 Task: Open an excel sheet with  and write heading  Make a employee details data  Add 10 employee name:-  'Ethan Reynolds, Olivia Thompson, Benjamin Martinez, Emma Davis, Alexander Mitchell, Ava Rodriguez, Daniel Anderson, Mia Lewis, Christopher Scott, Sophia Harris. _x000D_
' in September Last week sales are  1000 to 1010. Department:-  Sales, HR, Finance, Marketing, IT, Operations, Finance, HR, Sales, Marketing. _x000D_
Position:-  Sales Manager, HR Manager, Accountant, Marketing Specialist, IT Specialist, Operations Manager, Financial Analyst, HR Assistant, Sales Representative, Marketing Assistant. _x000D_
Salary (USD):-  5000,4500,4000, 3800, 4200, 5200, 3800, 2800, 3200, 2500. _x000D_
Start Date:-  1/15/2020,7/1/2019, 3/10/2021,2/5/2022, 11/30/2018,6/15/2020, 9/1/2021,4/20/2022, 2/10/2019,9/5/2020. Save page auditingWeeklySales_Analysis
Action: Mouse moved to (207, 267)
Screenshot: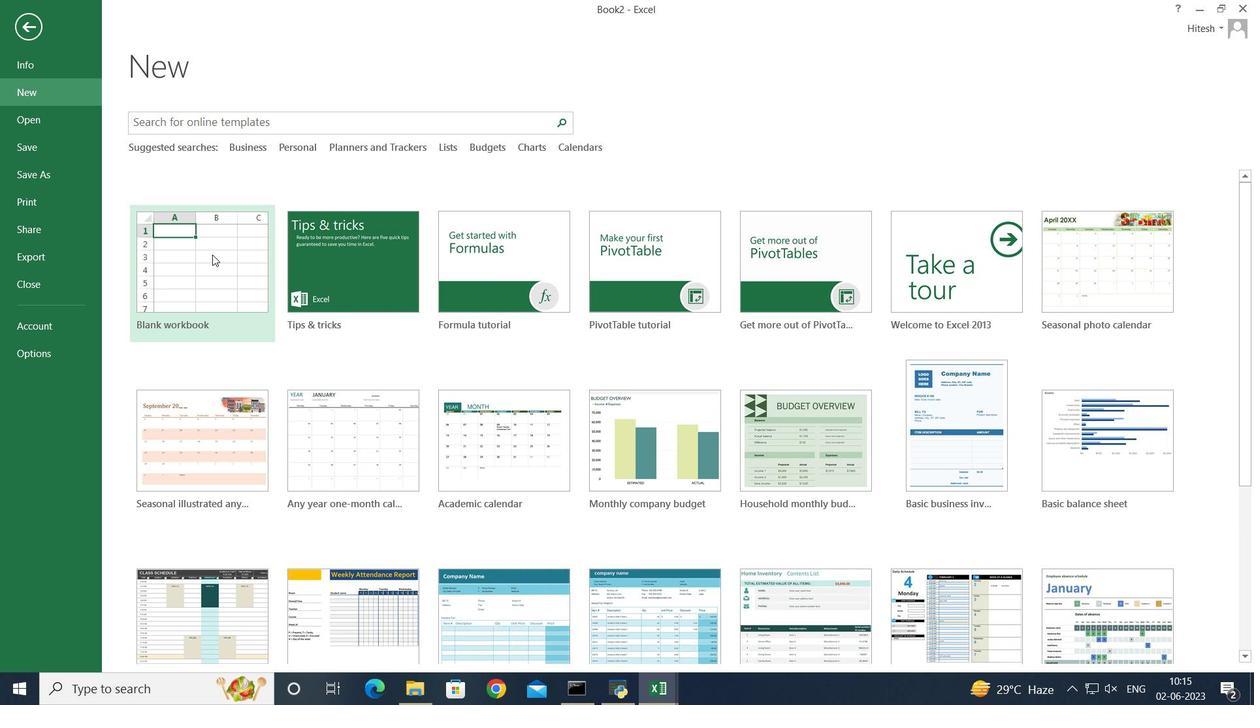 
Action: Mouse pressed left at (207, 267)
Screenshot: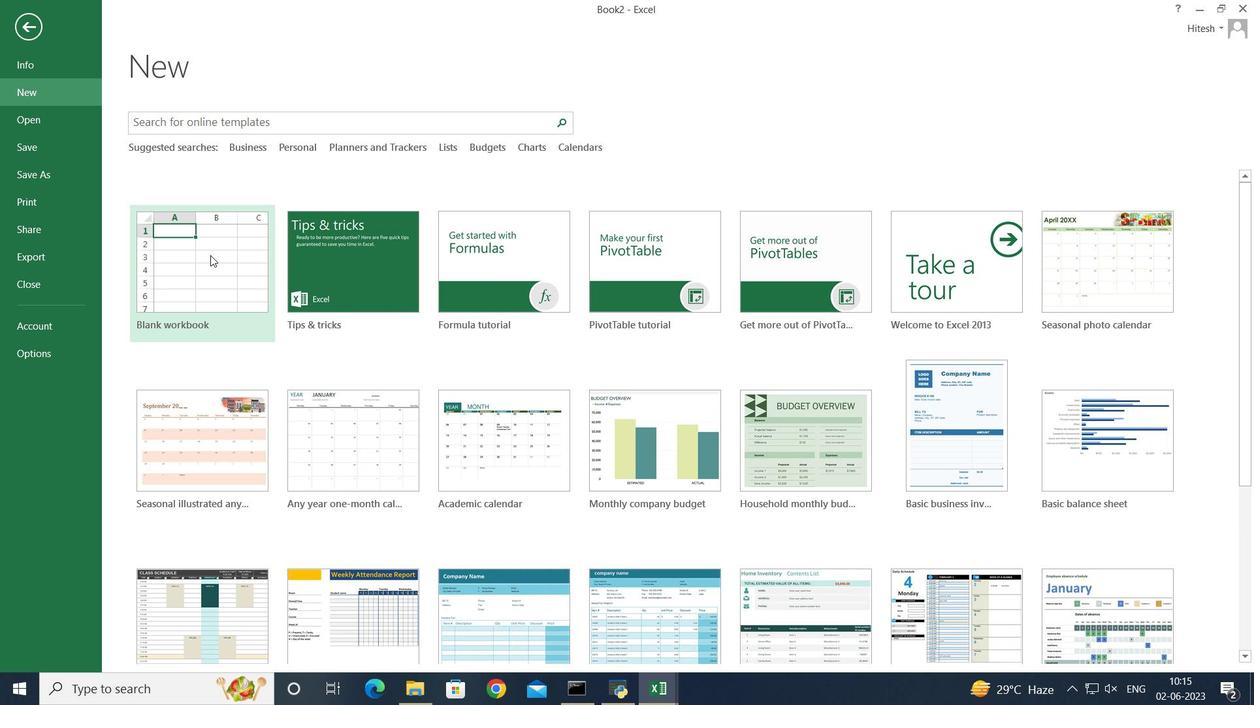 
Action: Mouse moved to (167, 225)
Screenshot: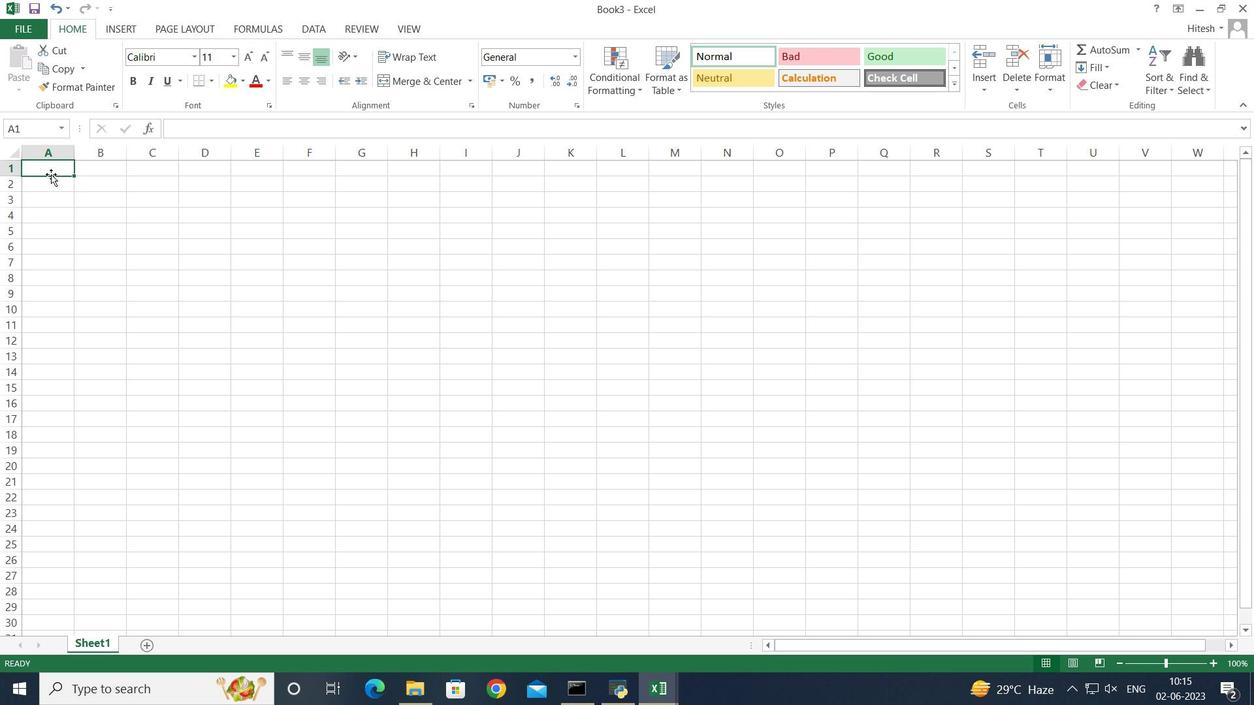 
Action: Key pressed <Key.shift>Make<Key.space><Key.shift>A<Key.space><Key.shift>Employee<Key.space><Key.shift>Details<Key.space><Key.shift><Key.shift>Data<Key.enter><Key.shift>Name<Key.enter><Key.shift>Ethan<Key.space><Key.shift>Reynolds<Key.enter><Key.shift_r>Olivia<Key.space><Key.shift><Key.shift><Key.shift><Key.shift><Key.shift><Key.shift>Thompson<Key.enter><Key.shift>Benjamin<Key.space><Key.shift_r>Martinez<Key.space><Key.enter><Key.shift><Key.shift>Daniel<Key.space><Key.shift>Anderson<Key.enter><Key.shift_r>Mia<Key.space><Key.shift_r>Lewis<Key.enter><Key.shift><Key.shift><Key.shift><Key.shift>Christopher<Key.space><Key.shift>Scott<Key.enter>
Screenshot: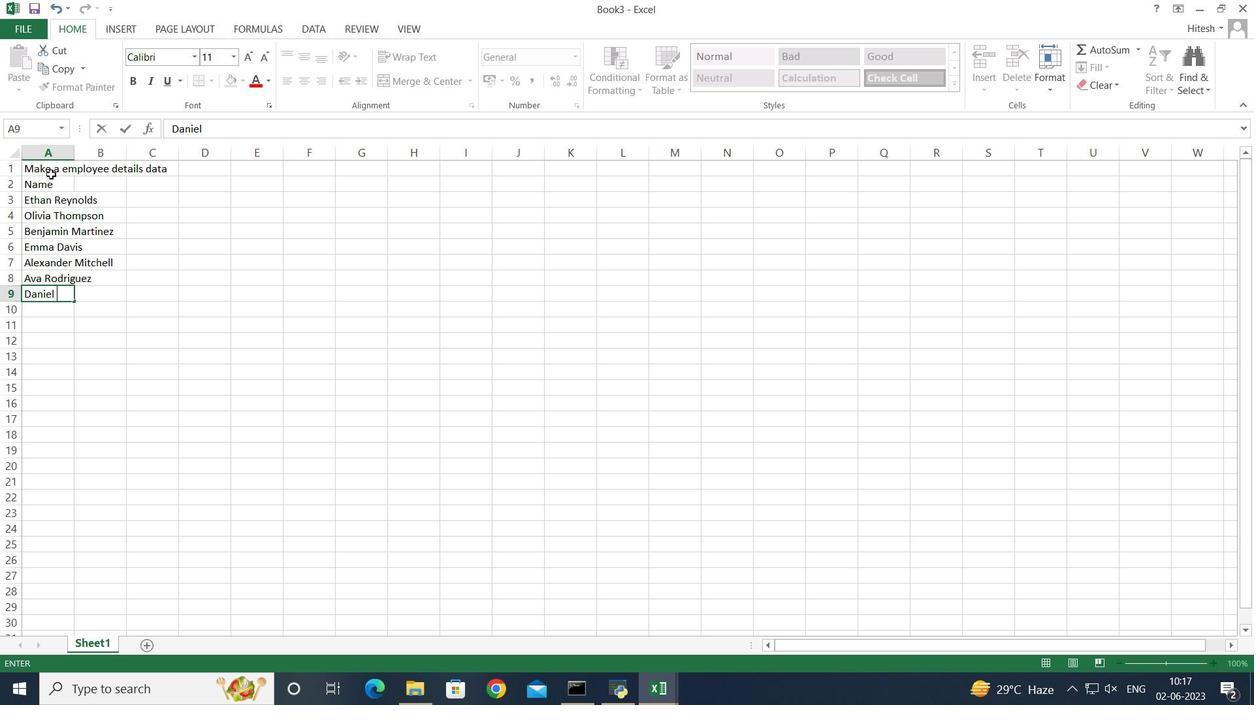 
Action: Mouse moved to (210, 255)
Screenshot: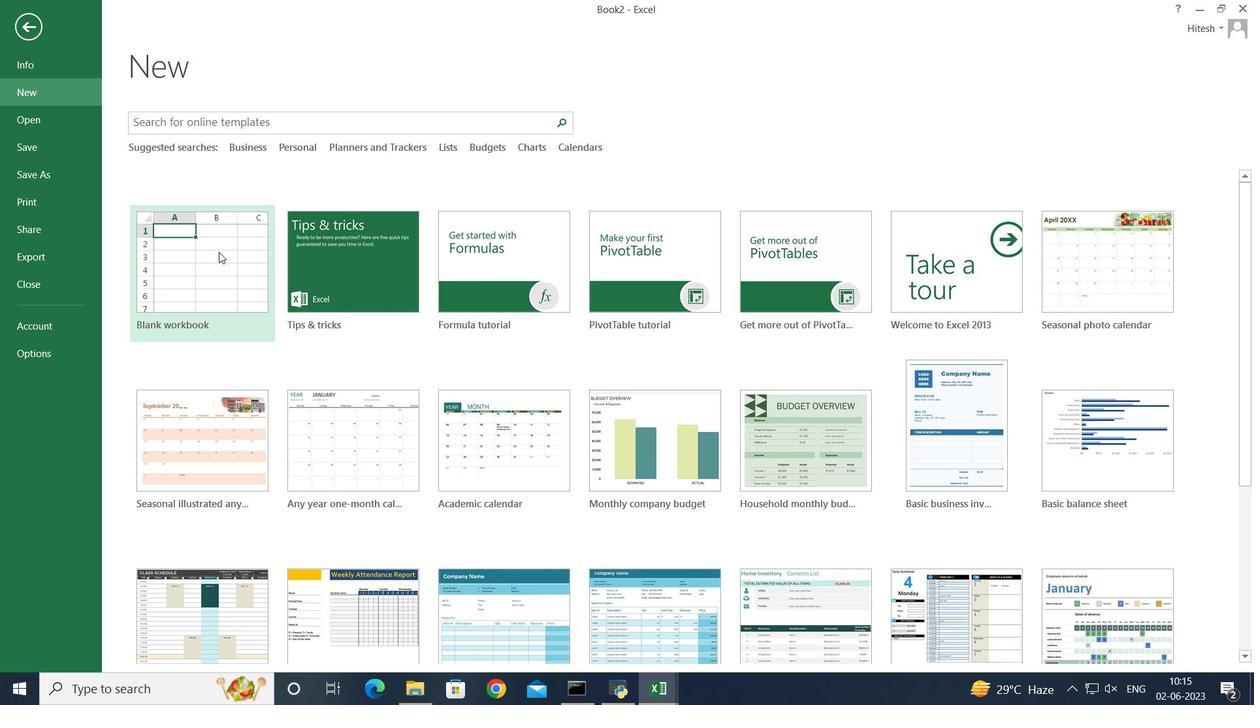 
Action: Mouse pressed left at (210, 255)
Screenshot: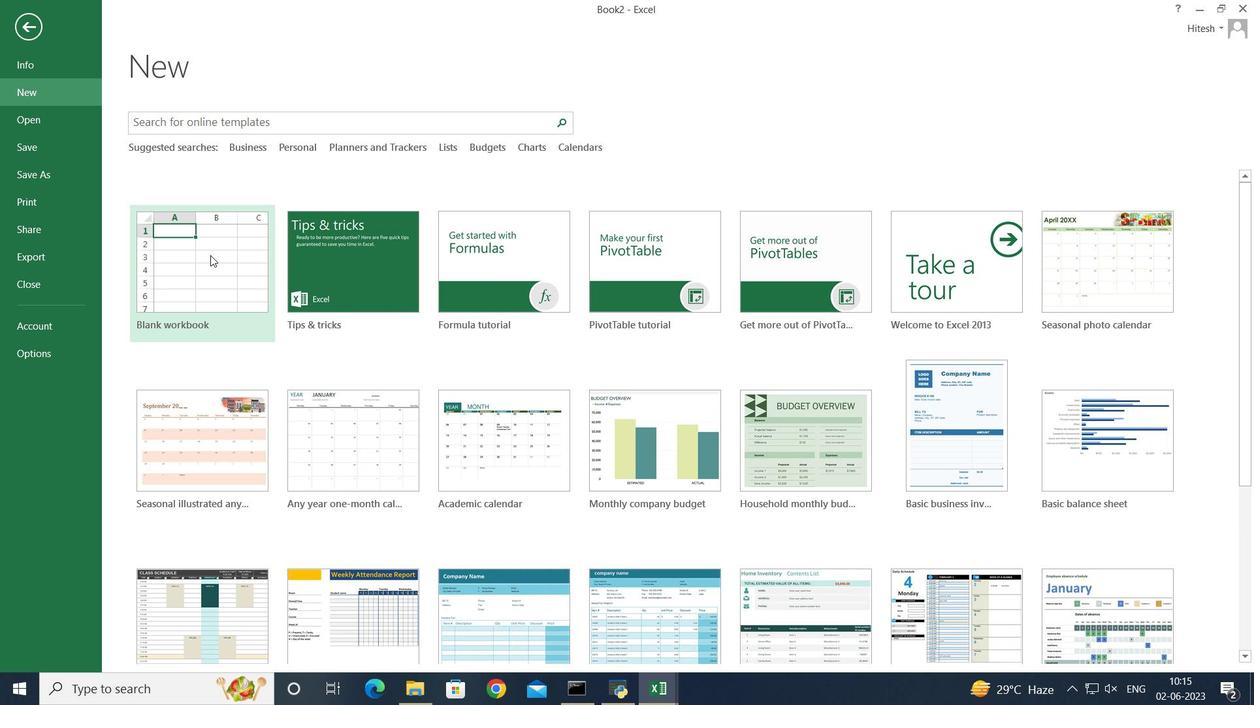 
Action: Mouse moved to (51, 175)
Screenshot: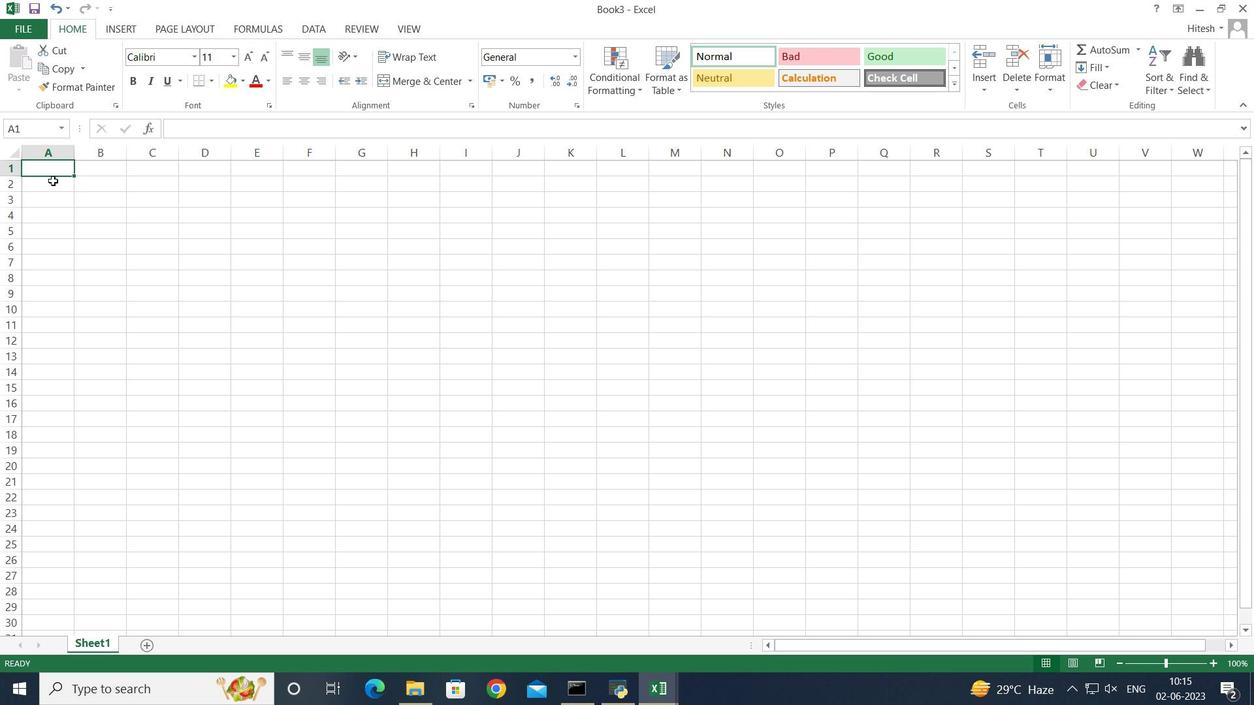 
Action: Key pressed <Key.shift>Make<Key.space>a<Key.space>employee<Key.space>details<Key.space>data<Key.enter><Key.shift>Name<Key.enter><Key.shift>Ethan<Key.space><Key.shift>Reynolds<Key.enter><Key.shift_r>Olivia<Key.space><Key.shift>Thompson<Key.space><Key.enter><Key.shift><Key.shift><Key.shift><Key.shift><Key.shift>Benjamin<Key.space><Key.shift_r>Martinez<Key.enter><Key.shift>Emma<Key.space><Key.shift>Davis<Key.enter><Key.shift>Alexander<Key.space><Key.shift_r>Mitchell<Key.space><Key.enter><Key.shift><Key.shift><Key.shift><Key.shift><Key.shift><Key.shift><Key.shift>Ava<Key.space><Key.shift>Rodriguez<Key.enter><Key.shift>Daniel<Key.space><Key.shift>Anderson<Key.enter><Key.shift_r>Mia<Key.space><Key.shift_r>Lewis<Key.enter><Key.shift>Christopher<Key.space><Key.shift>Scott<Key.enter><Key.shift>Sophia<Key.space><Key.shift><Key.shift><Key.shift>Harris<Key.enter>
Screenshot: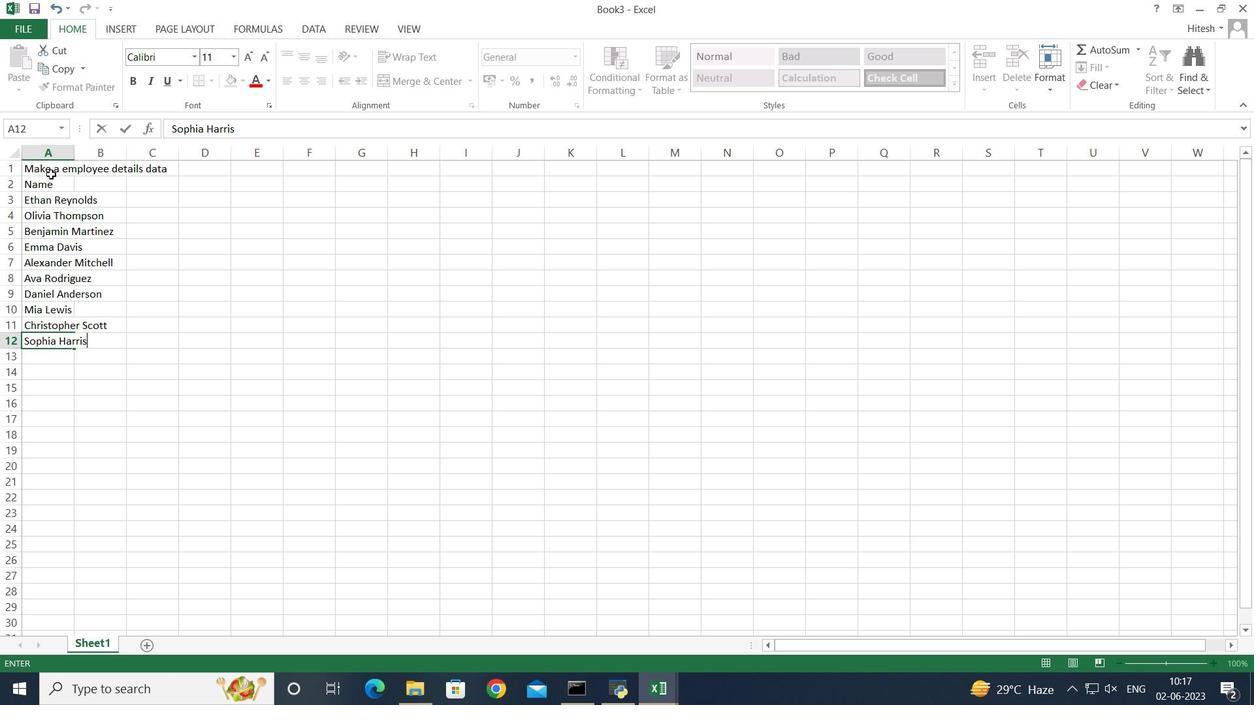 
Action: Mouse moved to (52, 153)
Screenshot: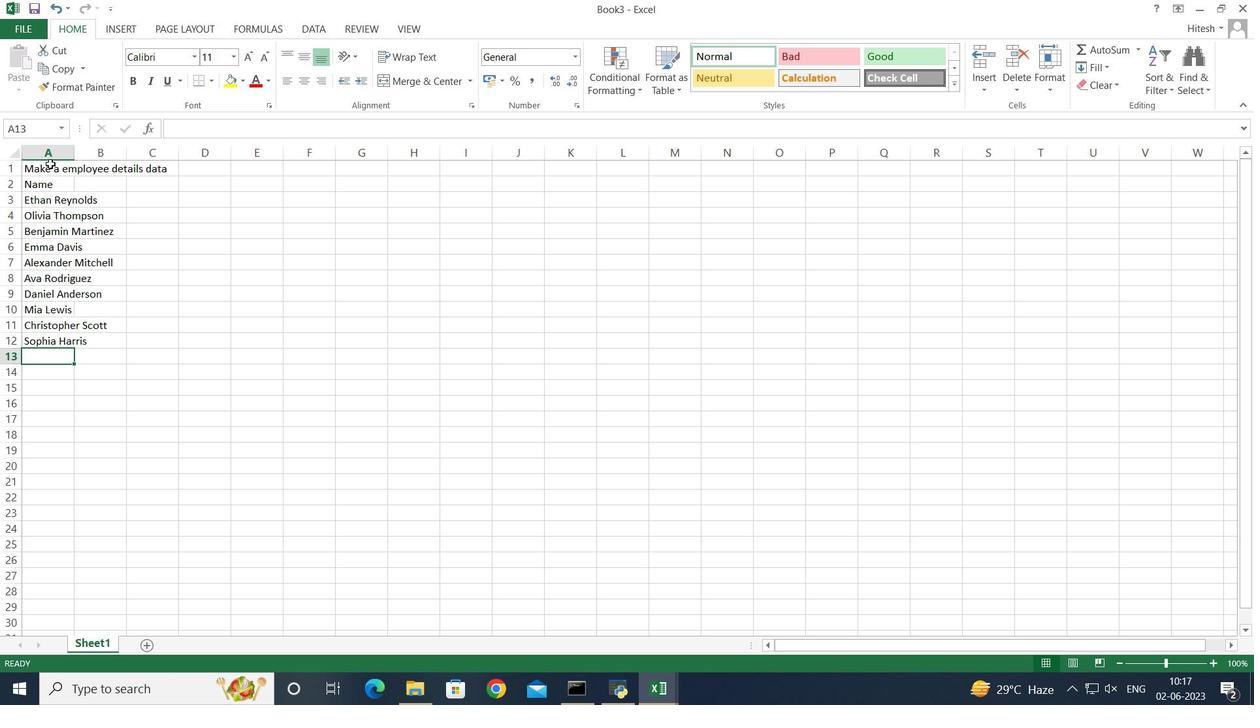 
Action: Mouse pressed left at (52, 153)
Screenshot: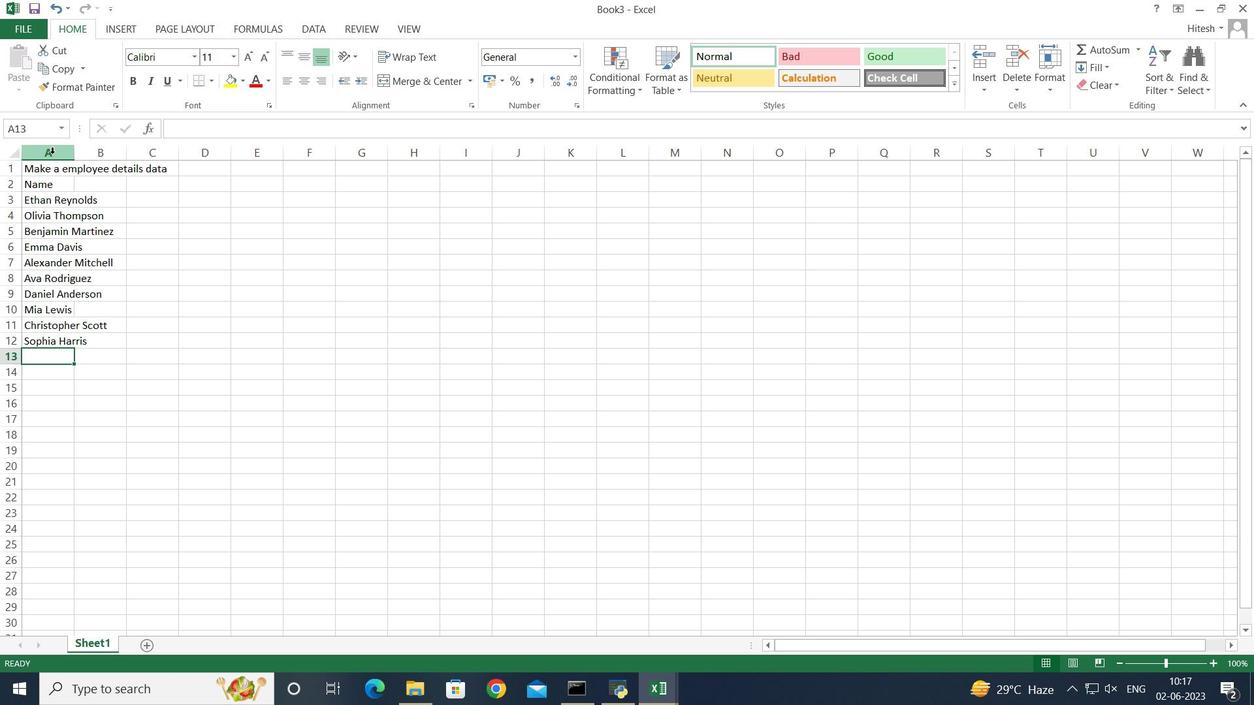
Action: Mouse moved to (75, 151)
Screenshot: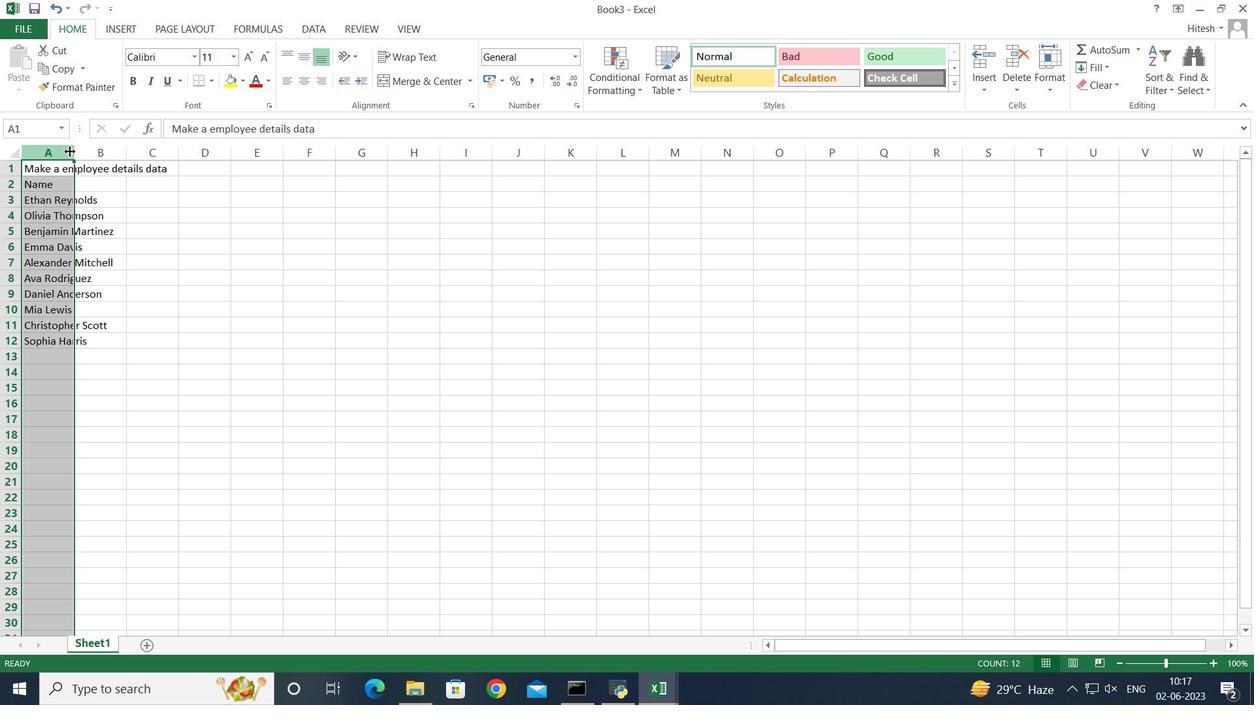 
Action: Mouse pressed left at (75, 151)
Screenshot: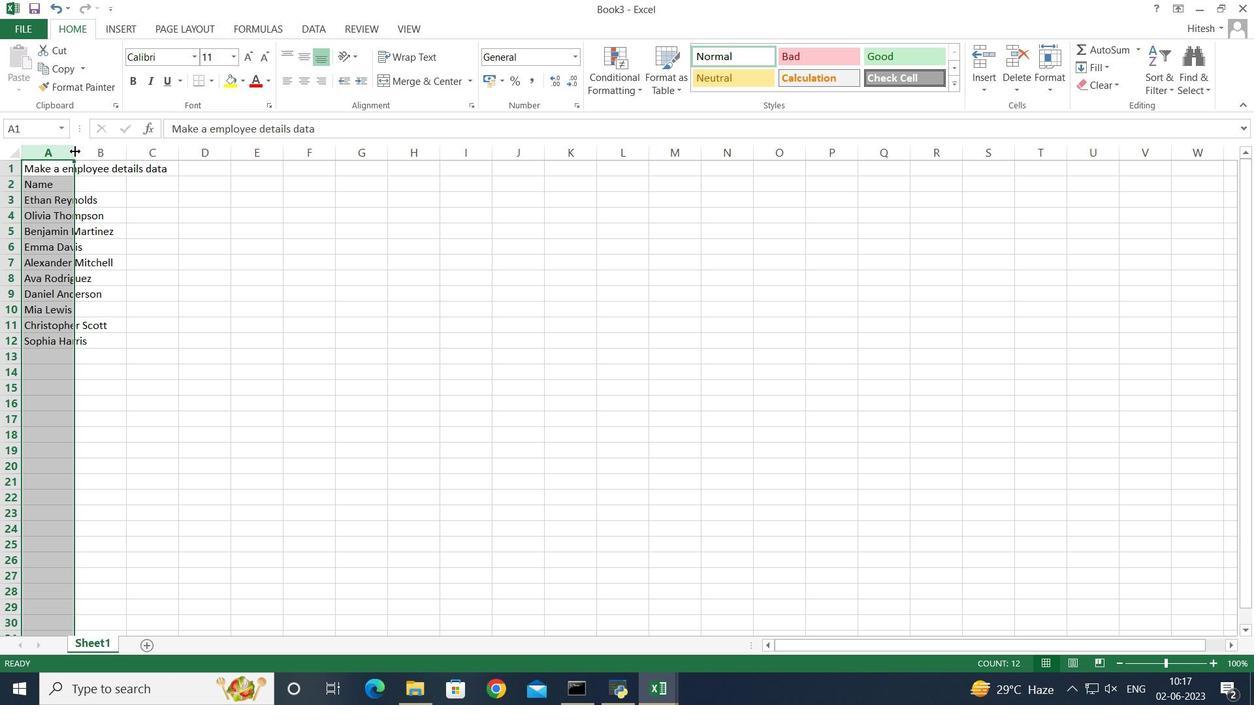 
Action: Mouse pressed left at (75, 151)
Screenshot: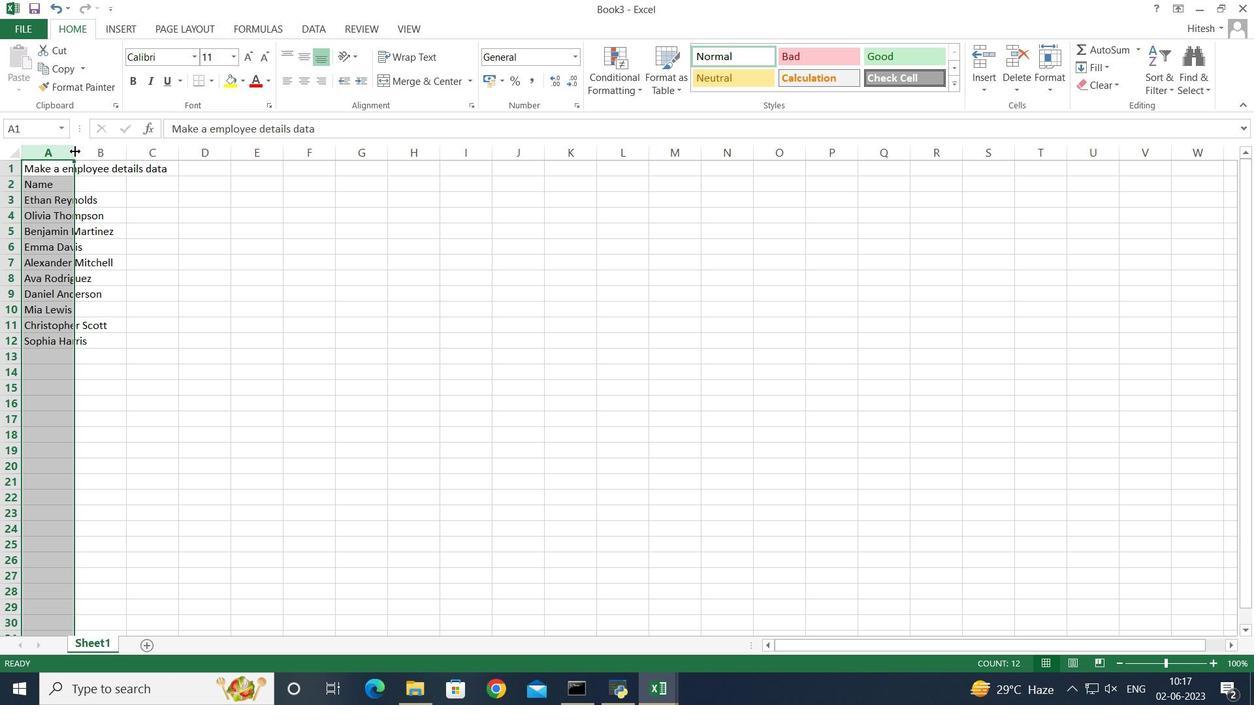 
Action: Mouse moved to (197, 184)
Screenshot: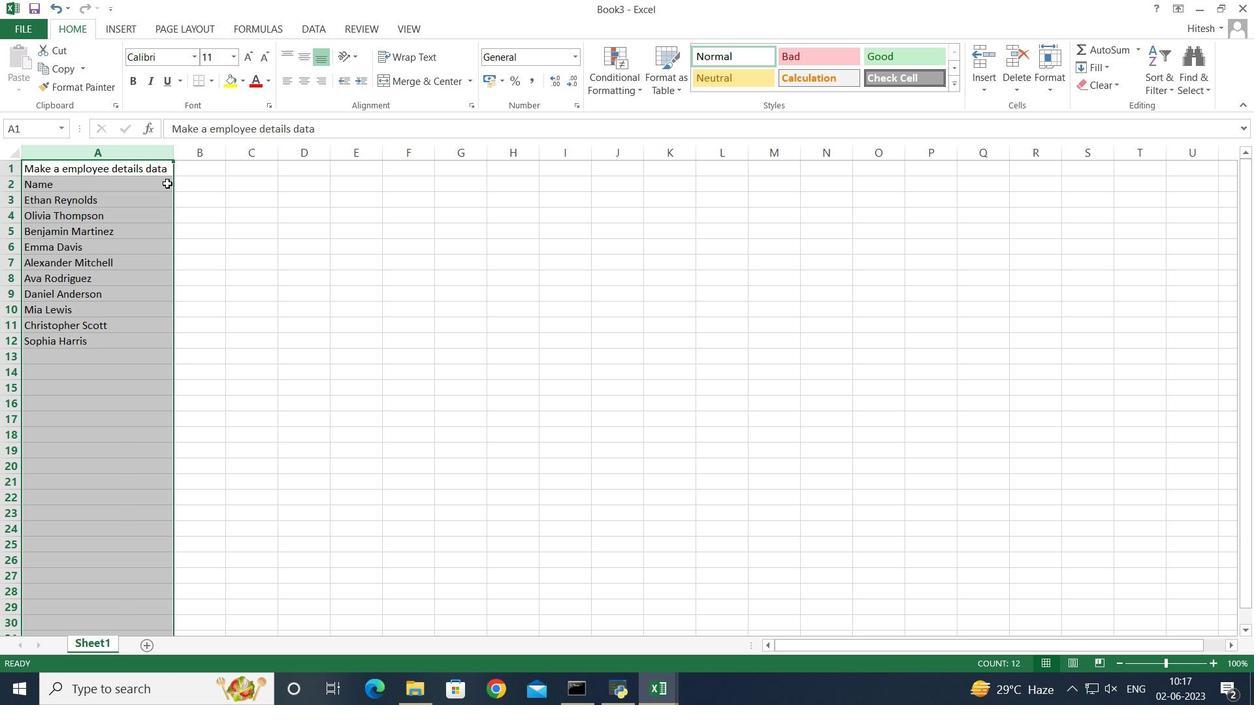 
Action: Mouse pressed left at (197, 184)
Screenshot: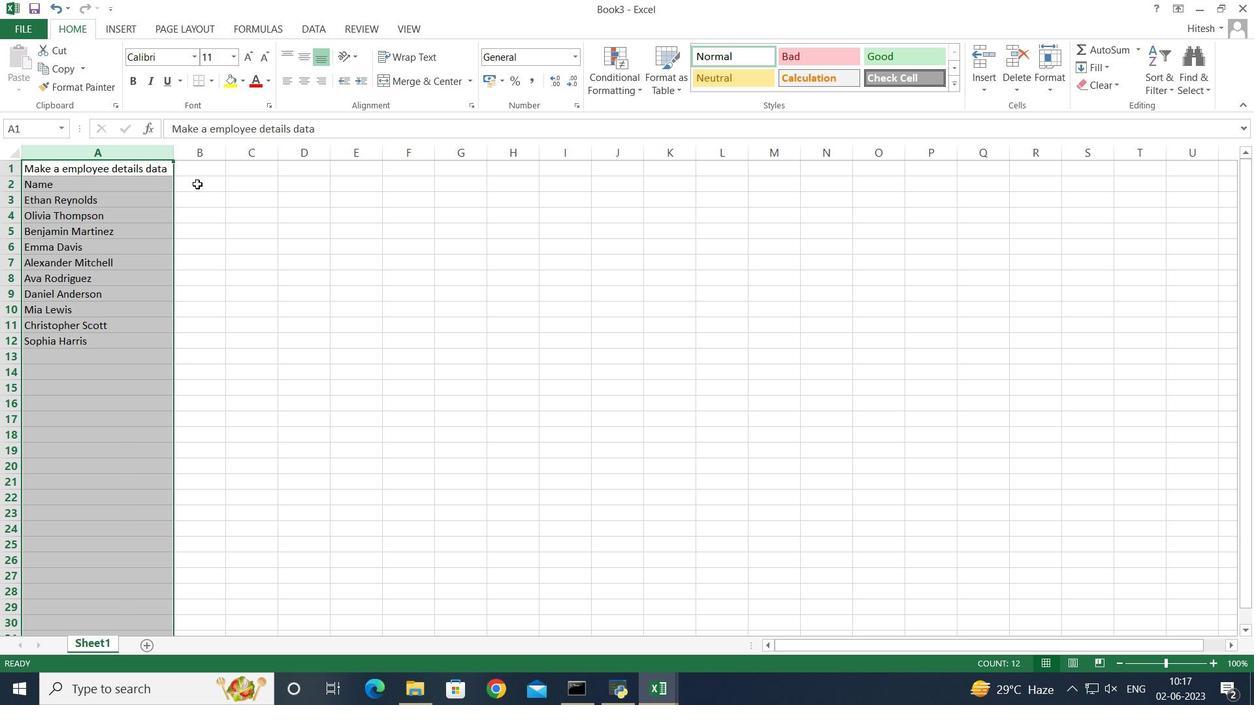 
Action: Mouse moved to (195, 185)
Screenshot: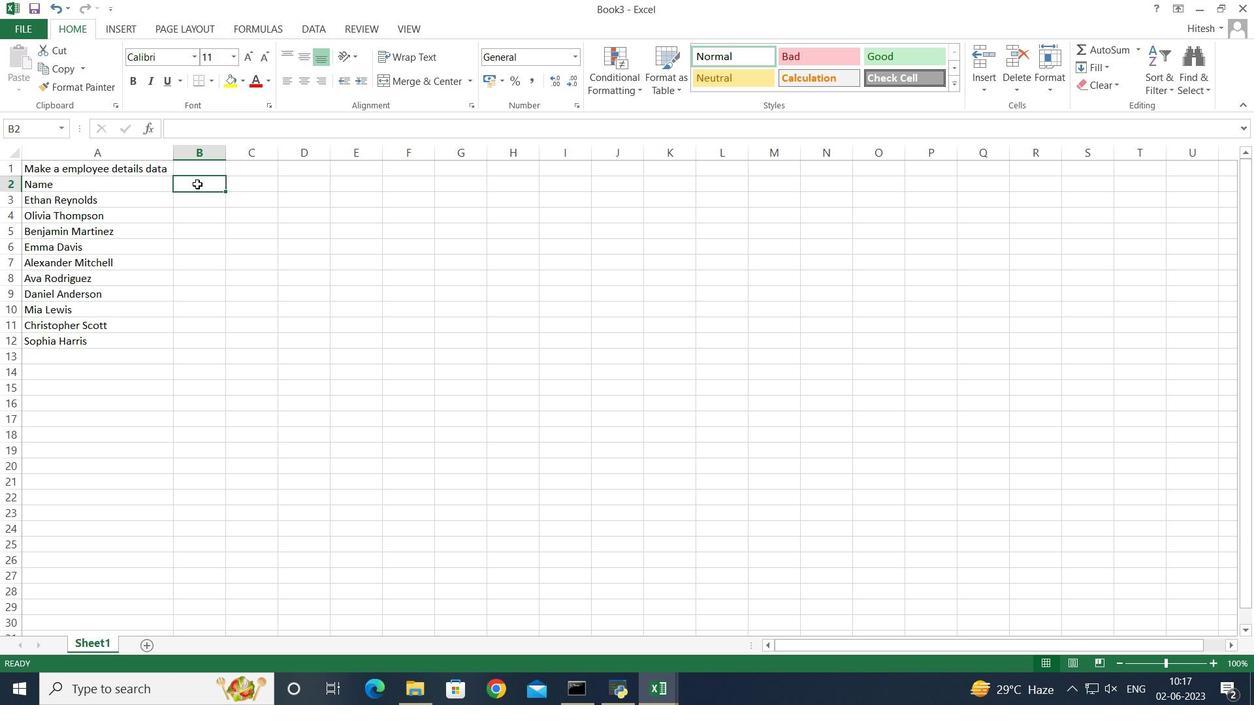 
Action: Key pressed <Key.shift>Septemv<Key.backspace>ber<Key.space><Key.shift>Last<Key.space><Key.shift>Week<Key.space><Key.shift>Sales<Key.enter>1001+1005+<Key.backspace><Key.backspace><Key.backspace><Key.backspace><Key.backspace><Key.backspace><Key.enter>1006<Key.enter>1008<Key.enter>1005<Key.enter>1009<Key.enter>1010<Key.enter>1002<Key.enter>1007<Key.enter>1004<Key.enter>1003<Key.enter>
Screenshot: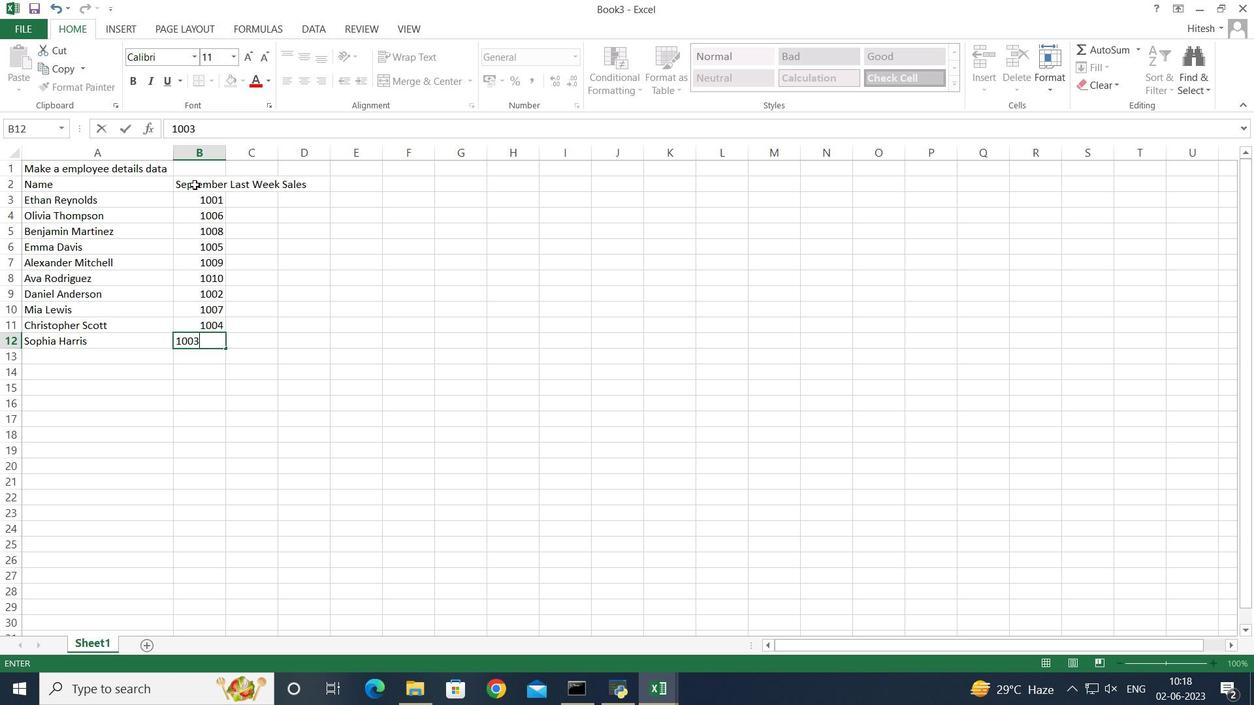 
Action: Mouse moved to (211, 158)
Screenshot: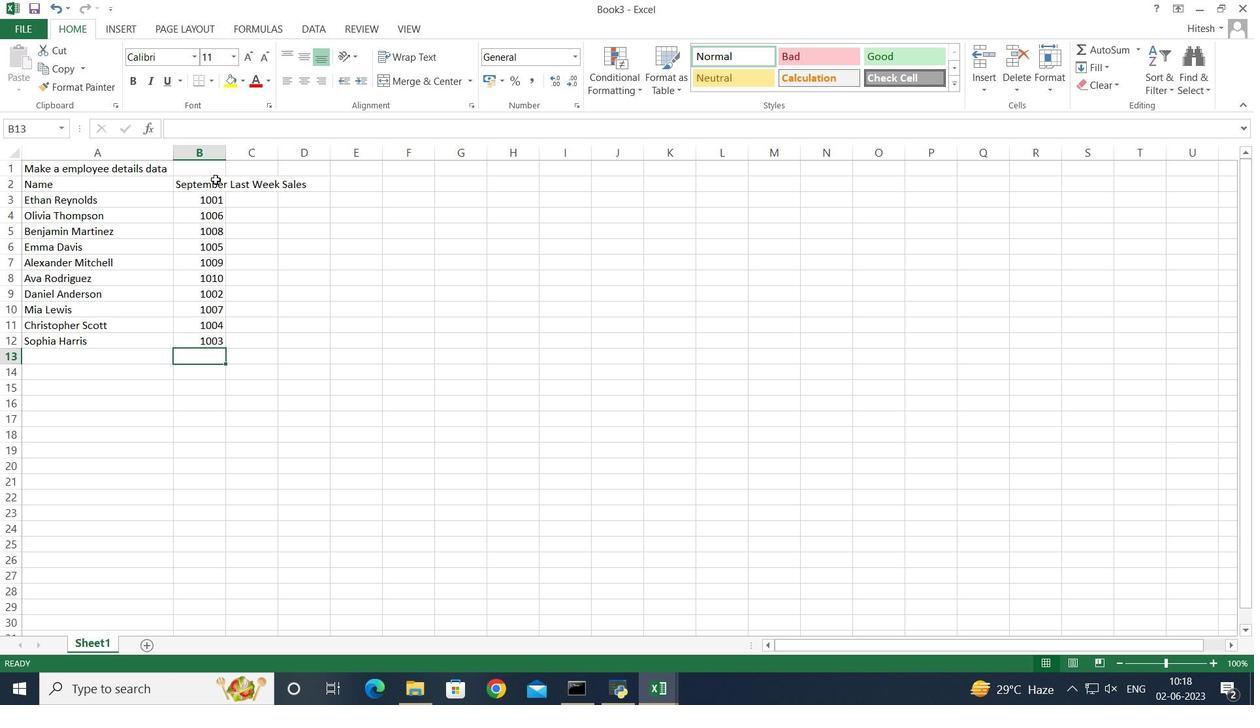 
Action: Mouse pressed left at (211, 158)
Screenshot: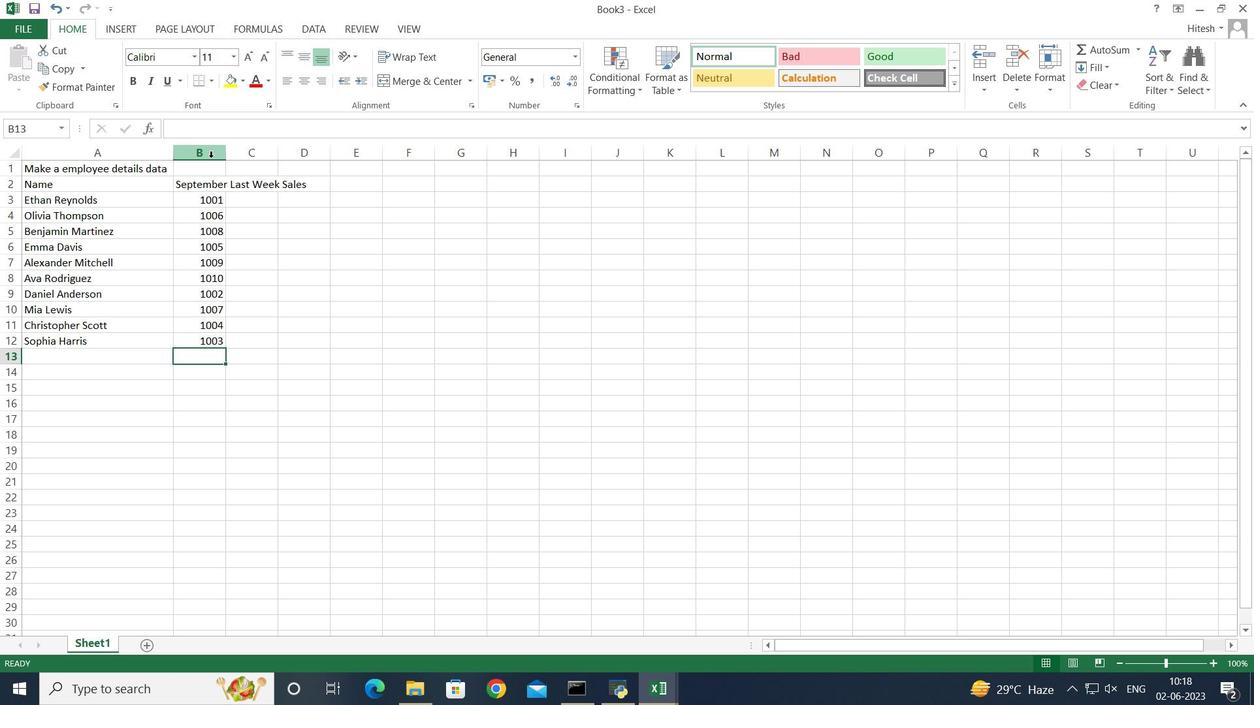 
Action: Mouse moved to (224, 152)
Screenshot: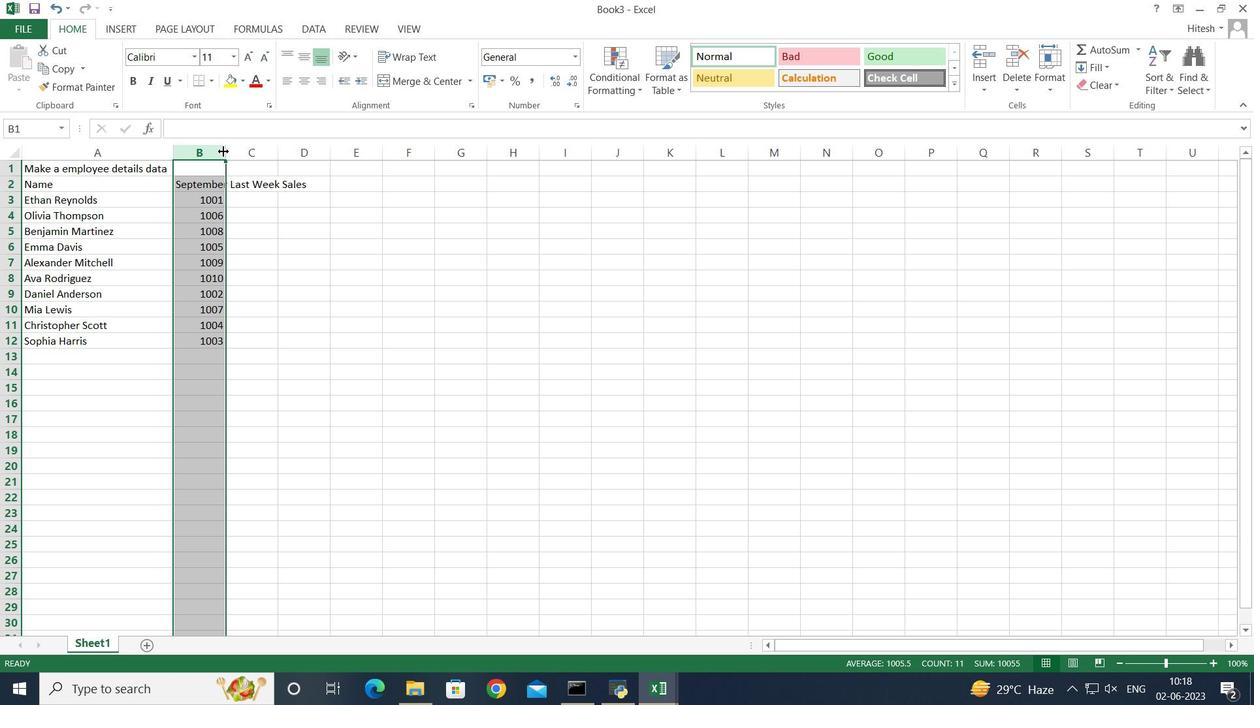 
Action: Mouse pressed left at (224, 152)
Screenshot: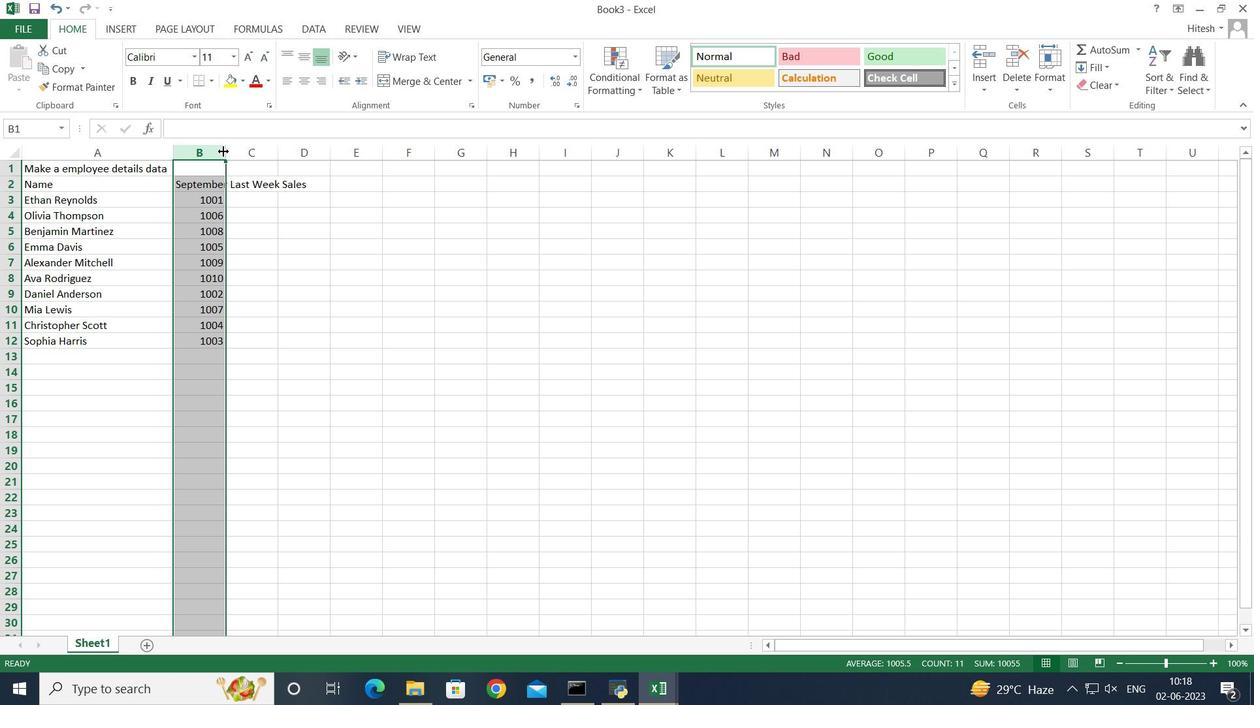 
Action: Mouse pressed left at (224, 152)
Screenshot: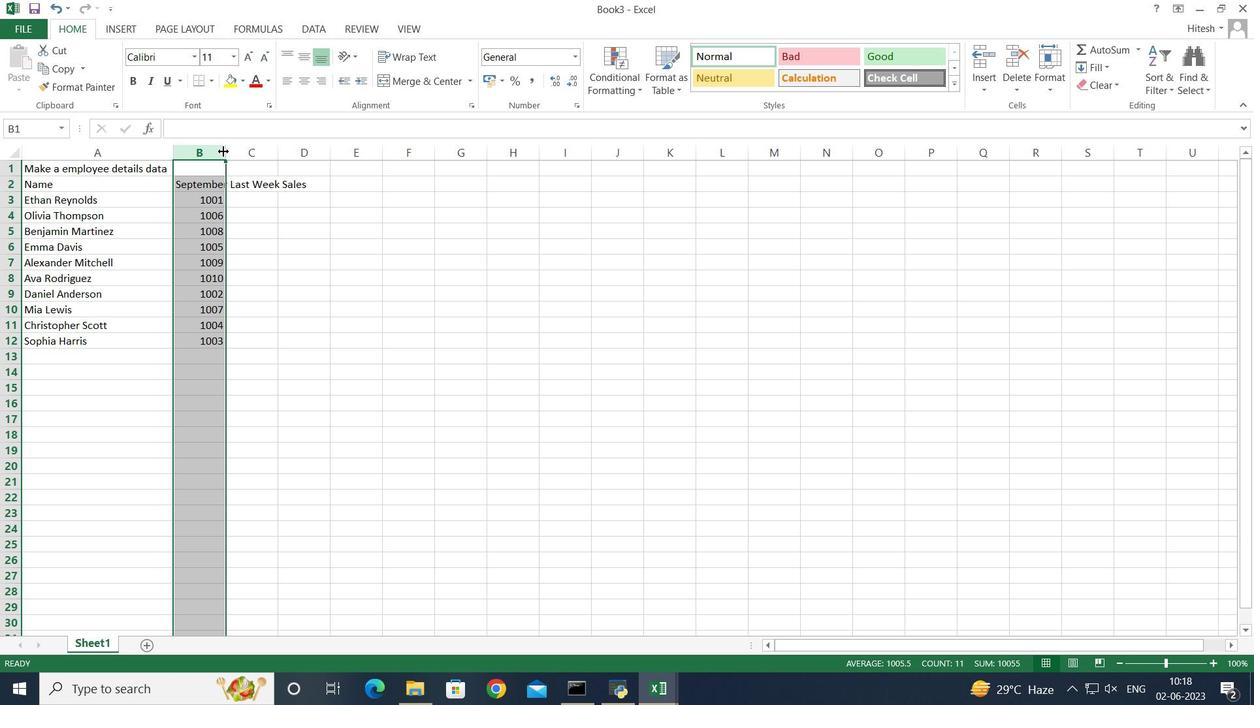 
Action: Mouse moved to (336, 184)
Screenshot: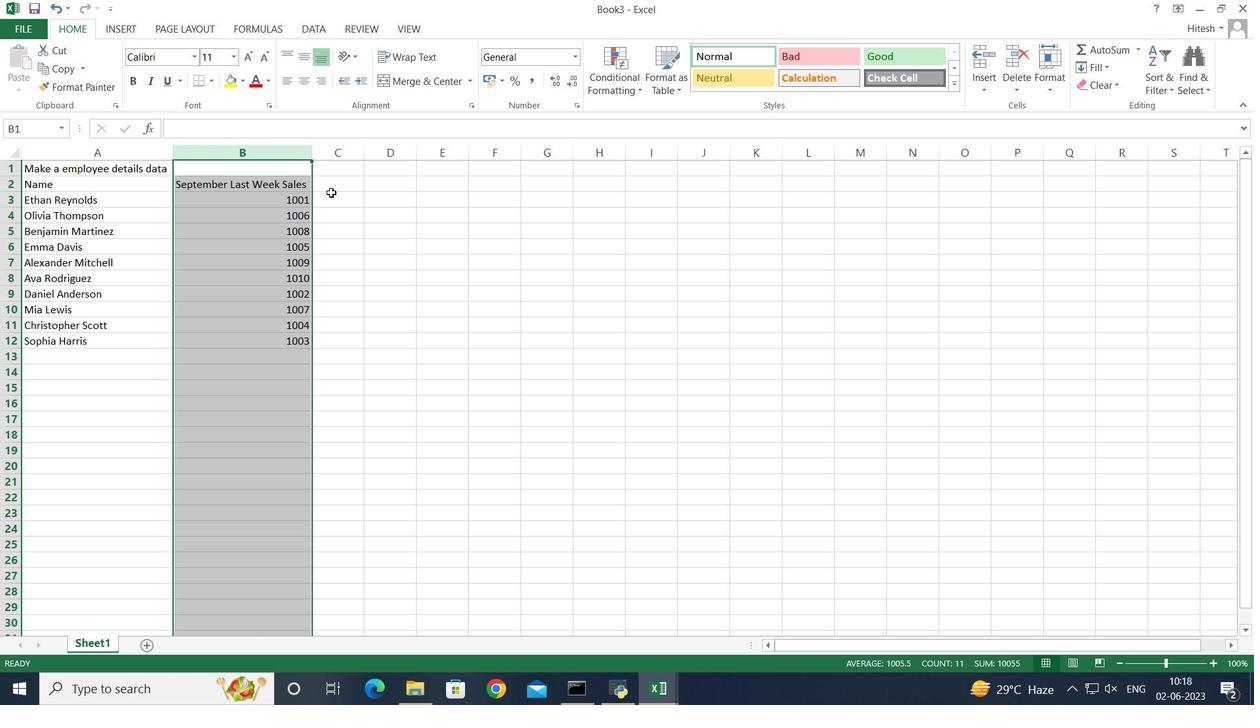 
Action: Mouse pressed left at (336, 184)
Screenshot: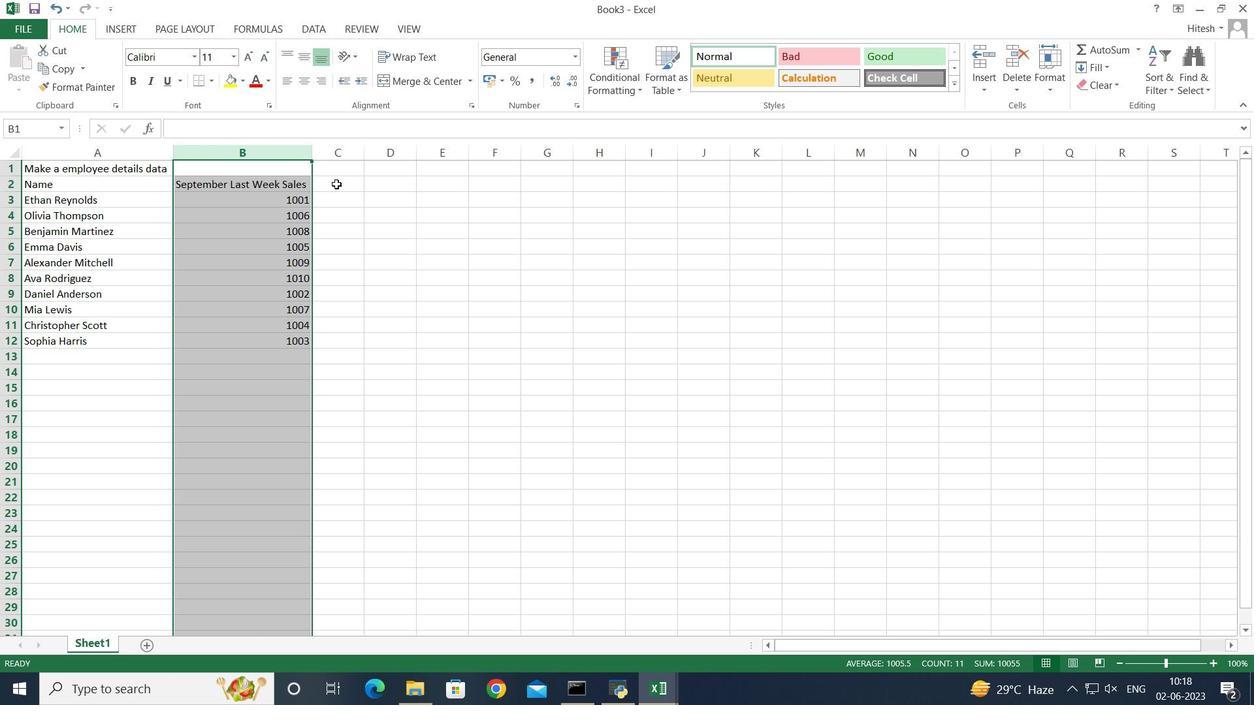 
Action: Key pressed <Key.shift>Department<Key.enter><Key.shift>Sales<Key.enter><Key.caps_lock>HR<Key.caps_lock><Key.space><Key.shift>F<Key.backspace><Key.enter><Key.shift>Finance<Key.enter><Key.shift_r>Marketing<Key.enter><Key.caps_lock>IT<Key.caps_lock><Key.enter><Key.shift_r>Operations<Key.enter><Key.shift>Finance<Key.enter><Key.caps_lock>HR<Key.enter><Key.caps_lock><Key.shift>Sales<Key.space><Key.shift_r>Marketing<Key.enter><Key.up>
Screenshot: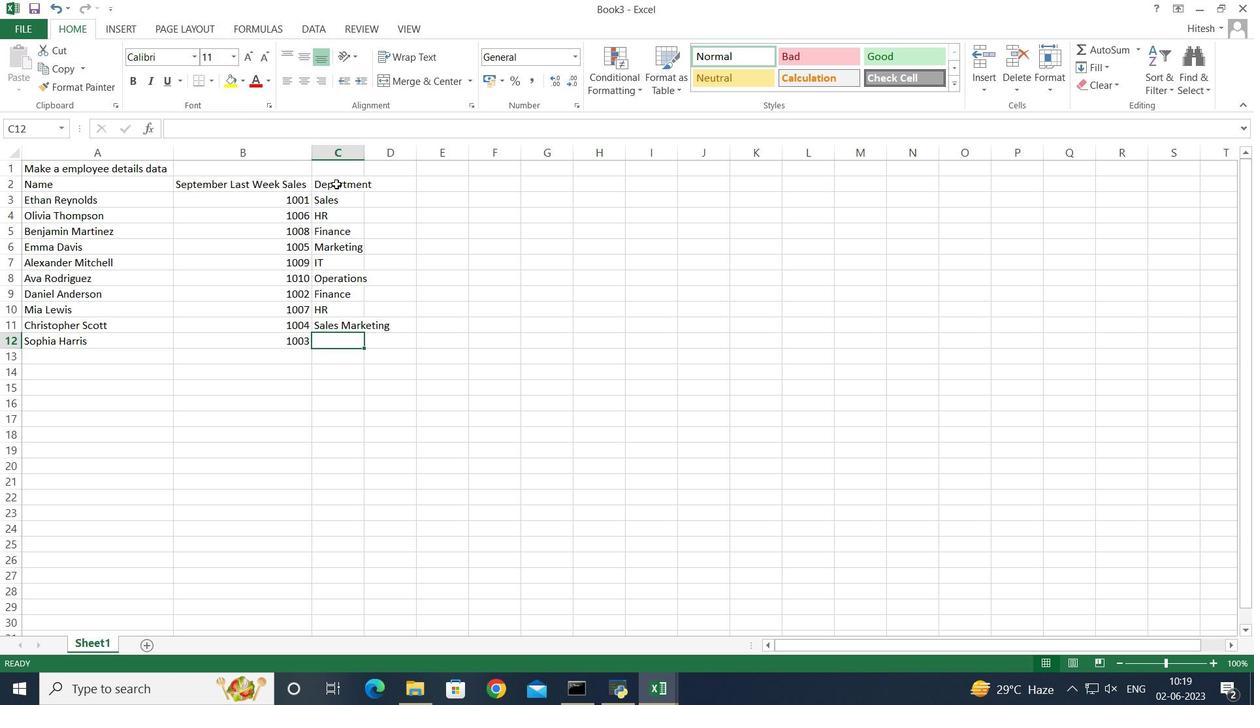 
Action: Mouse moved to (416, 123)
Screenshot: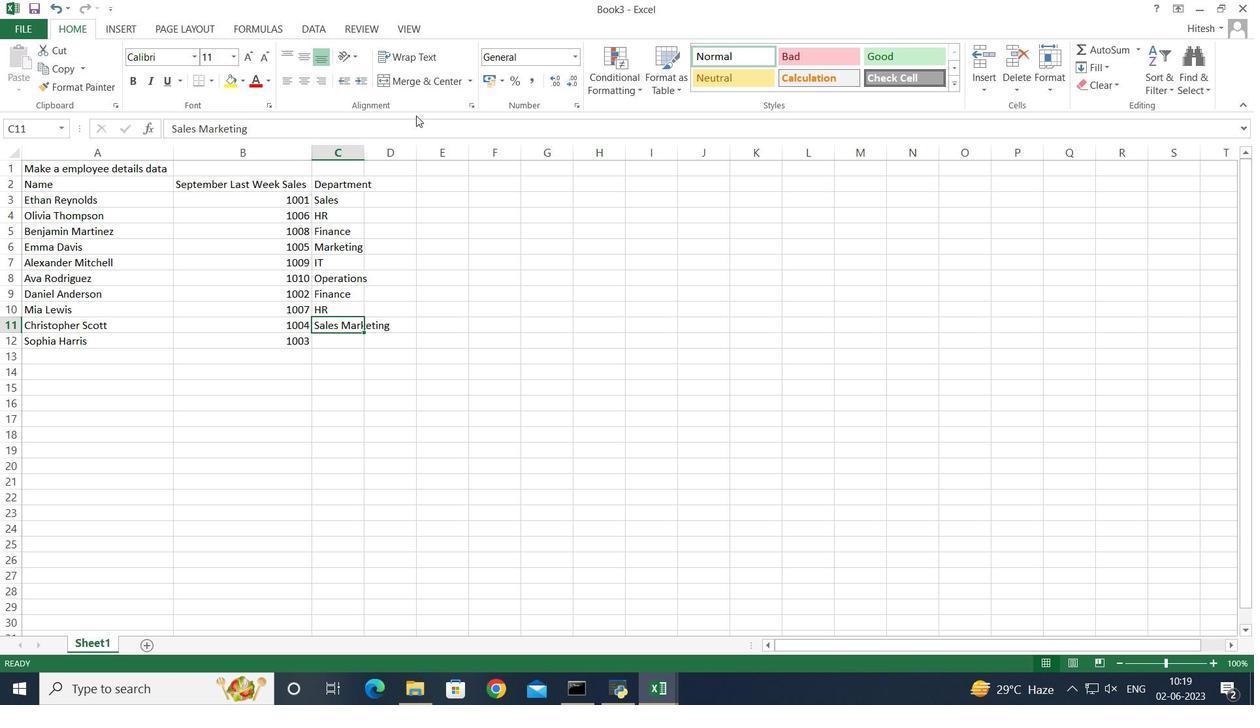 
Action: Mouse pressed left at (416, 123)
Screenshot: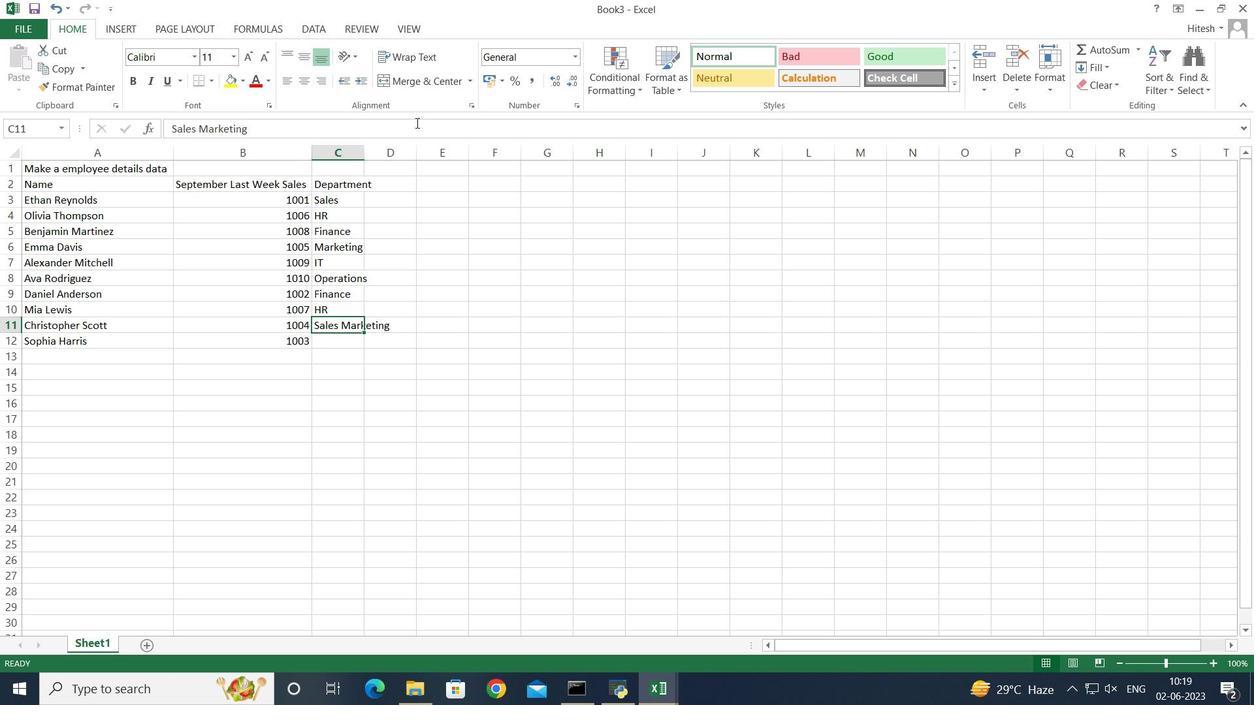 
Action: Key pressed <Key.backspace><Key.backspace><Key.backspace><Key.backspace><Key.backspace><Key.backspace><Key.backspace><Key.backspace><Key.backspace><Key.enter><Key.shift_r>Marketing<Key.enter>
Screenshot: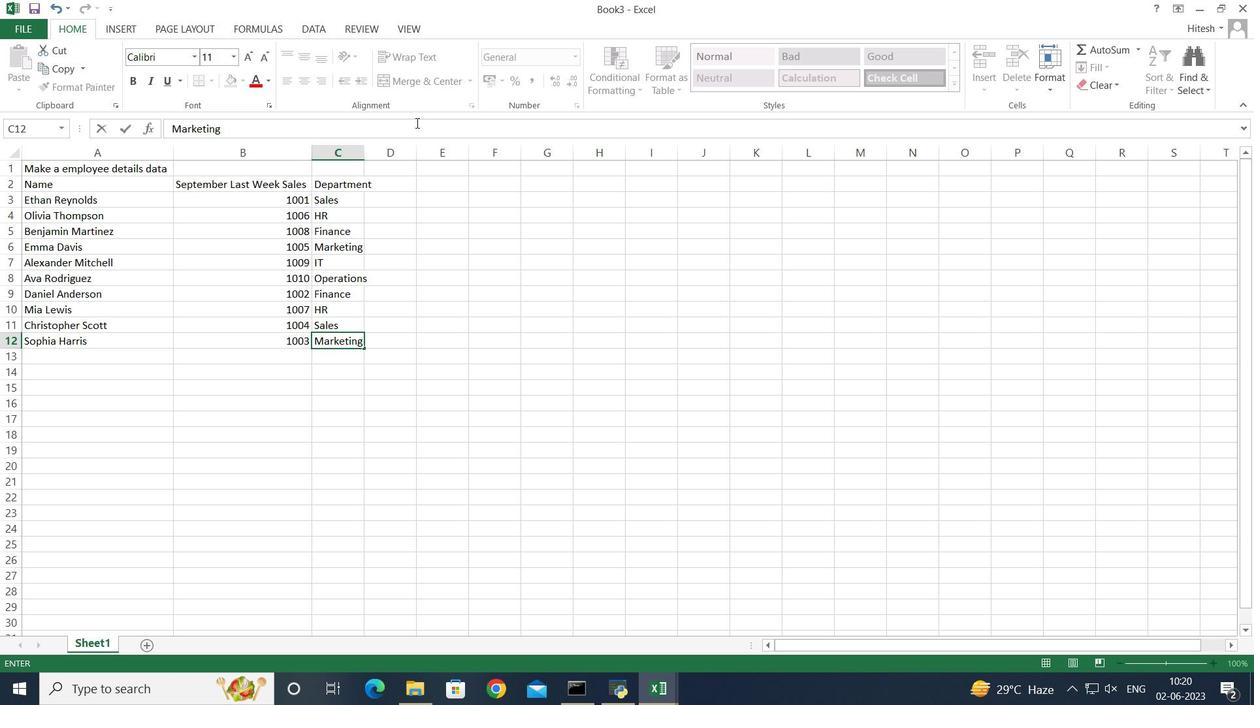 
Action: Mouse moved to (319, 163)
Screenshot: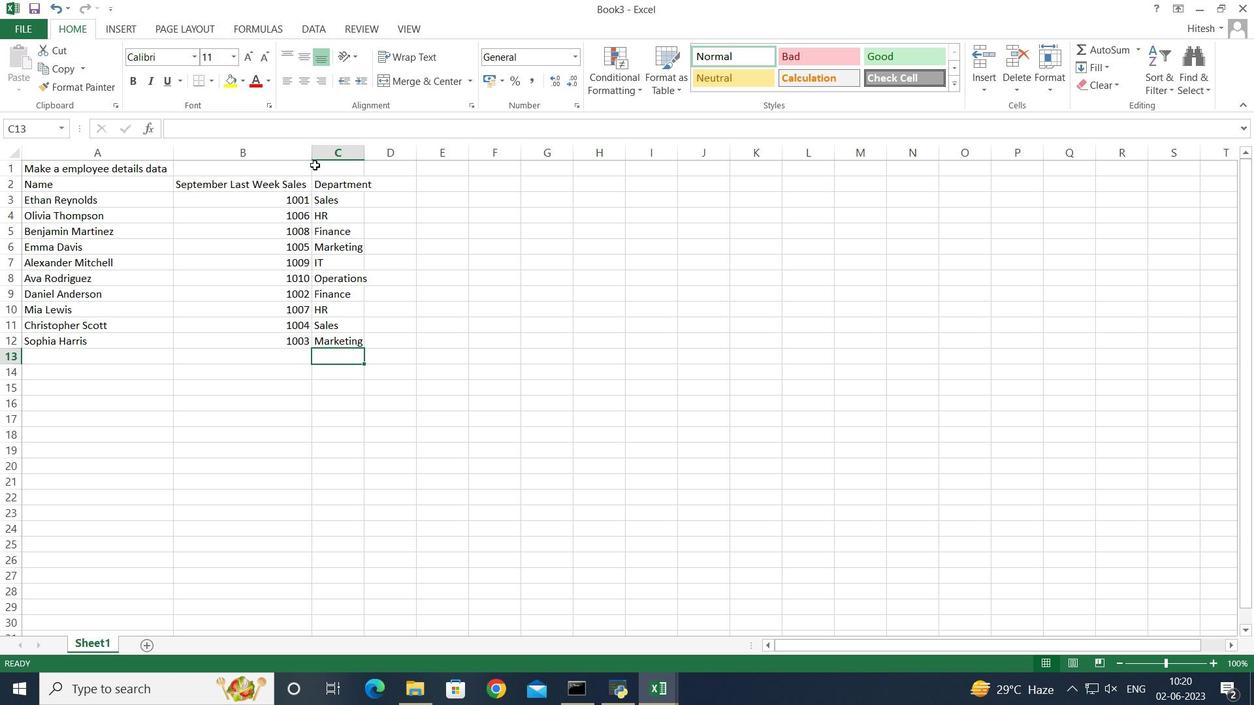 
Action: Mouse pressed left at (319, 163)
Screenshot: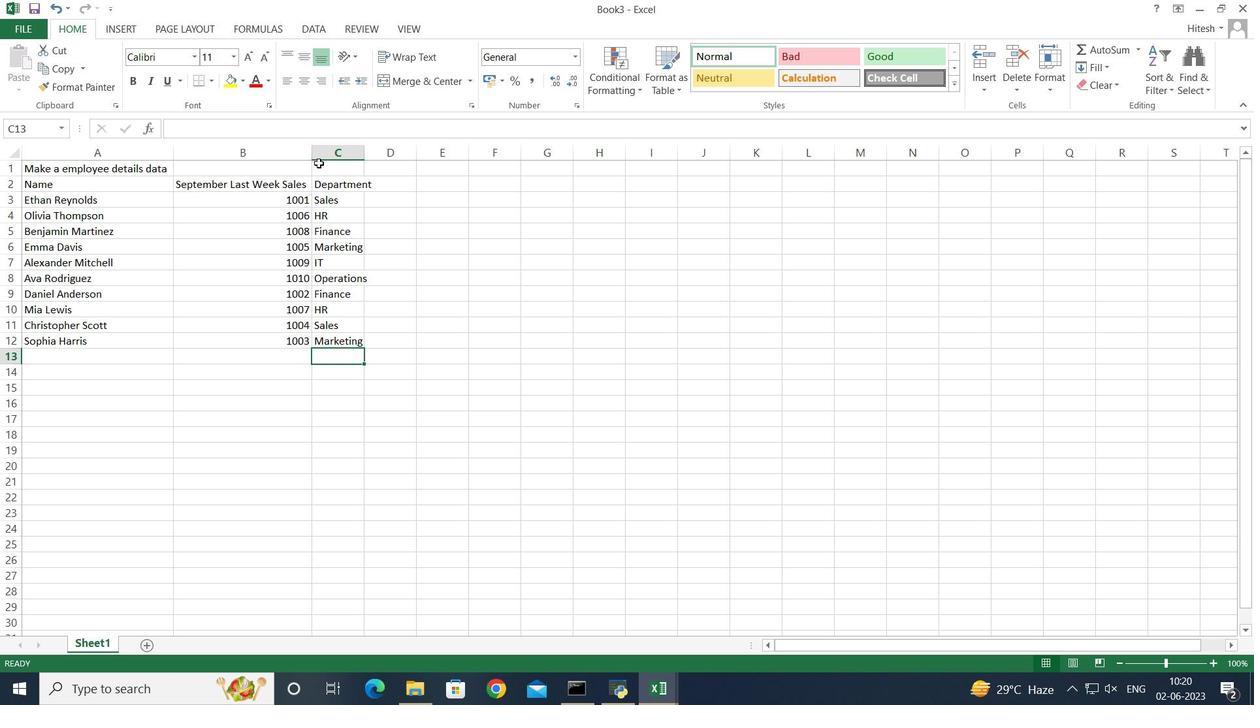 
Action: Mouse moved to (327, 153)
Screenshot: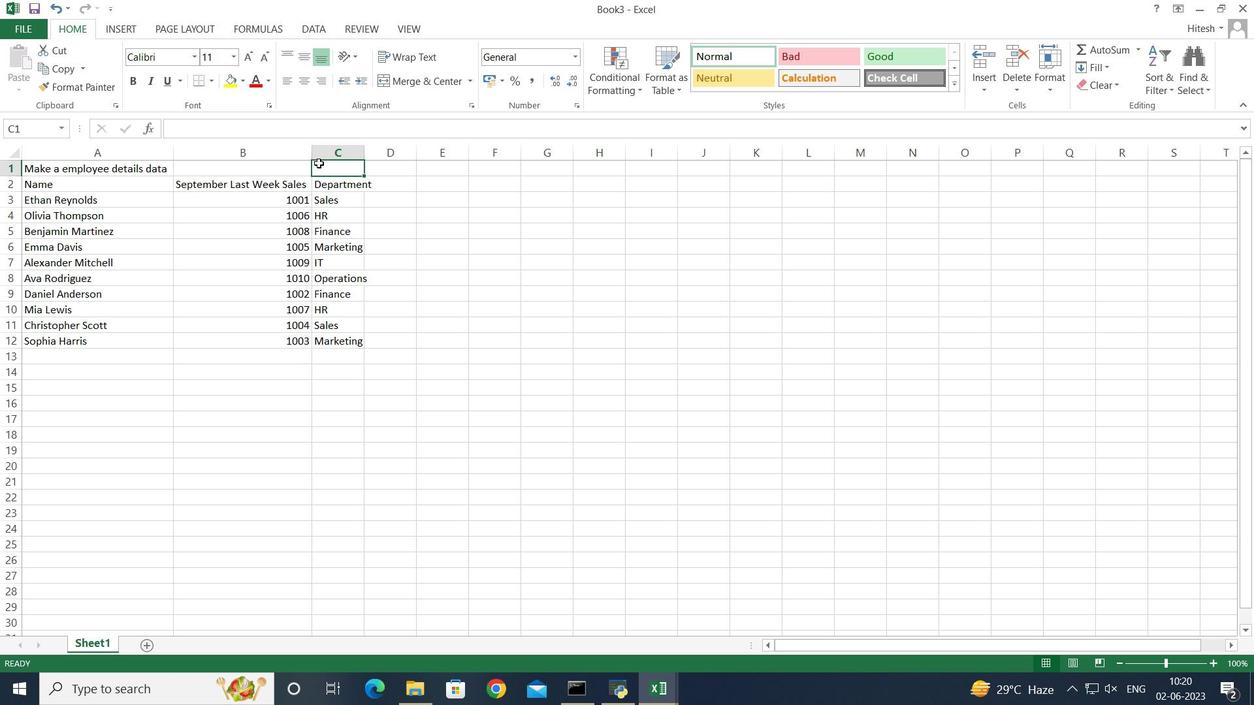
Action: Mouse pressed left at (327, 153)
Screenshot: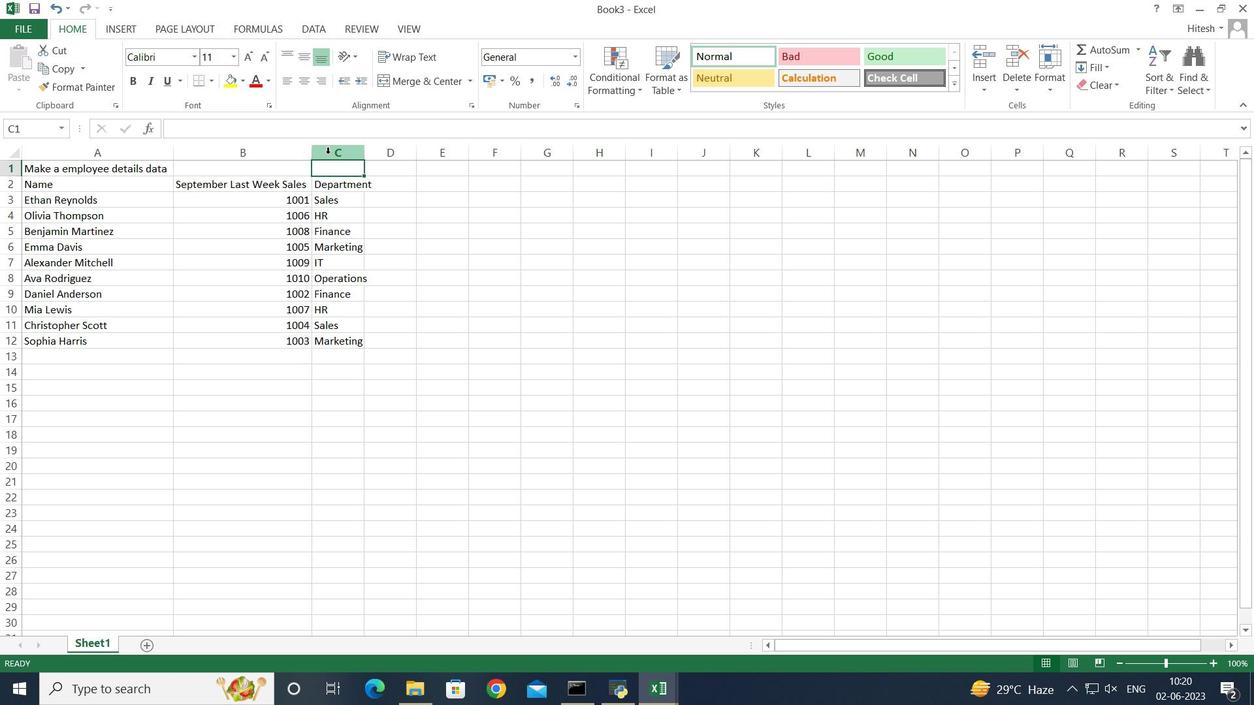 
Action: Mouse moved to (361, 154)
Screenshot: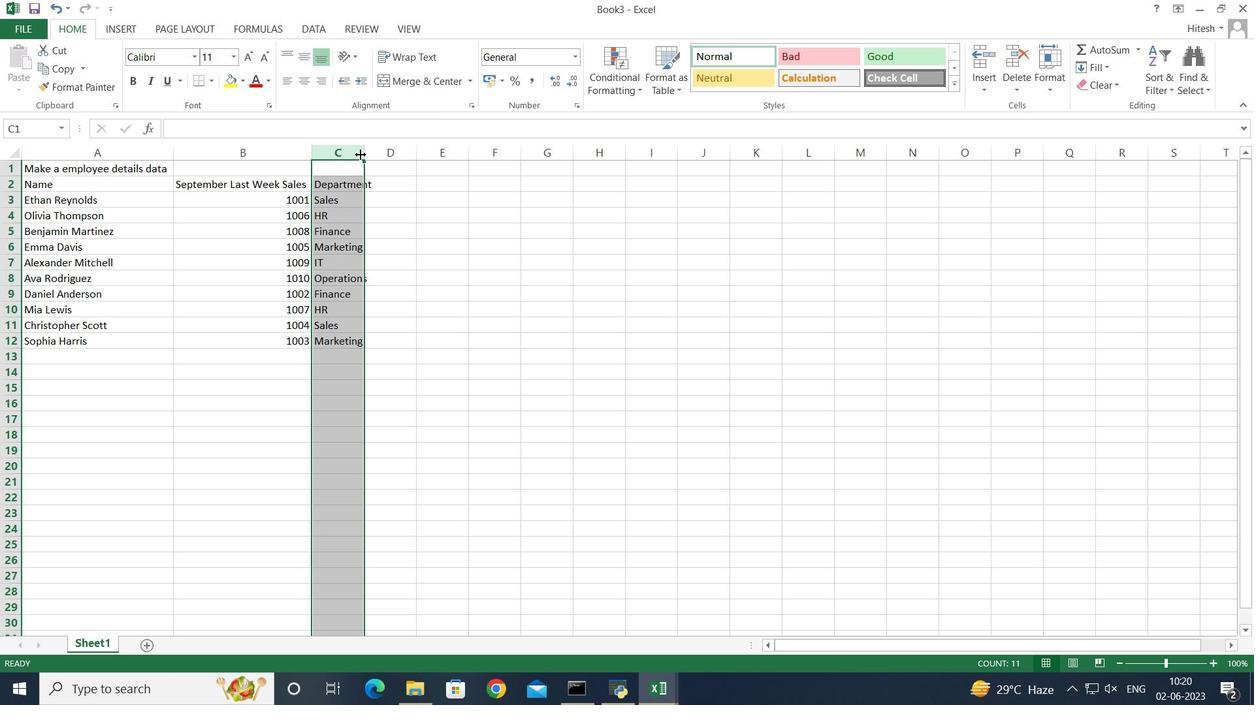 
Action: Mouse pressed left at (361, 154)
Screenshot: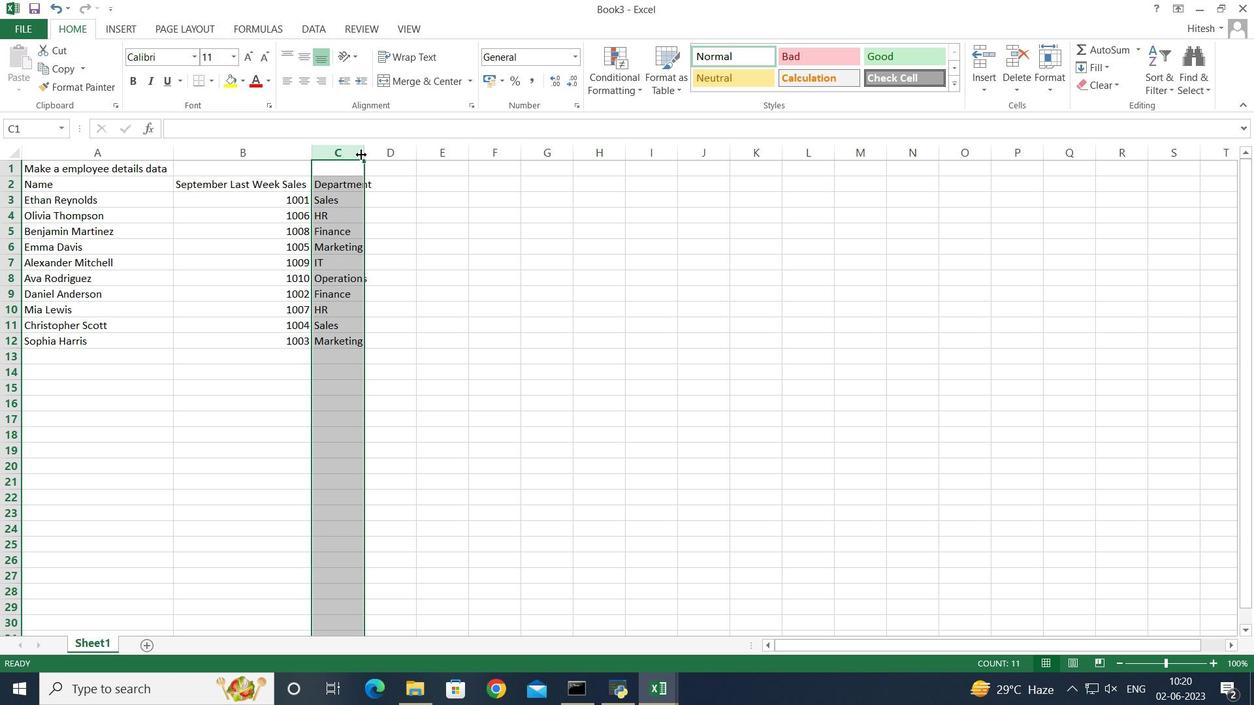 
Action: Mouse moved to (362, 154)
Screenshot: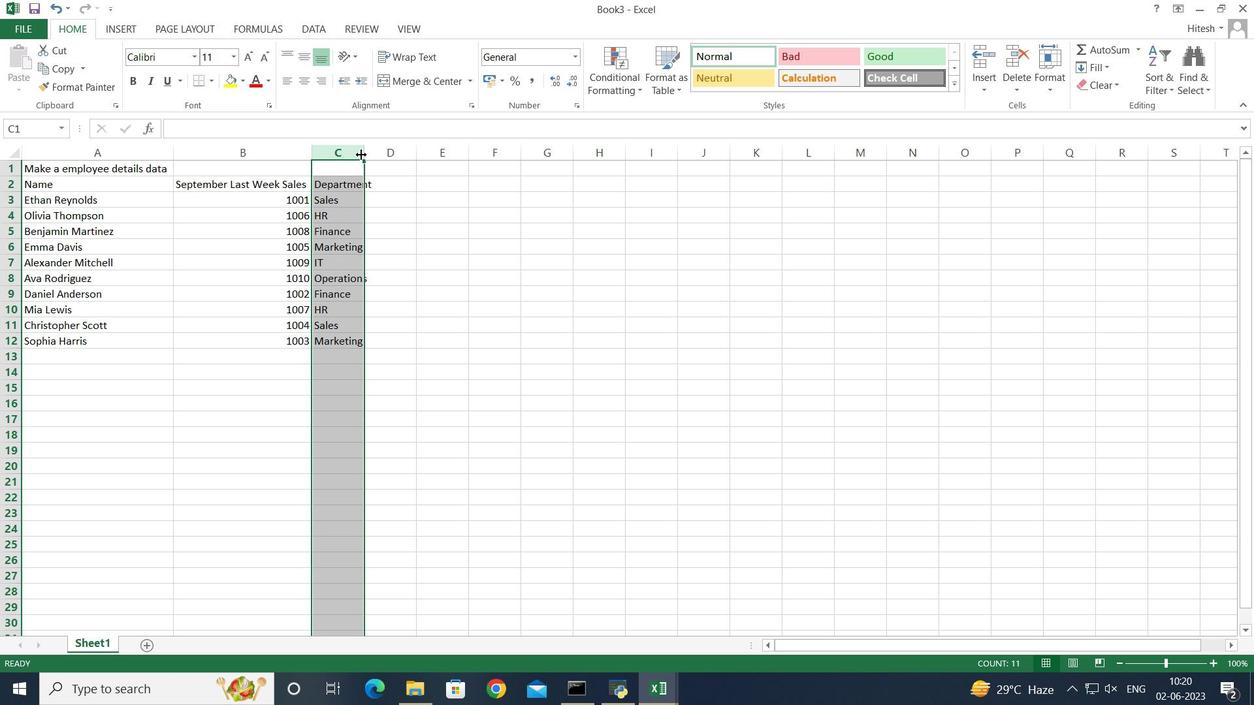 
Action: Mouse pressed left at (362, 154)
Screenshot: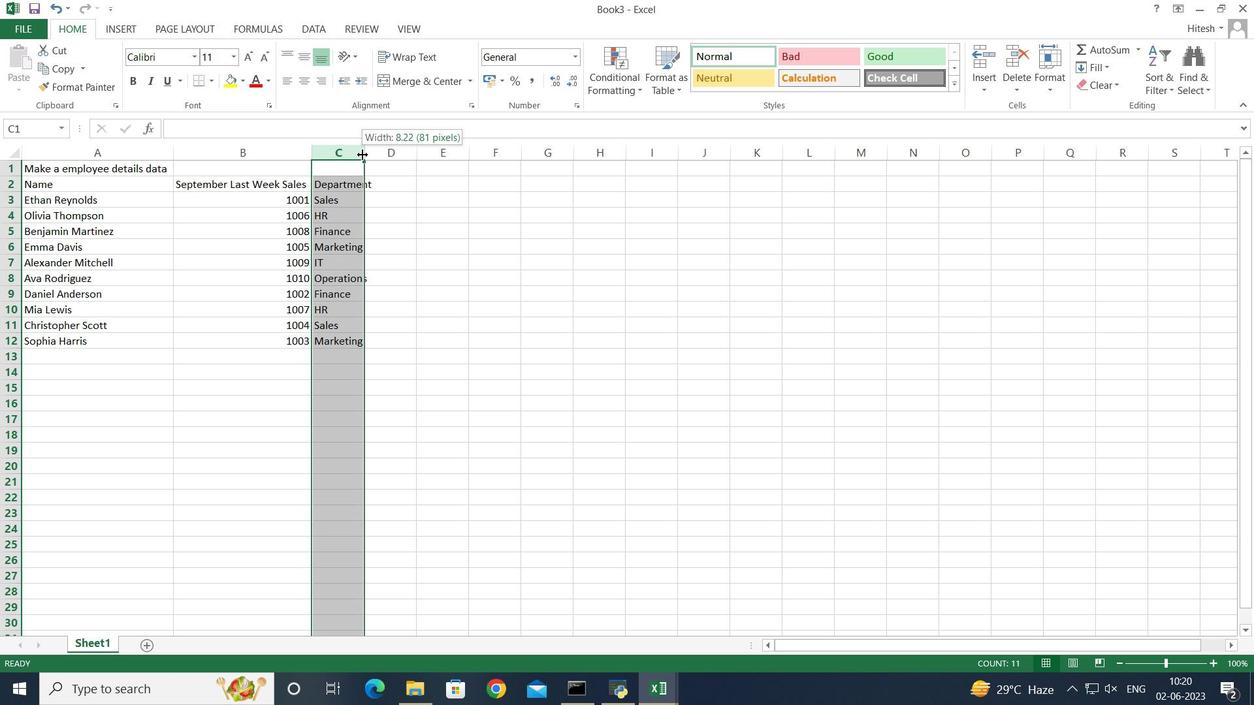 
Action: Mouse moved to (407, 182)
Screenshot: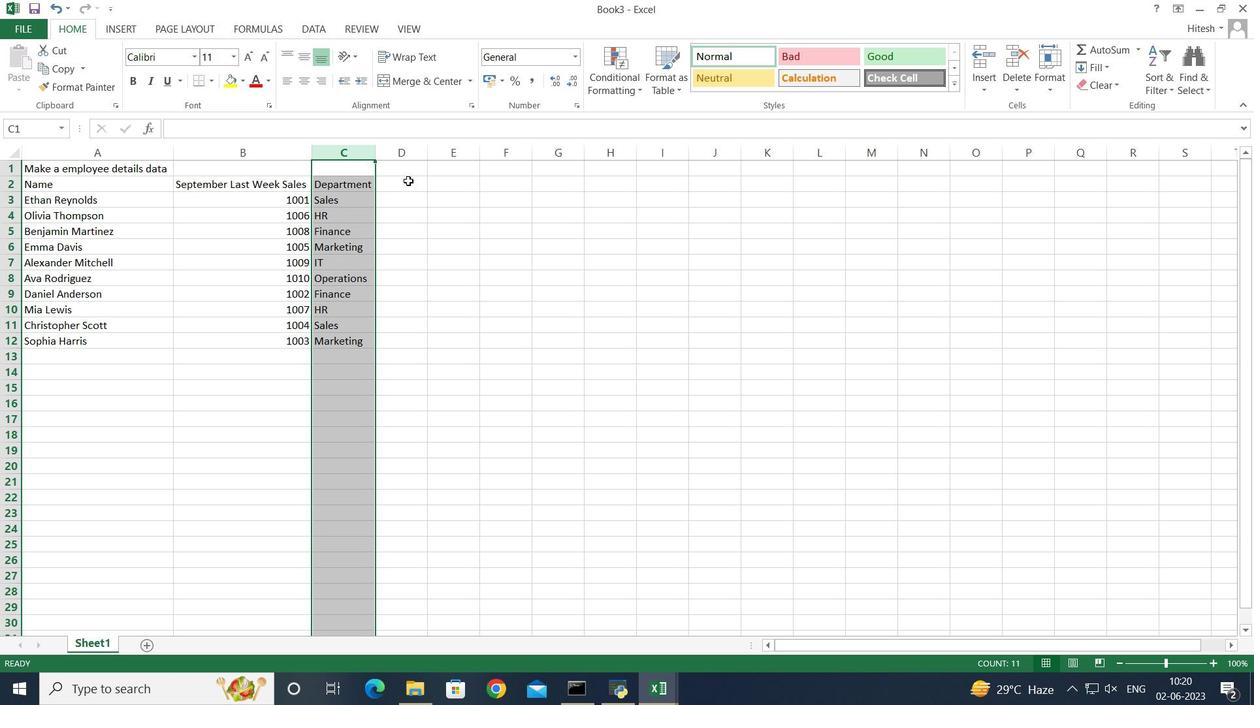 
Action: Mouse pressed left at (407, 182)
Screenshot: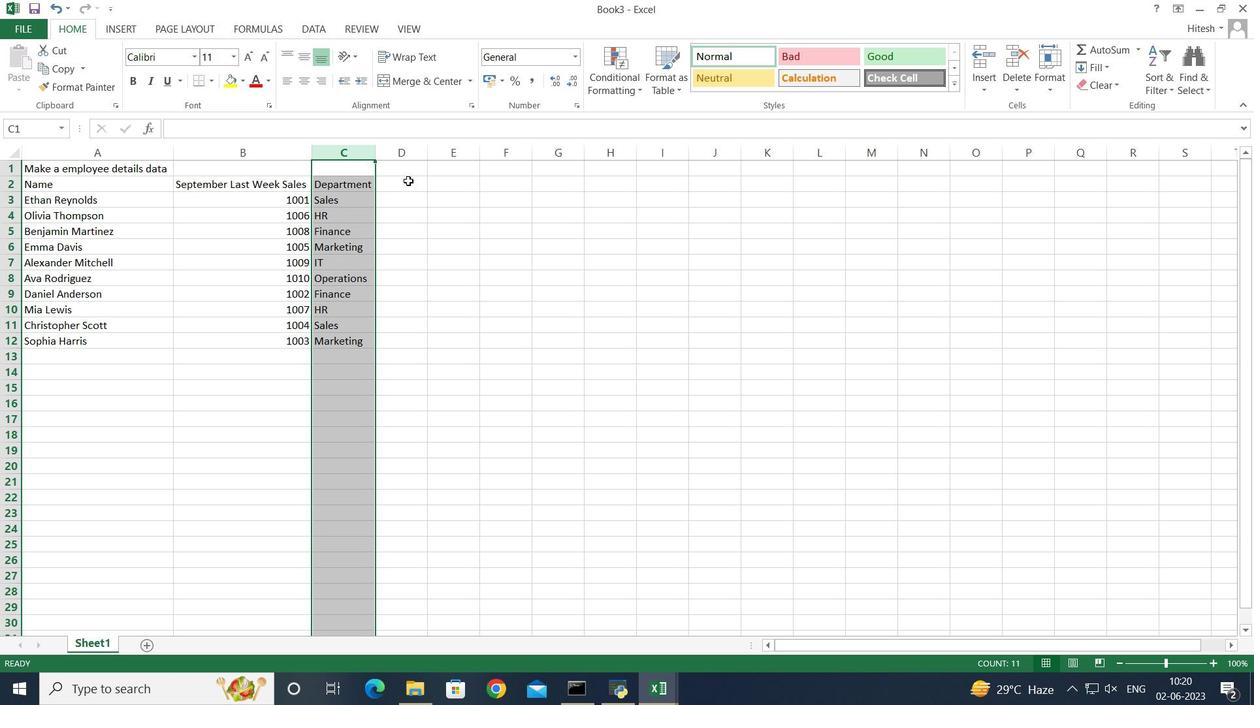 
Action: Key pressed <Key.shift>Position<Key.enter><Key.shift>Sales<Key.space><Key.shift_r>Manager<Key.enter><Key.caps_lock>HR<Key.space>M<Key.caps_lock>anager<Key.enter><Key.shift>Accountant<Key.enter><Key.shift_r><Key.shift_r>Marketing<Key.space><Key.shift>Specialist<Key.enter><Key.shift_r>I<Key.shift><Key.shift><Key.shift><Key.shift><Key.shift><Key.shift><Key.shift><Key.shift><Key.shift>T<Key.space><Key.shift>Specialist<Key.enter><Key.shift_r>Operations<Key.space><Key.shift_r><Key.shift_r><Key.shift_r><Key.shift_r>Manager<Key.enter><Key.shift><Key.shift><Key.shift><Key.shift>Financial<Key.space><Key.shift>analyst<Key.enter><Key.caps_lock>HR<Key.space>A<Key.caps_lock>ssistant<Key.enter><Key.shift>Sales<Key.space><Key.shift>Representative<Key.enter><Key.shift_r>Marketn<Key.backspace>ing<Key.space><Key.shift>Assistant<Key.enter>
Screenshot: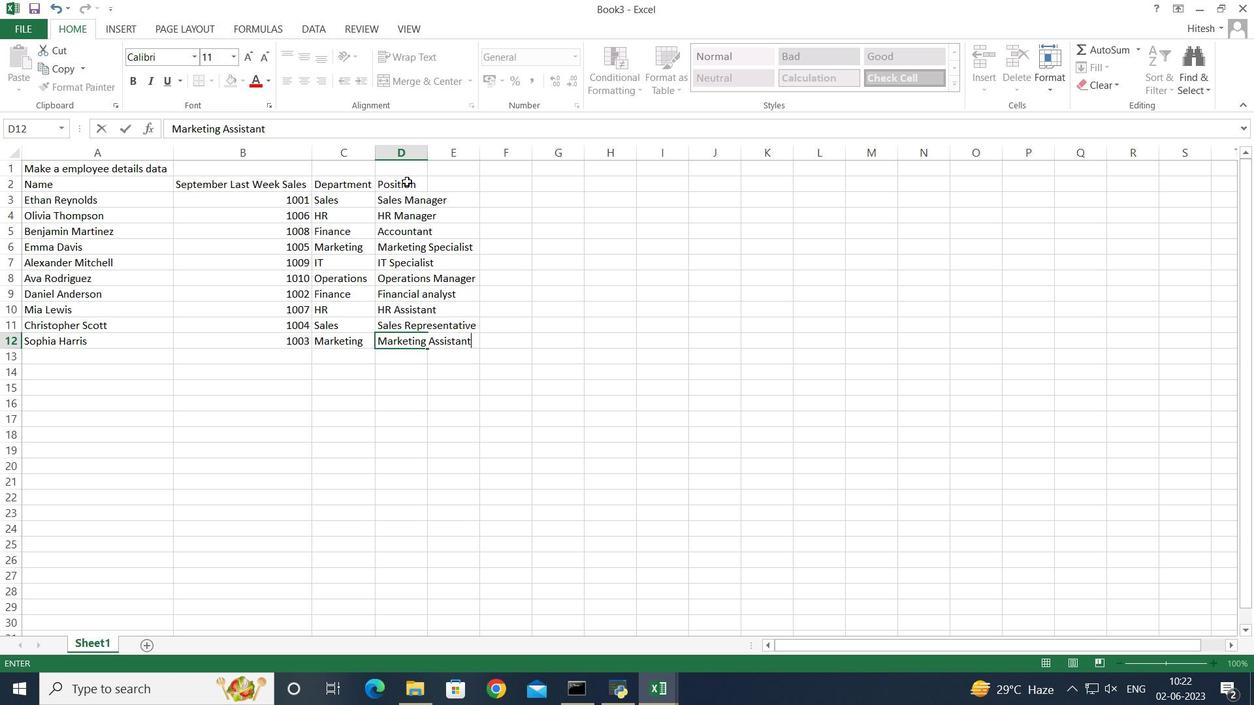 
Action: Mouse moved to (416, 151)
Screenshot: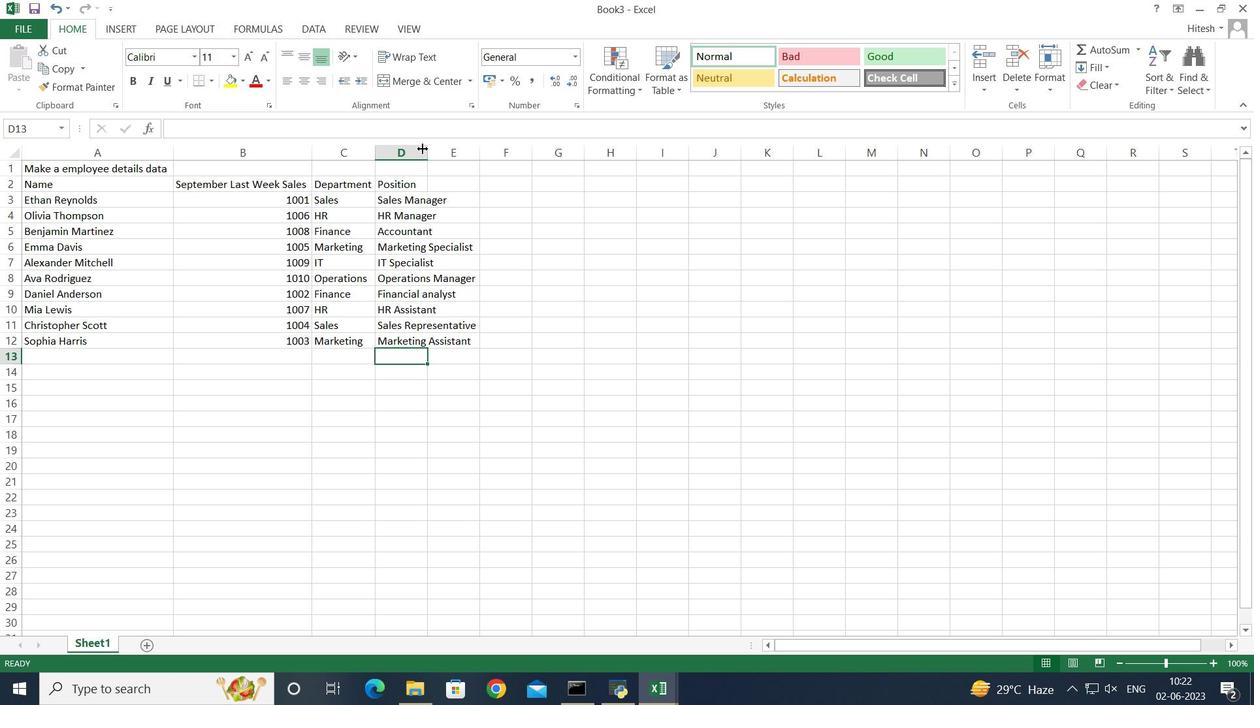 
Action: Mouse pressed left at (416, 151)
Screenshot: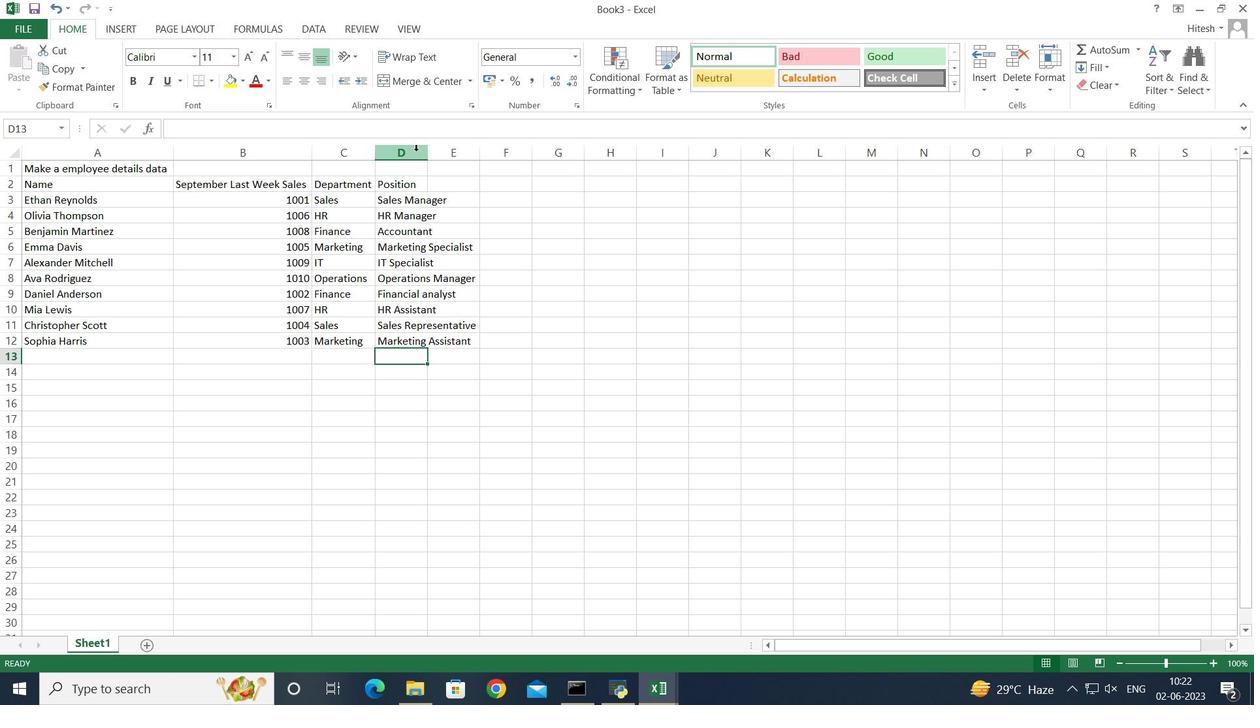 
Action: Mouse moved to (426, 158)
Screenshot: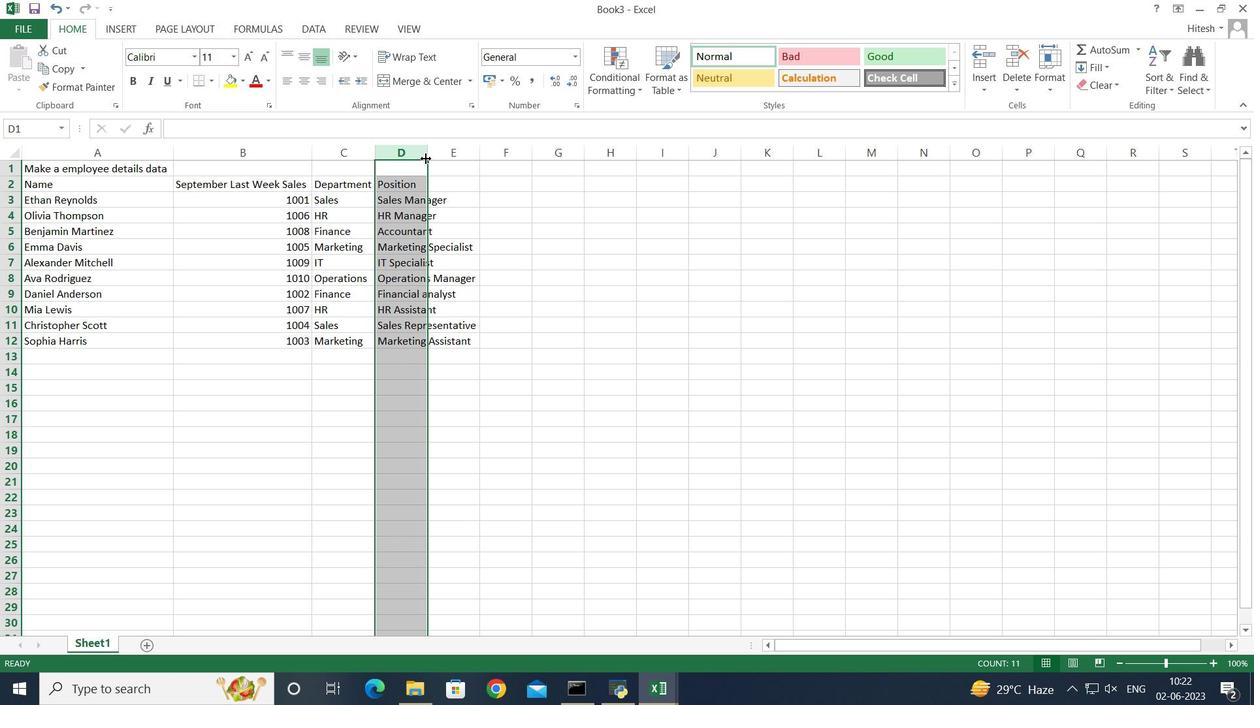
Action: Mouse pressed left at (426, 158)
Screenshot: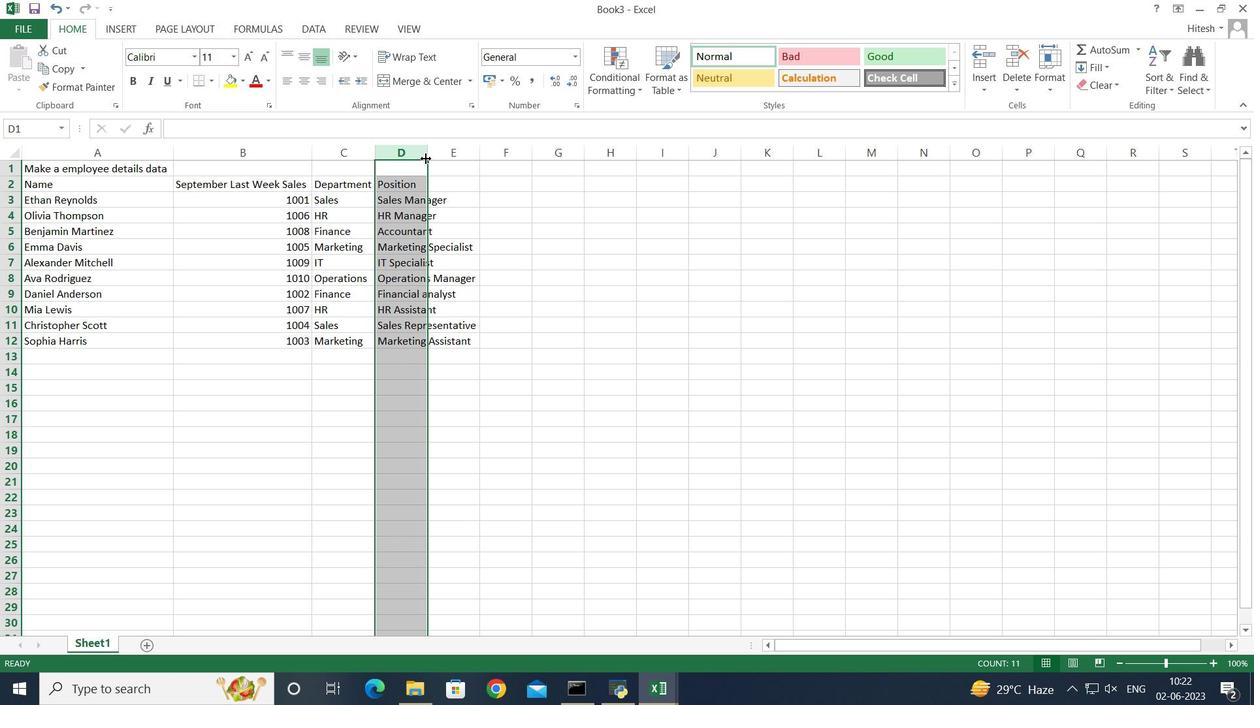 
Action: Mouse pressed left at (426, 158)
Screenshot: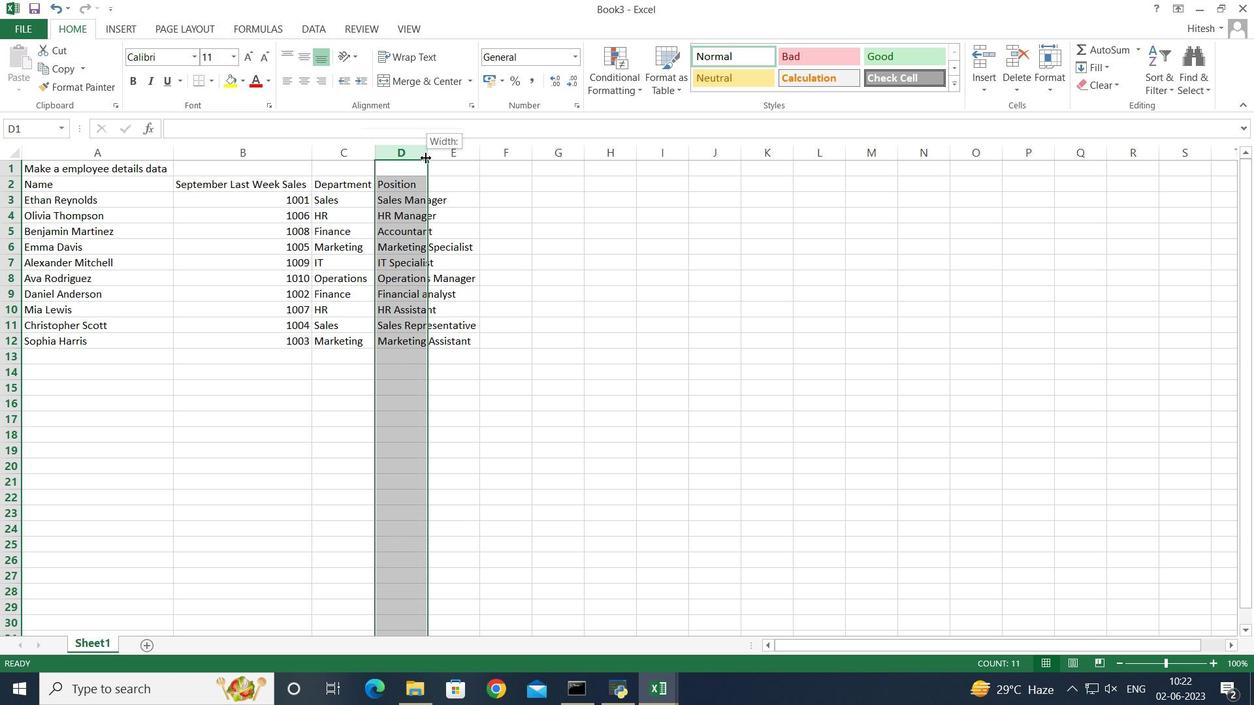
Action: Mouse moved to (495, 187)
Screenshot: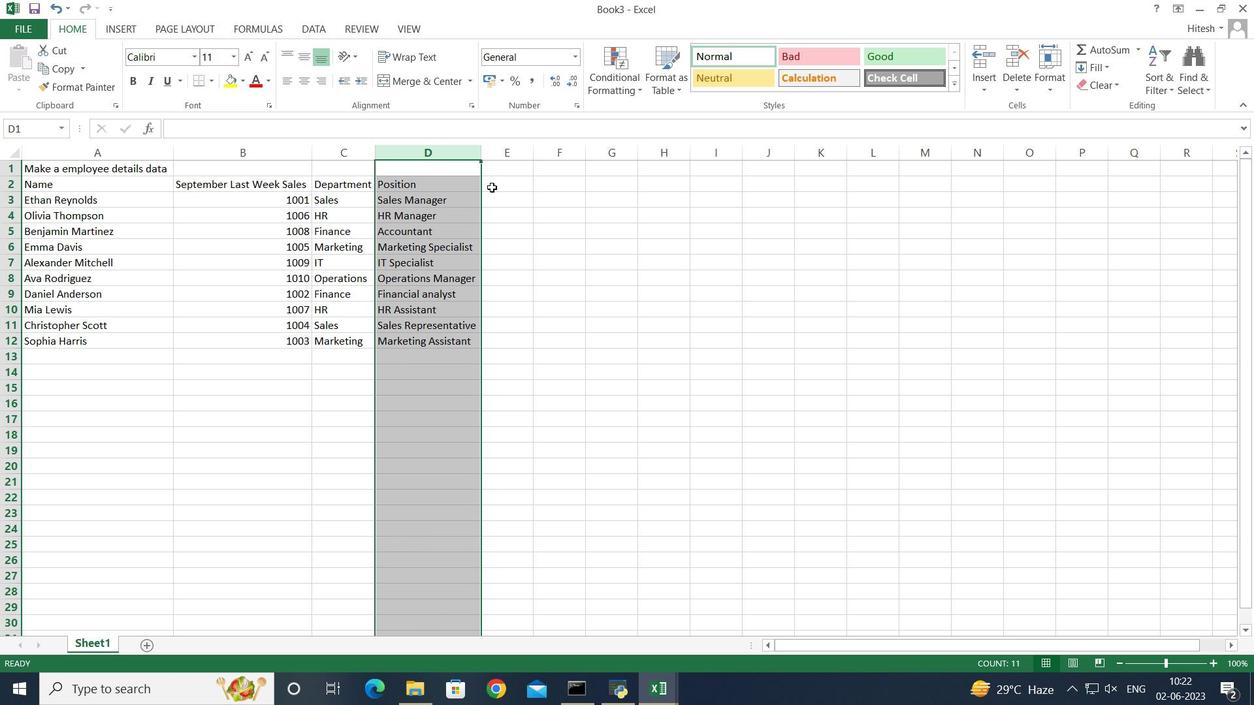 
Action: Mouse pressed left at (495, 187)
Screenshot: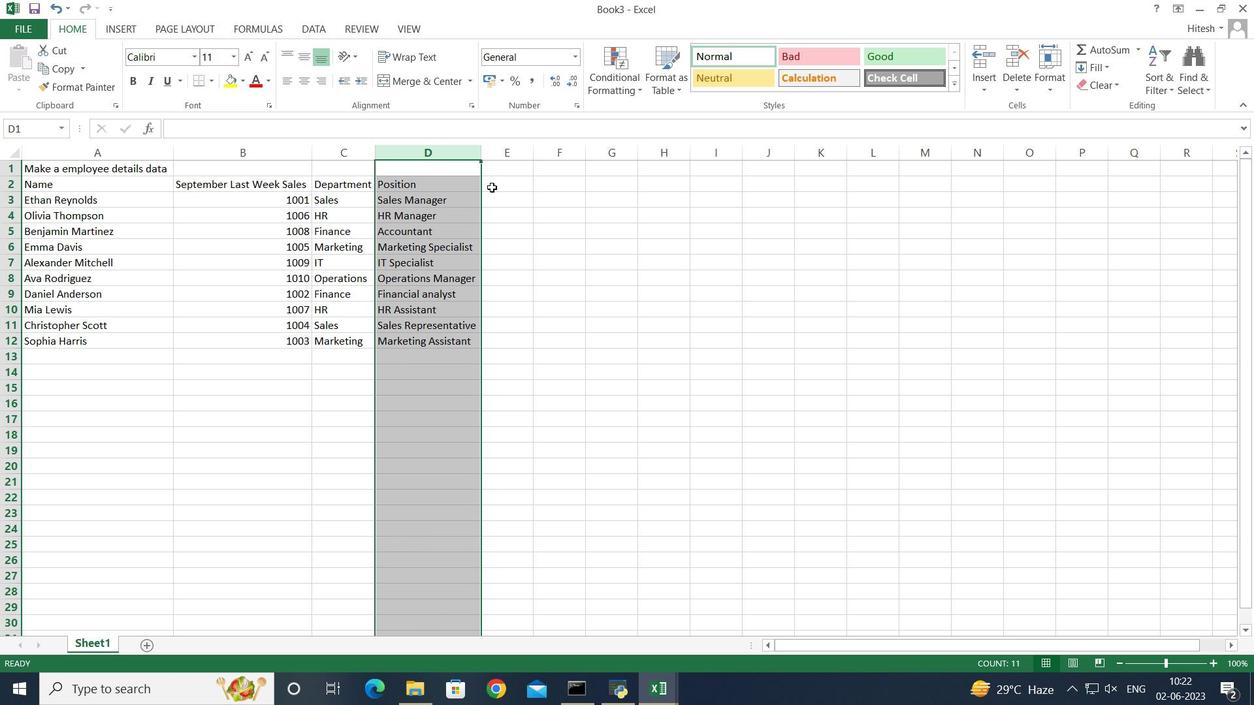 
Action: Key pressed <Key.shift>Salary<Key.space><Key.shift_r>(<Key.shift_r>USD)<Key.enter>5000<Key.enter>4500<Key.enter>4000<Key.enter>3800<Key.enter>4200<Key.enter>5200<Key.enter>3800<Key.enter>2800<Key.enter>3200<Key.enter>2500<Key.enter>
Screenshot: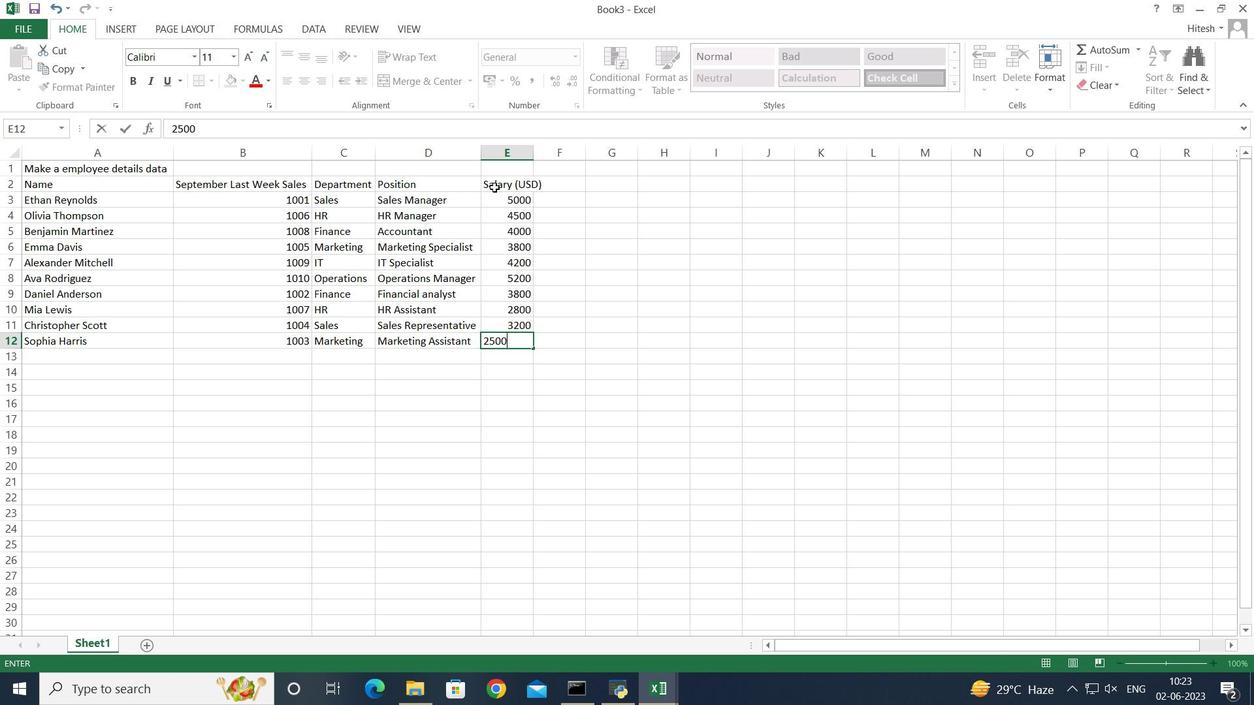 
Action: Mouse moved to (518, 153)
Screenshot: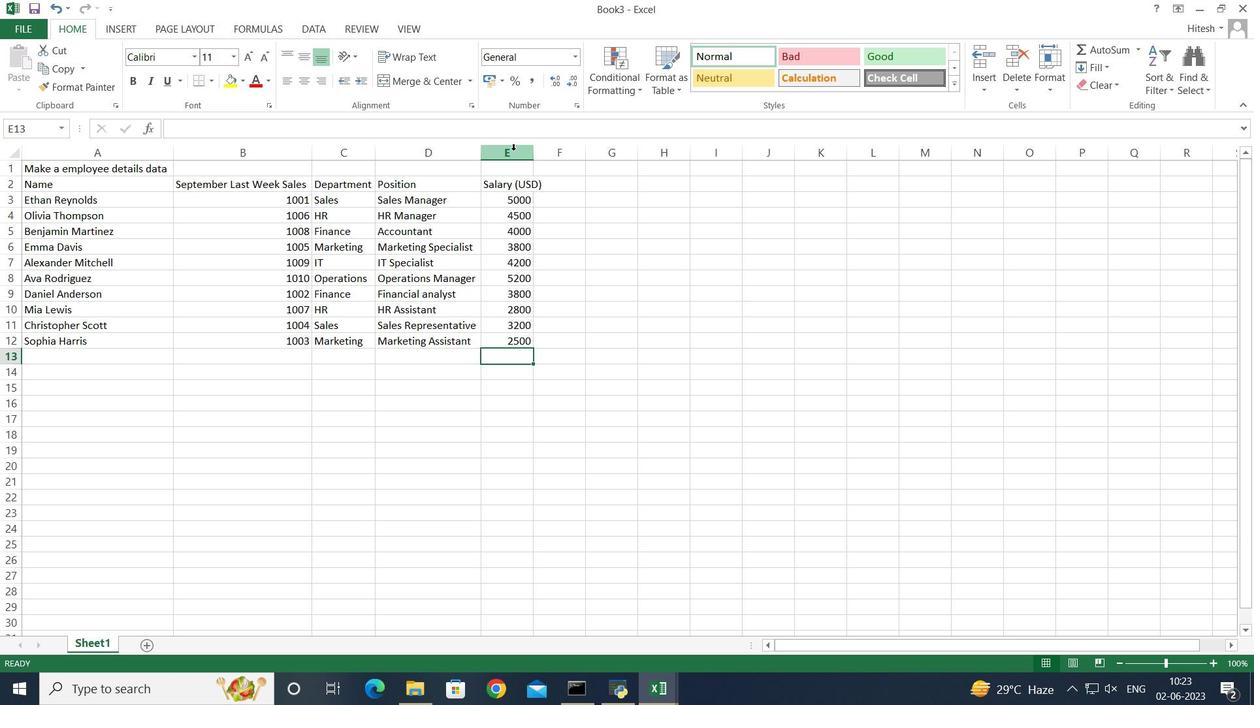 
Action: Mouse pressed left at (518, 153)
Screenshot: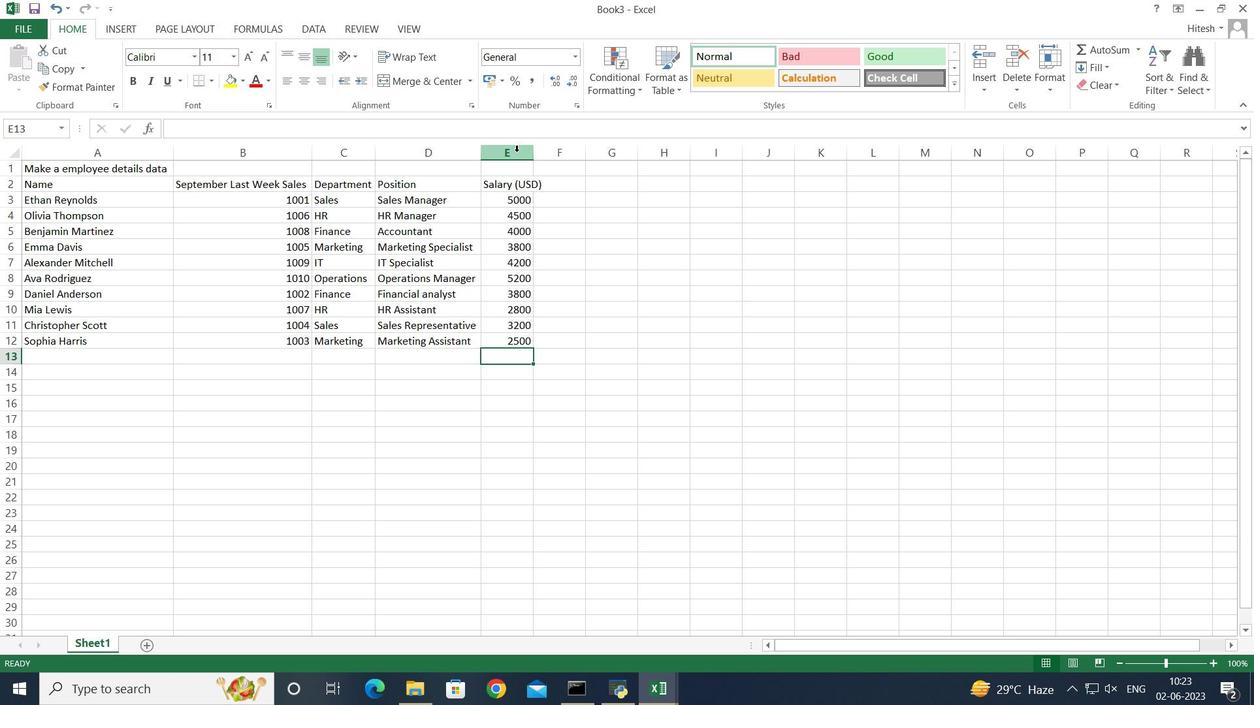 
Action: Mouse moved to (533, 154)
Screenshot: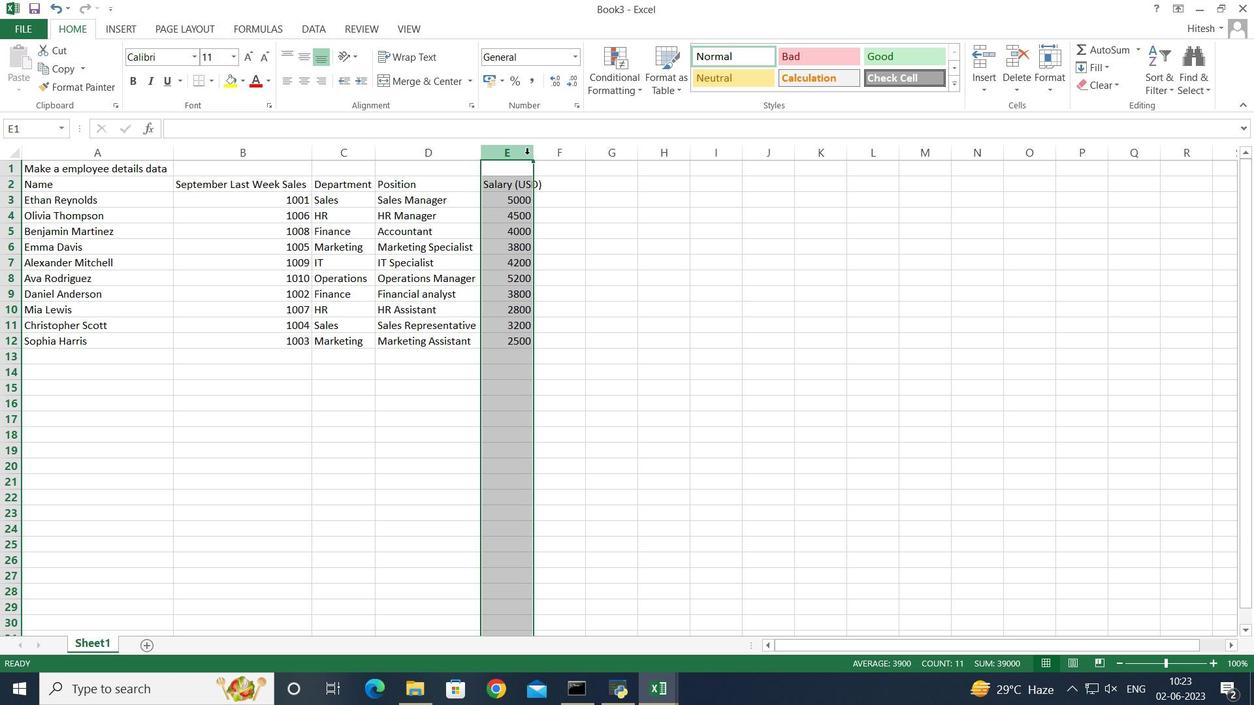 
Action: Mouse pressed left at (533, 154)
Screenshot: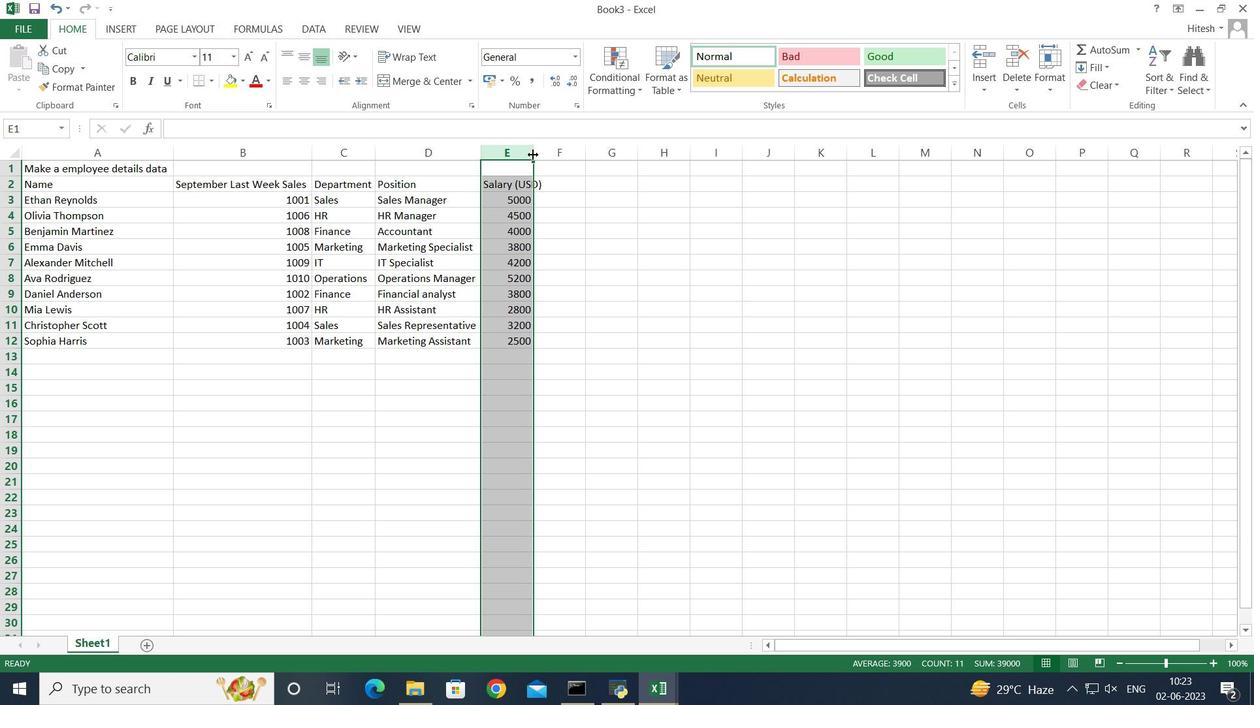
Action: Mouse pressed left at (533, 154)
Screenshot: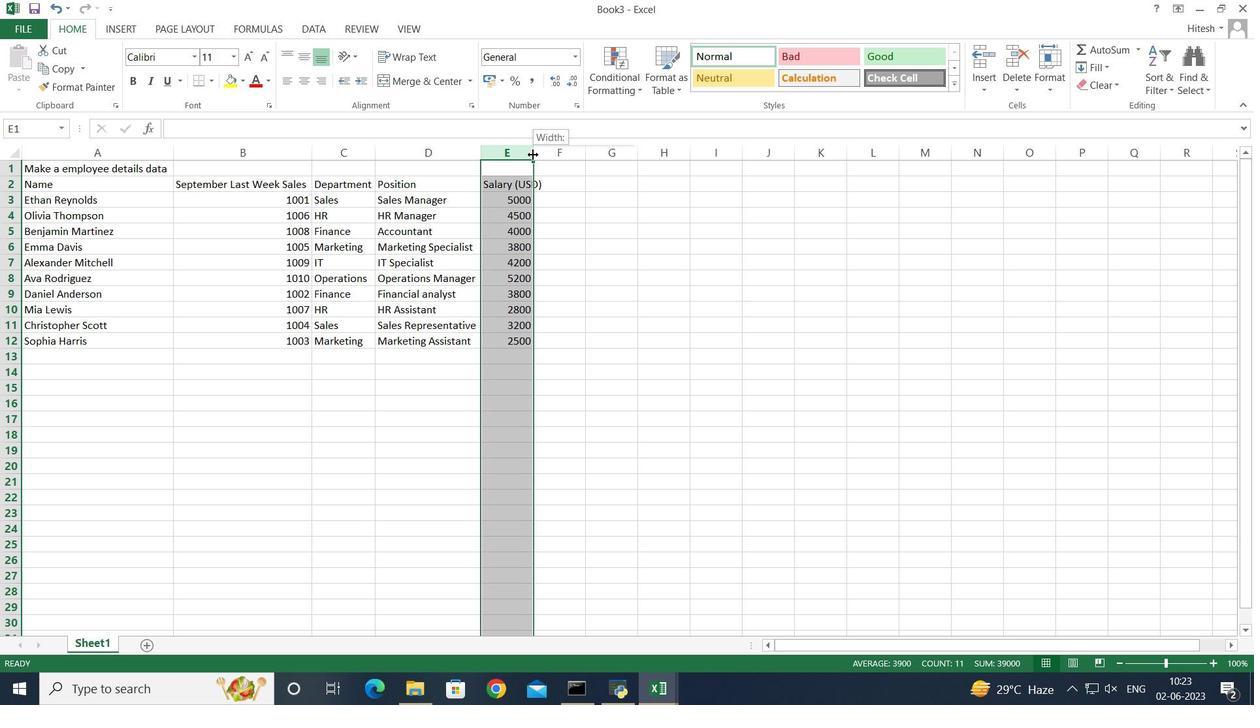 
Action: Mouse moved to (572, 184)
Screenshot: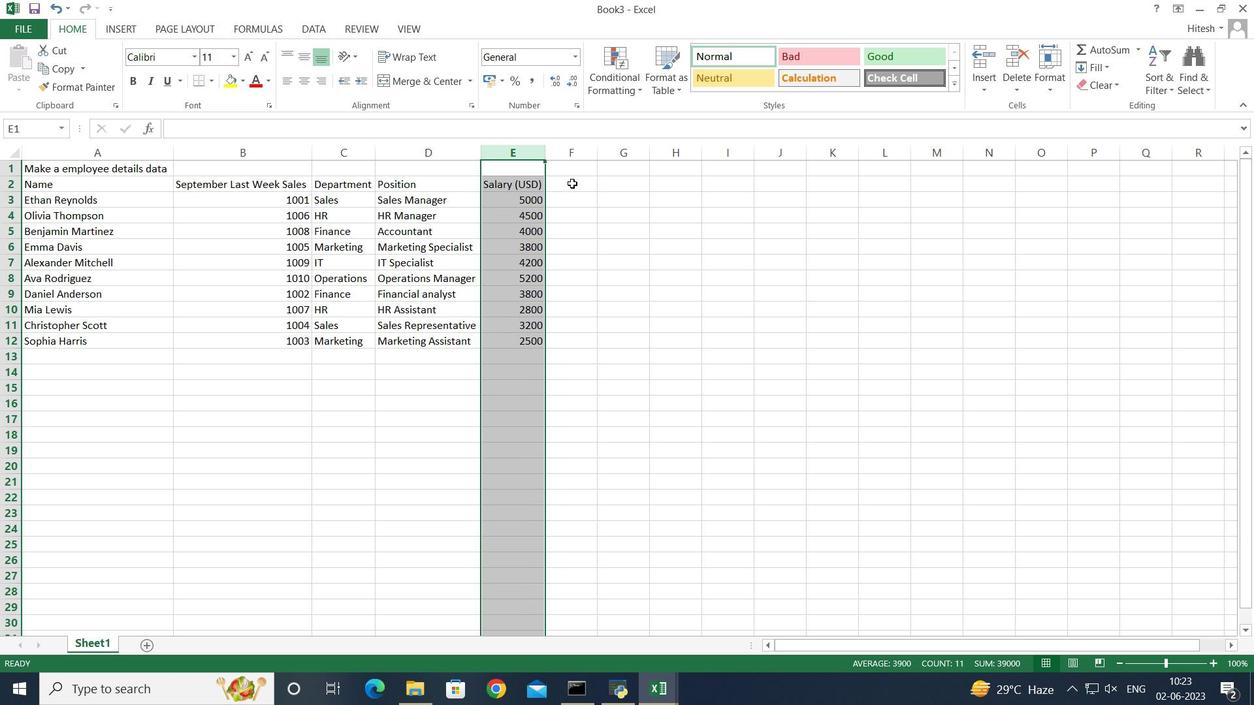 
Action: Mouse pressed left at (572, 184)
Screenshot: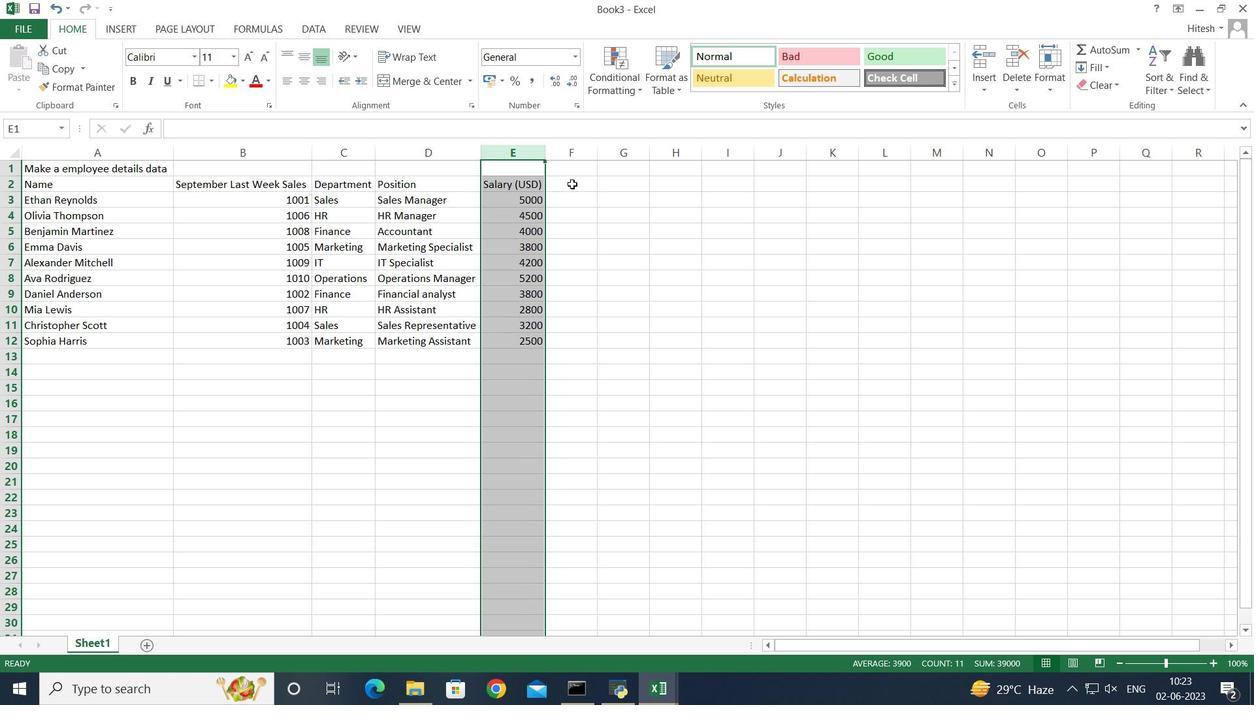 
Action: Key pressed <Key.shift>Start<Key.space><Key.shift>Date<Key.enter>1/15/2020<Key.enter>7/1/2019<Key.enter>3/10/2021<Key.enter>2/5/2022<Key.enter>11/30/2018<Key.enter>6/15/2020<Key.enter>9/1/2021<Key.enter>4/20/2022<Key.enter>2/10/2019<Key.enter>9/5/2020<Key.enter>
Screenshot: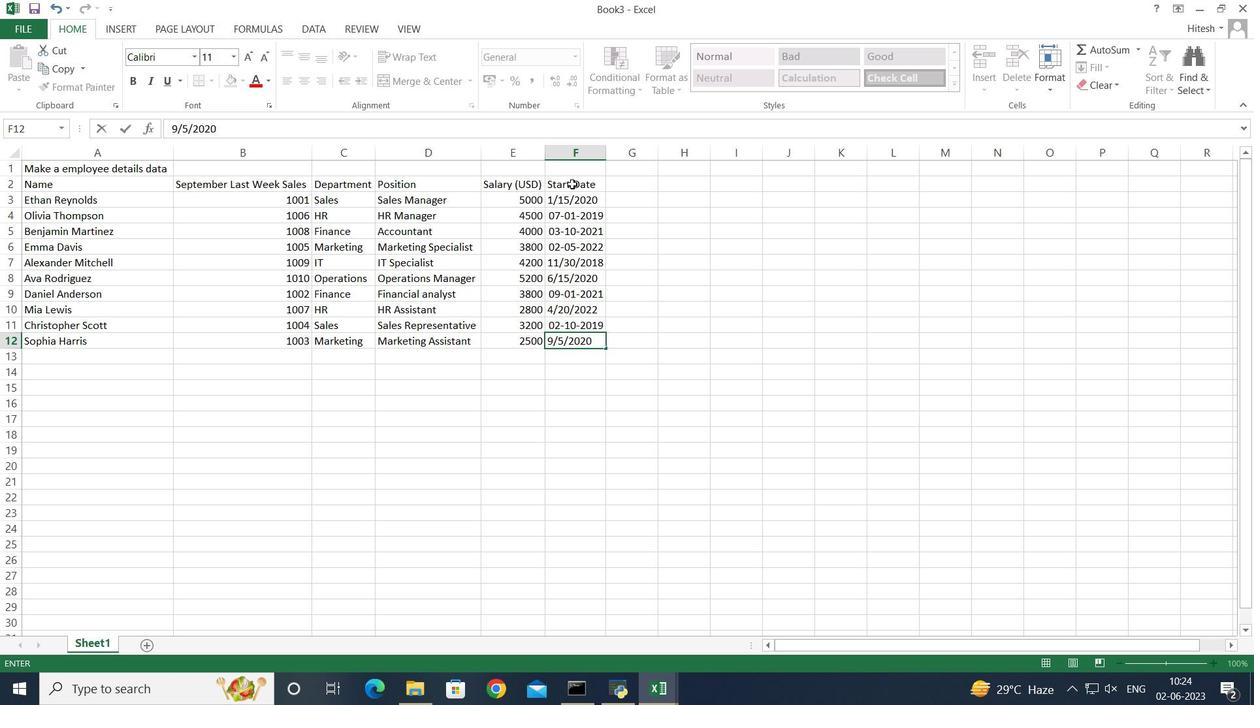 
Action: Mouse moved to (567, 160)
Screenshot: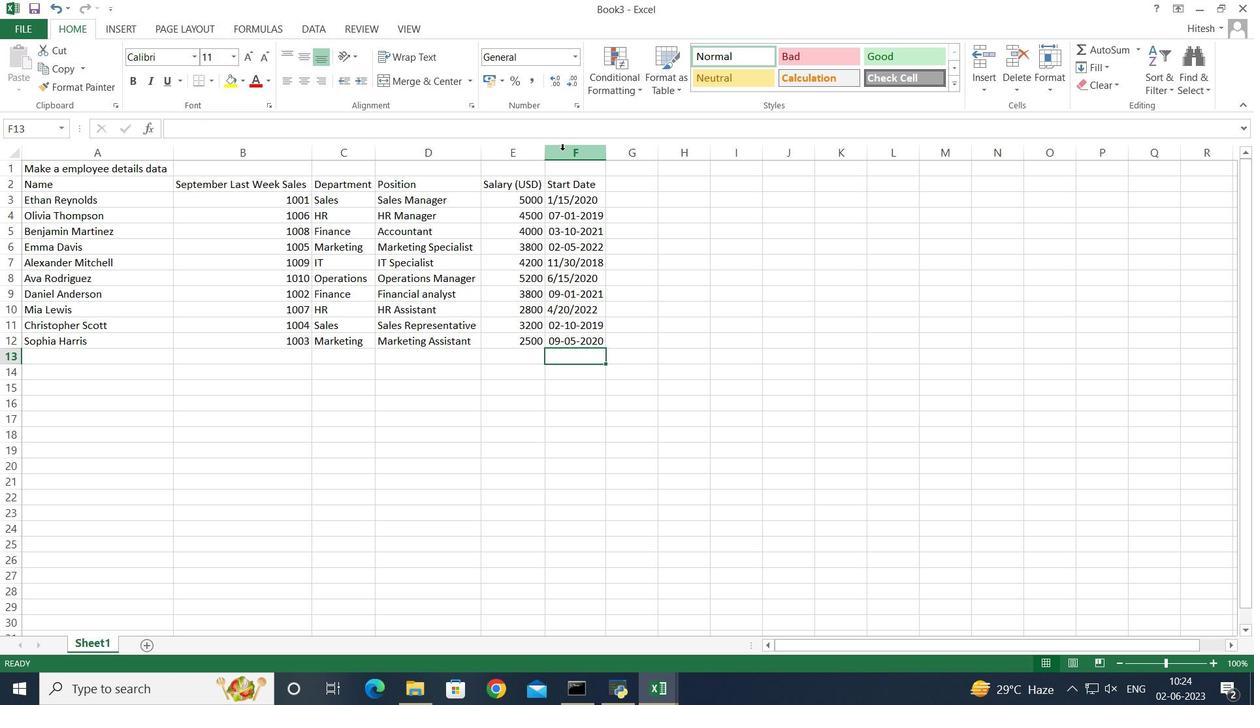 
Action: Mouse pressed left at (567, 160)
Screenshot: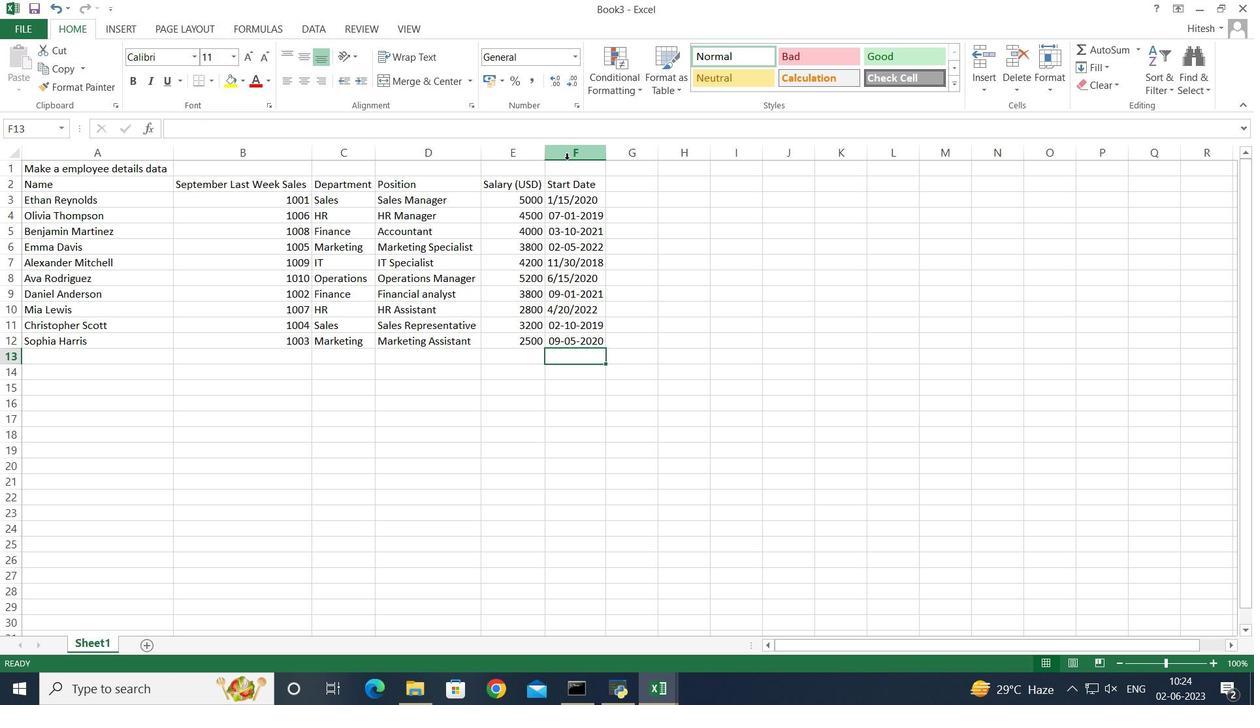
Action: Mouse moved to (604, 153)
Screenshot: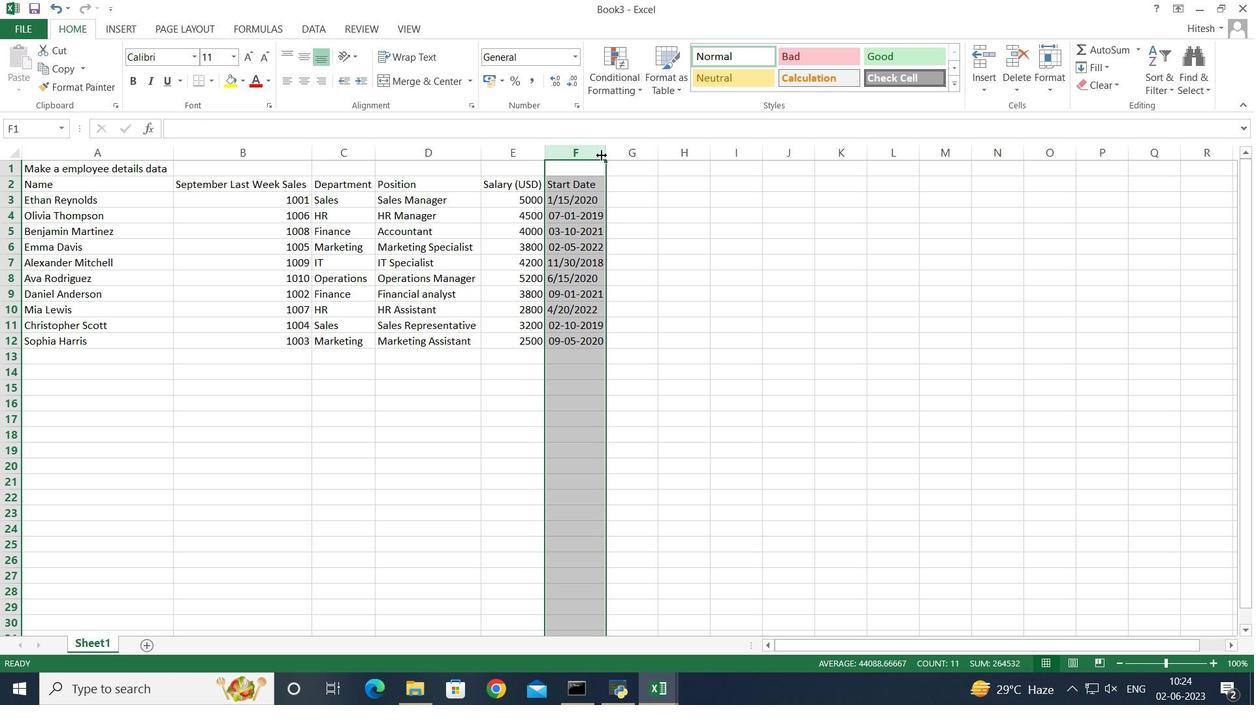 
Action: Mouse pressed left at (604, 153)
Screenshot: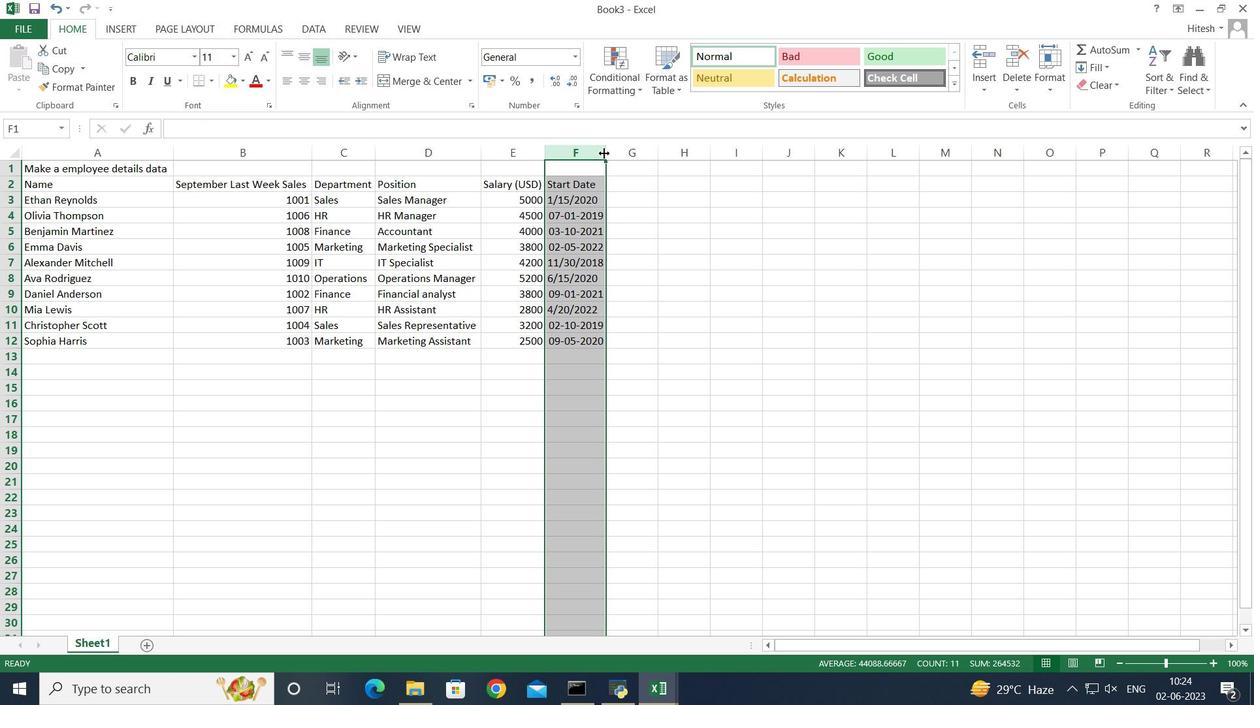 
Action: Mouse pressed left at (604, 153)
Screenshot: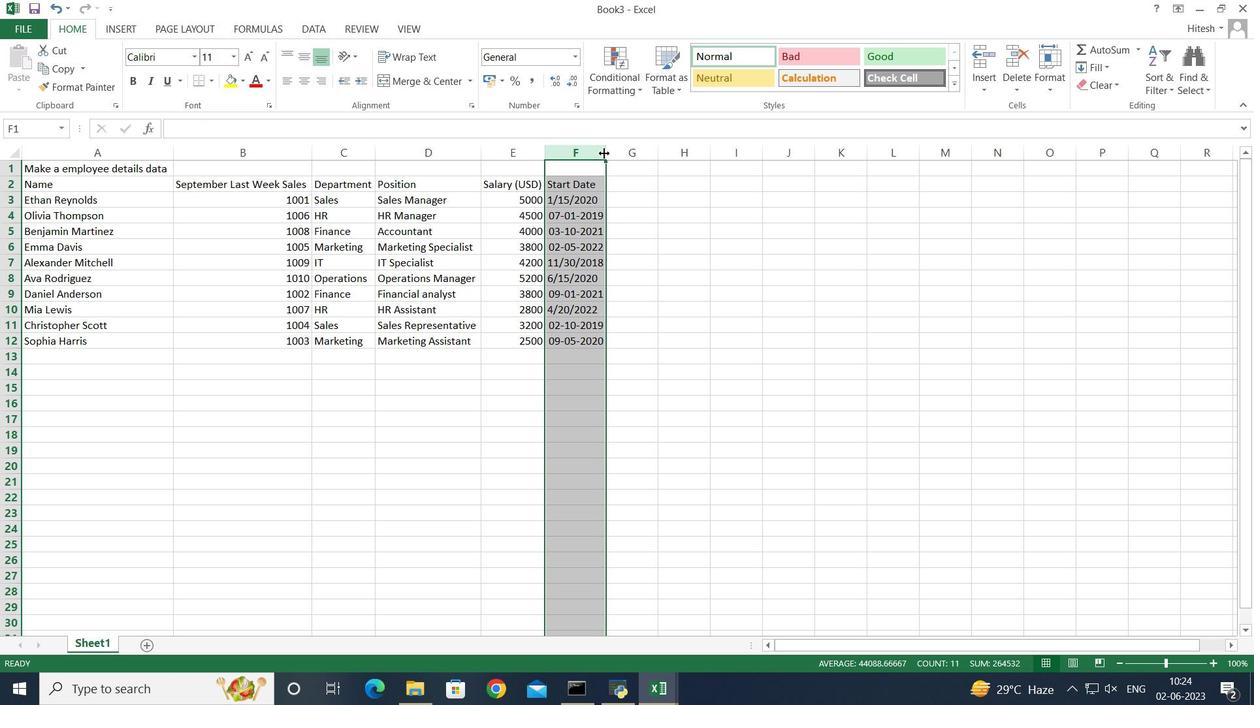 
Action: Mouse moved to (494, 423)
Screenshot: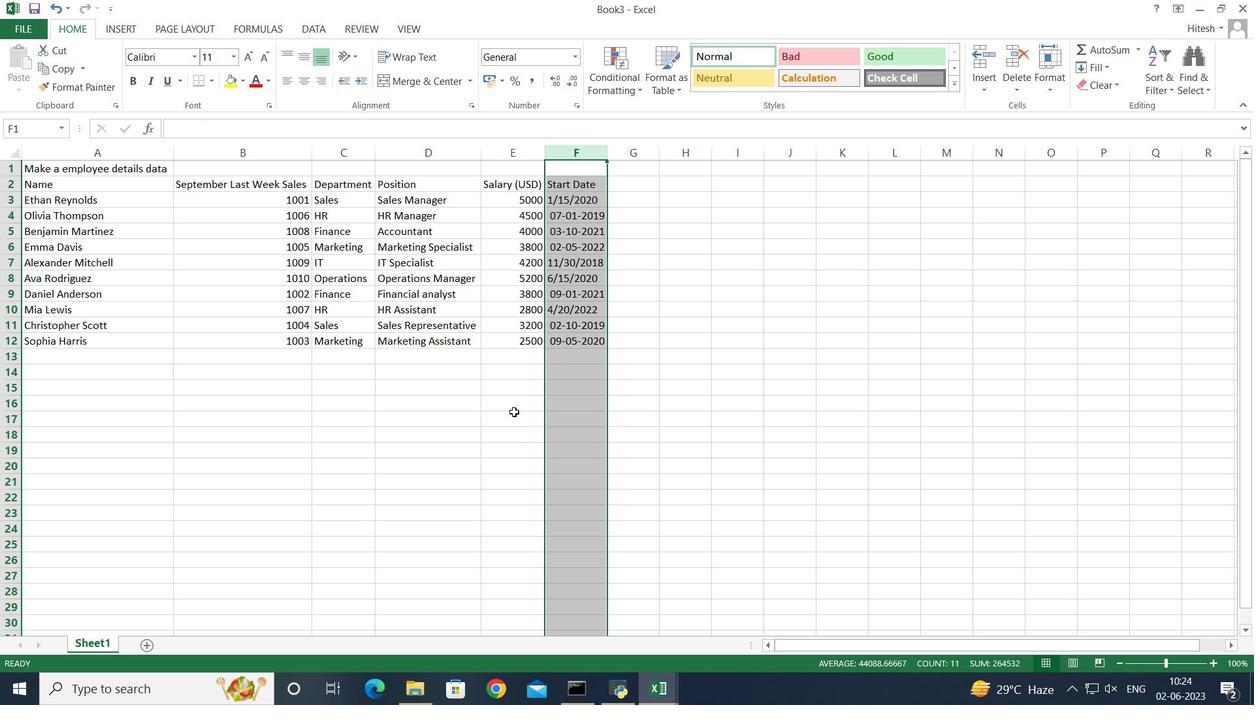
Action: Mouse pressed left at (494, 423)
Screenshot: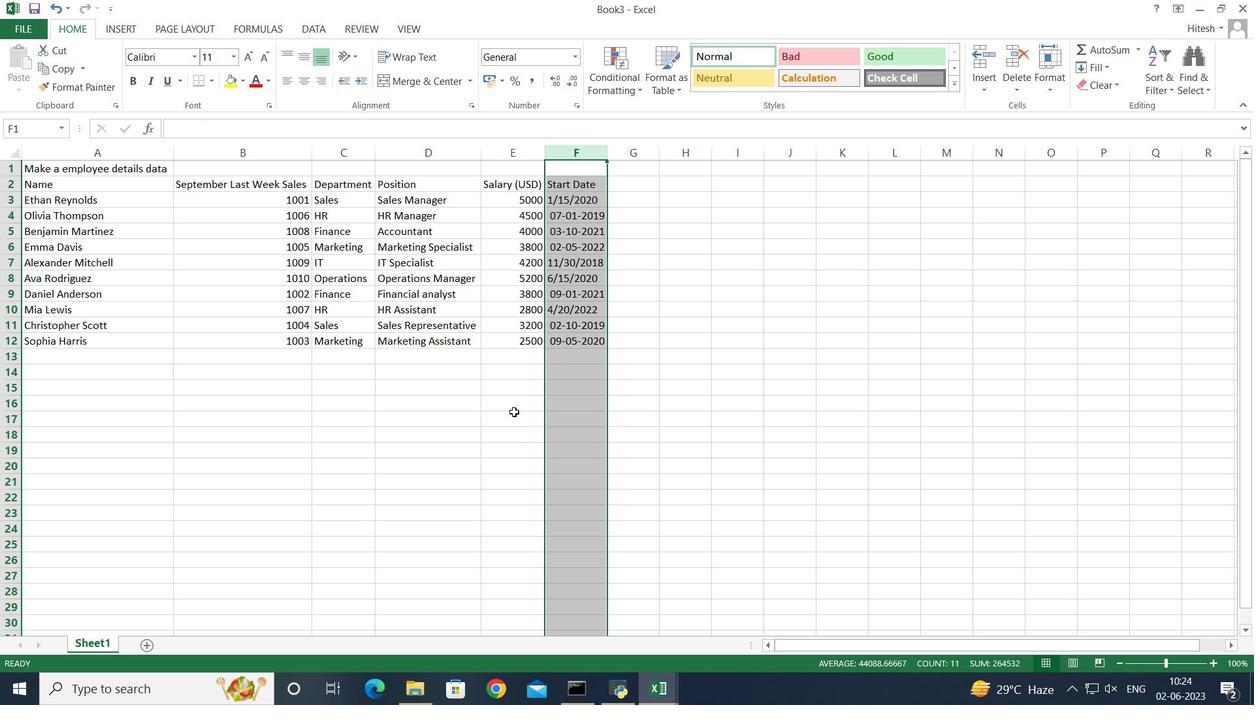 
Action: Mouse moved to (90, 169)
Screenshot: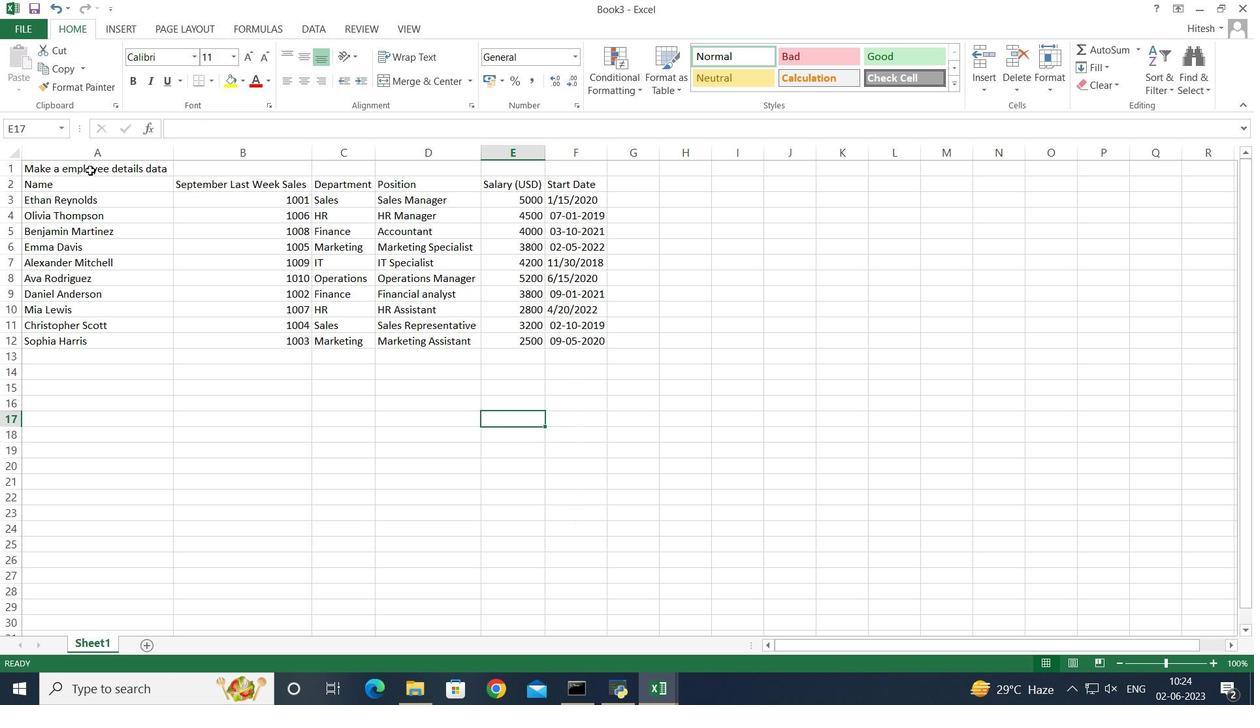 
Action: Mouse pressed left at (90, 169)
Screenshot: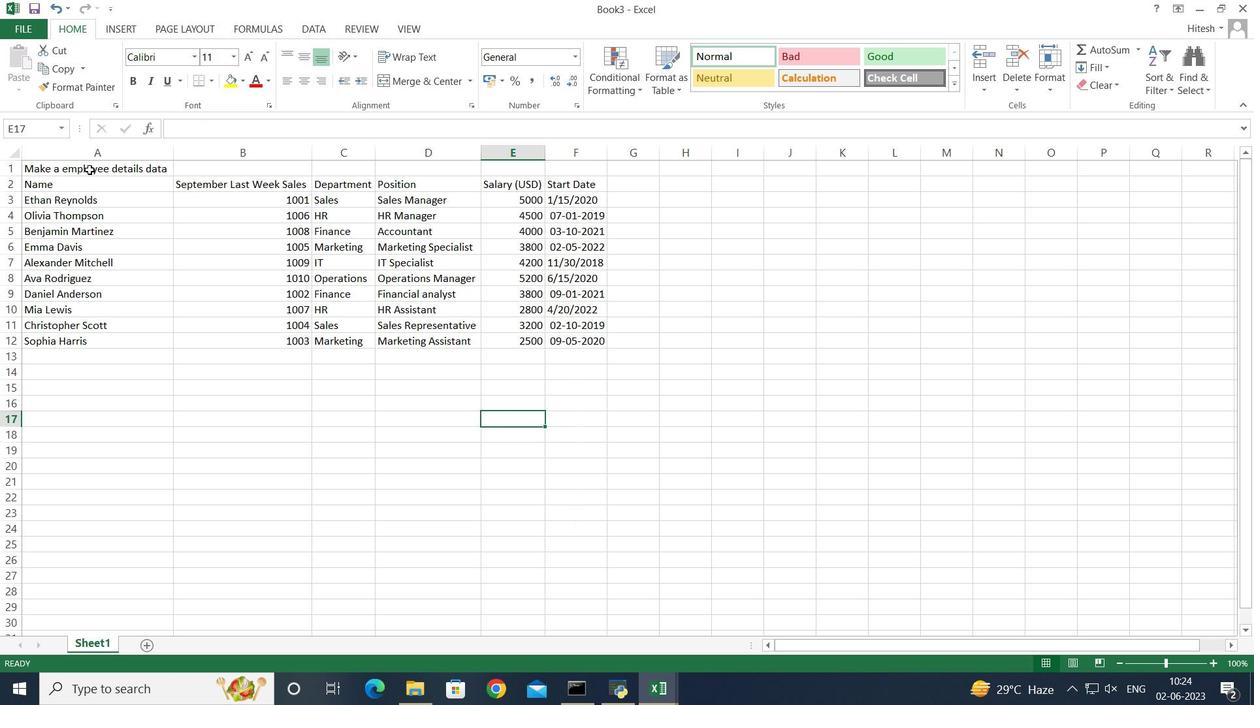 
Action: Key pressed <Key.shift><Key.right><Key.right><Key.right><Key.right><Key.right>
Screenshot: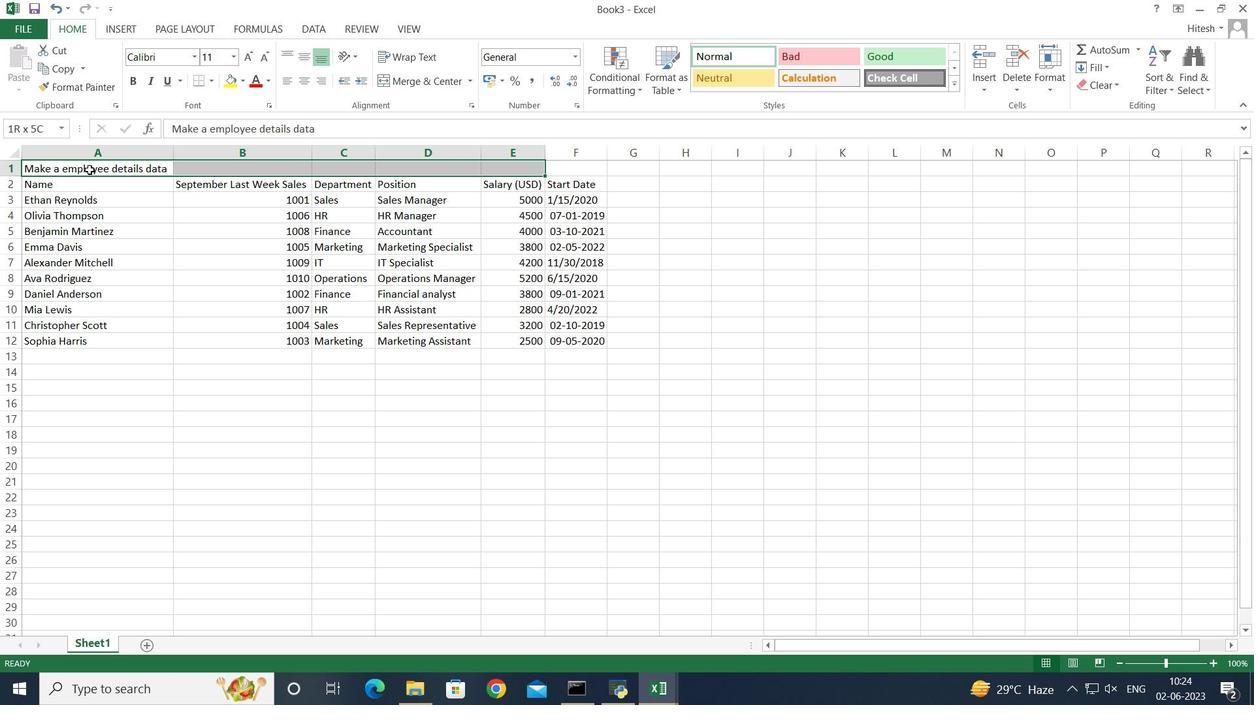 
Action: Mouse moved to (425, 81)
Screenshot: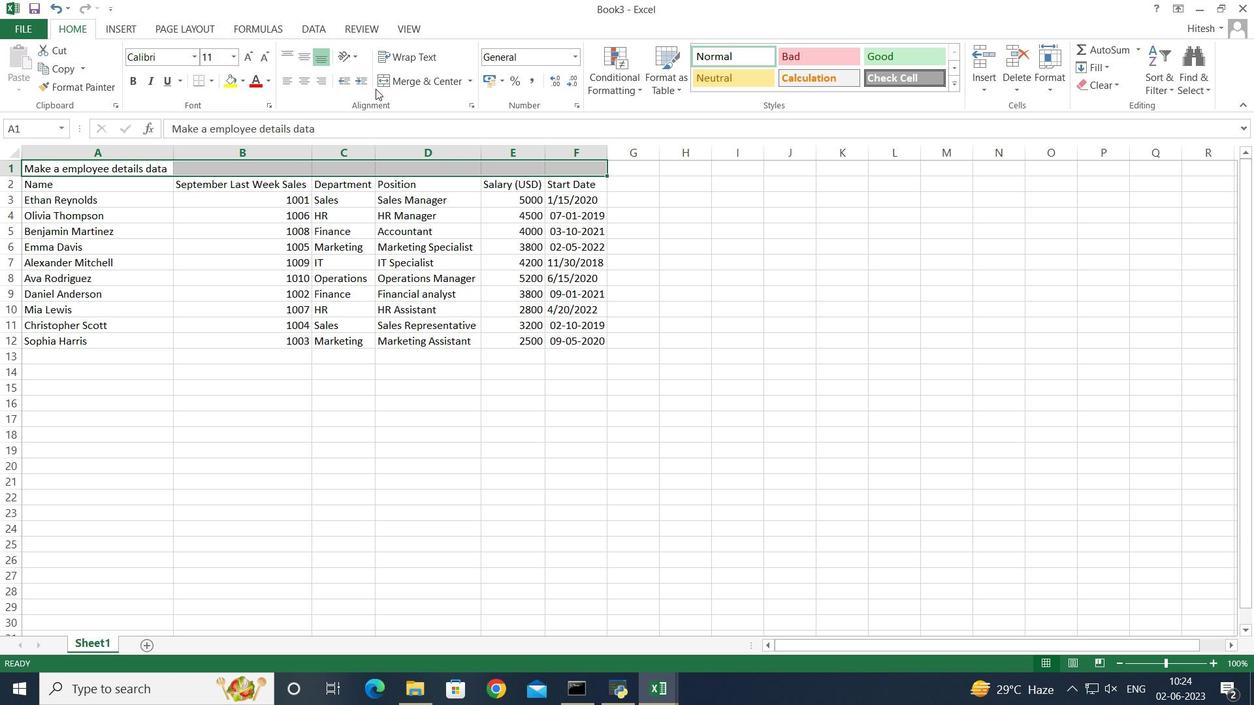 
Action: Mouse pressed left at (425, 81)
Screenshot: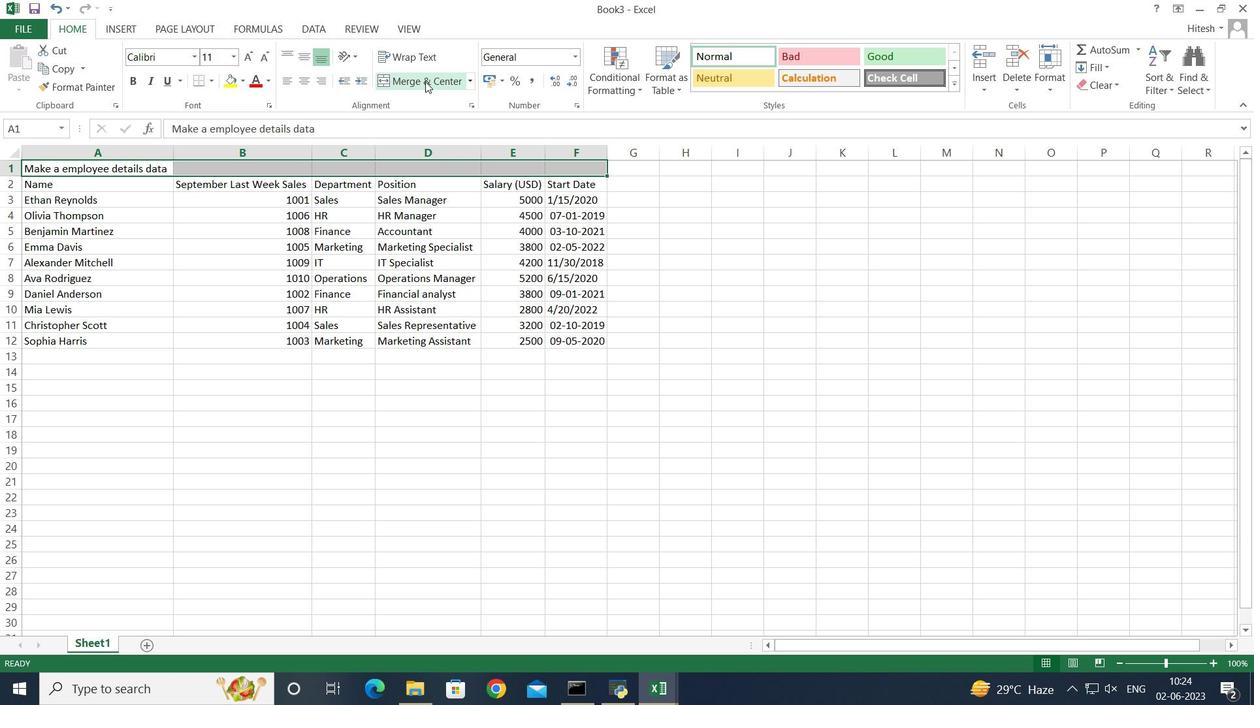
Action: Mouse moved to (246, 425)
Screenshot: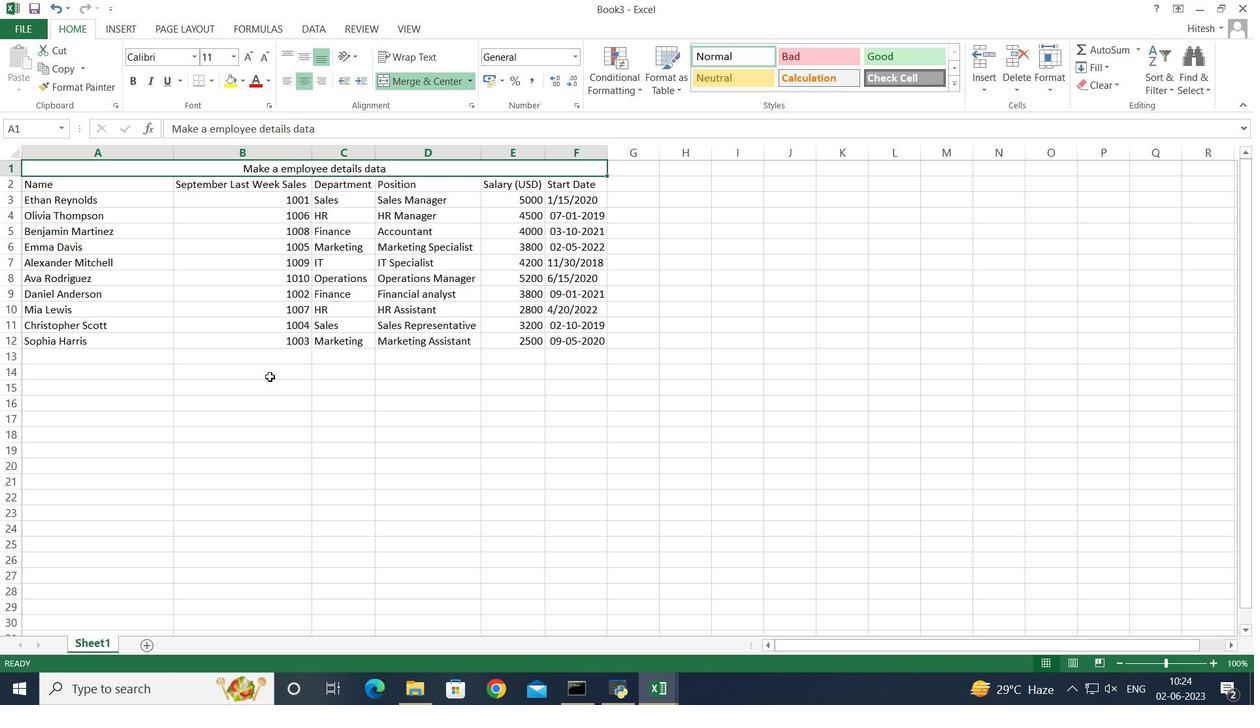 
Action: Mouse pressed left at (246, 425)
Screenshot: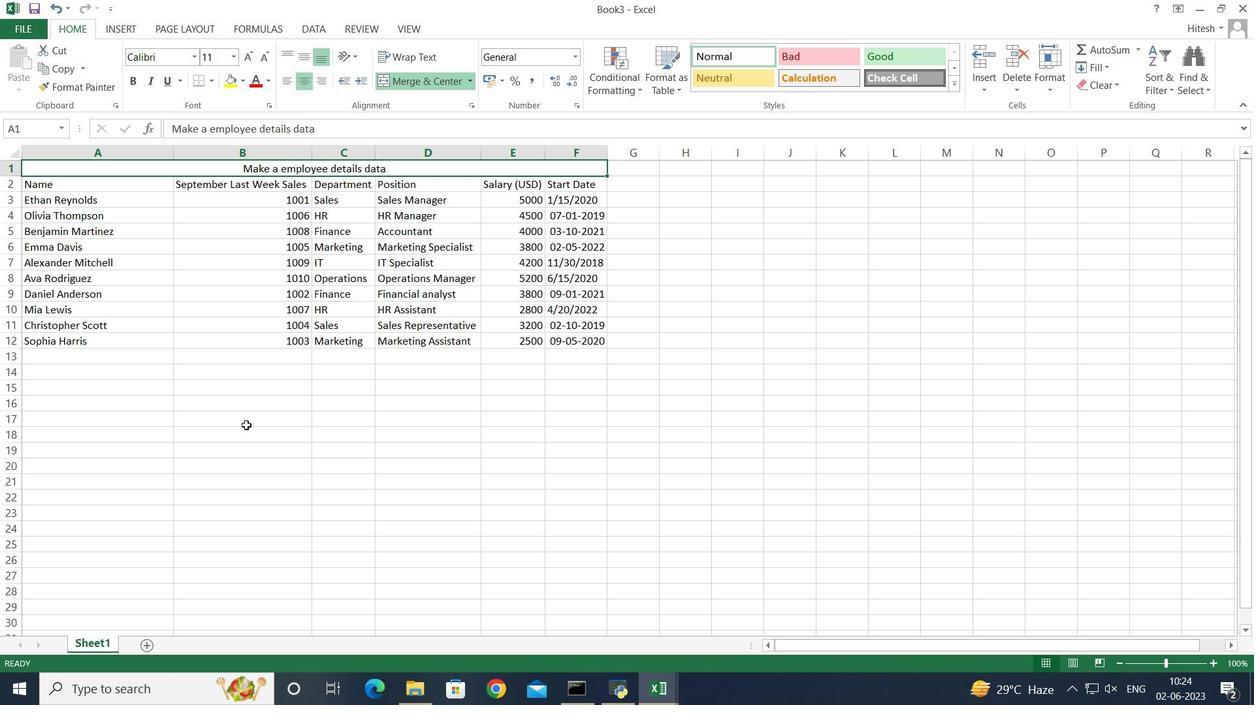 
Action: Mouse moved to (32, 29)
Screenshot: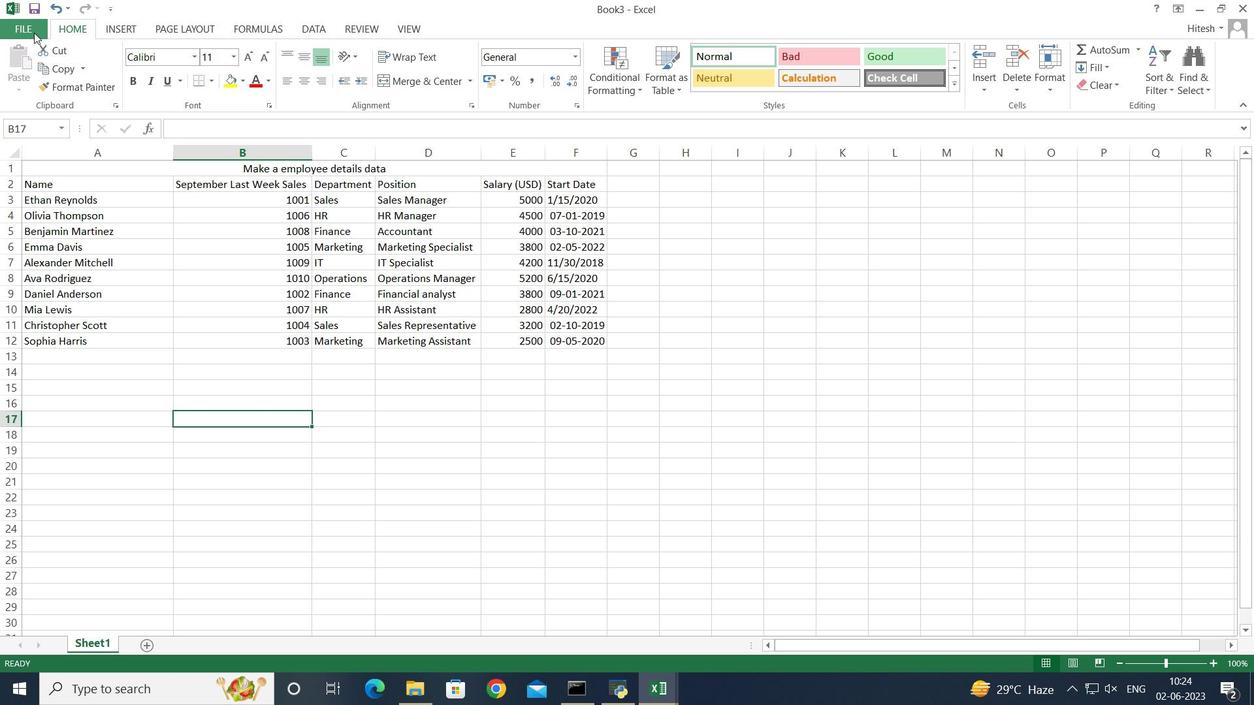 
Action: Mouse pressed left at (32, 29)
Screenshot: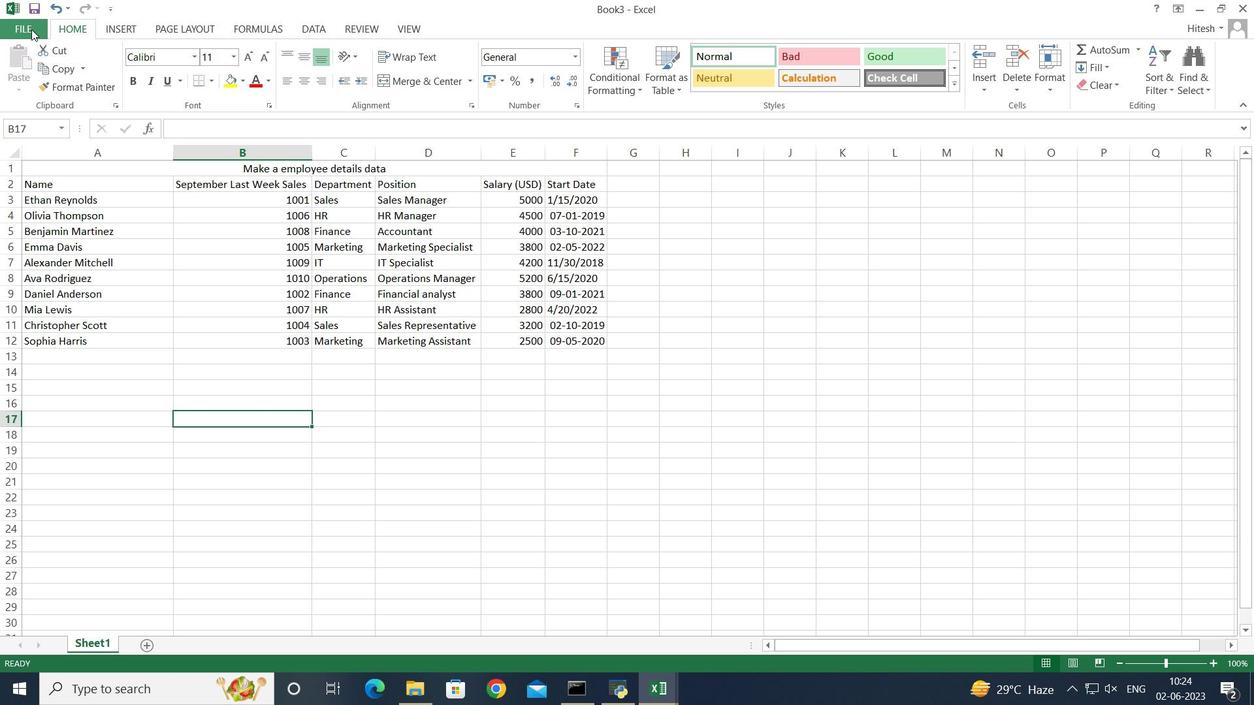 
Action: Mouse moved to (58, 148)
Screenshot: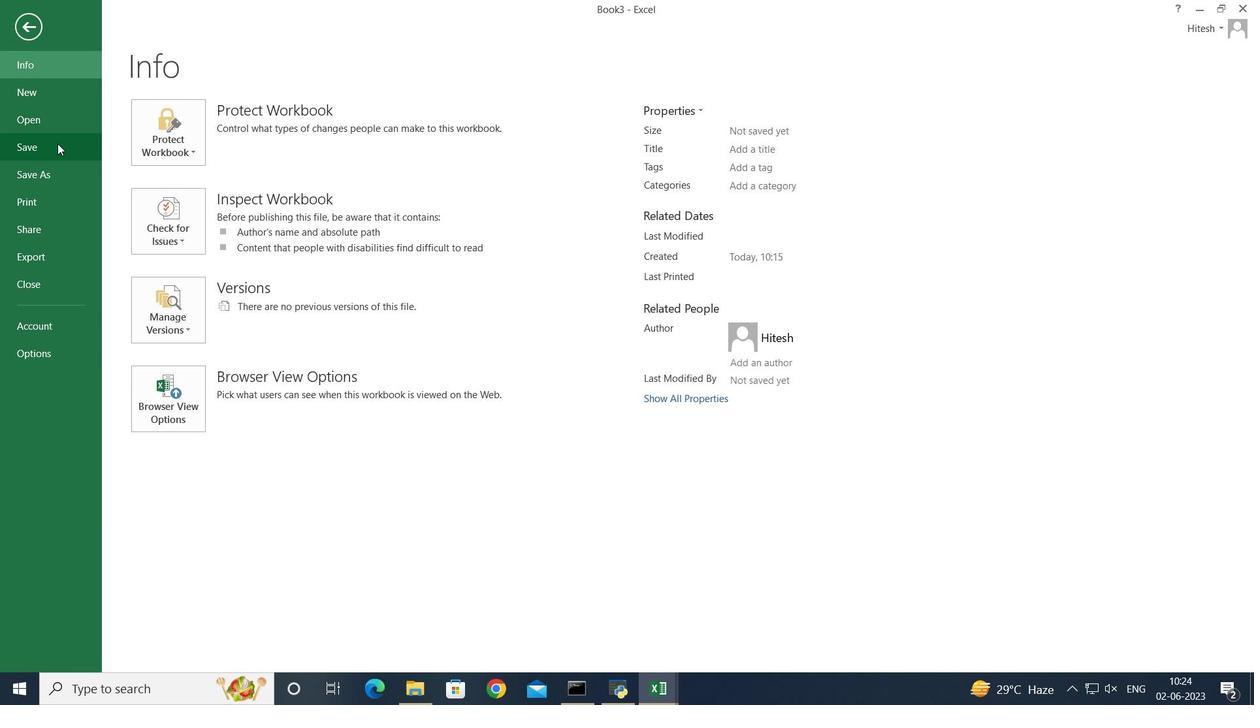 
Action: Mouse pressed left at (58, 148)
Screenshot: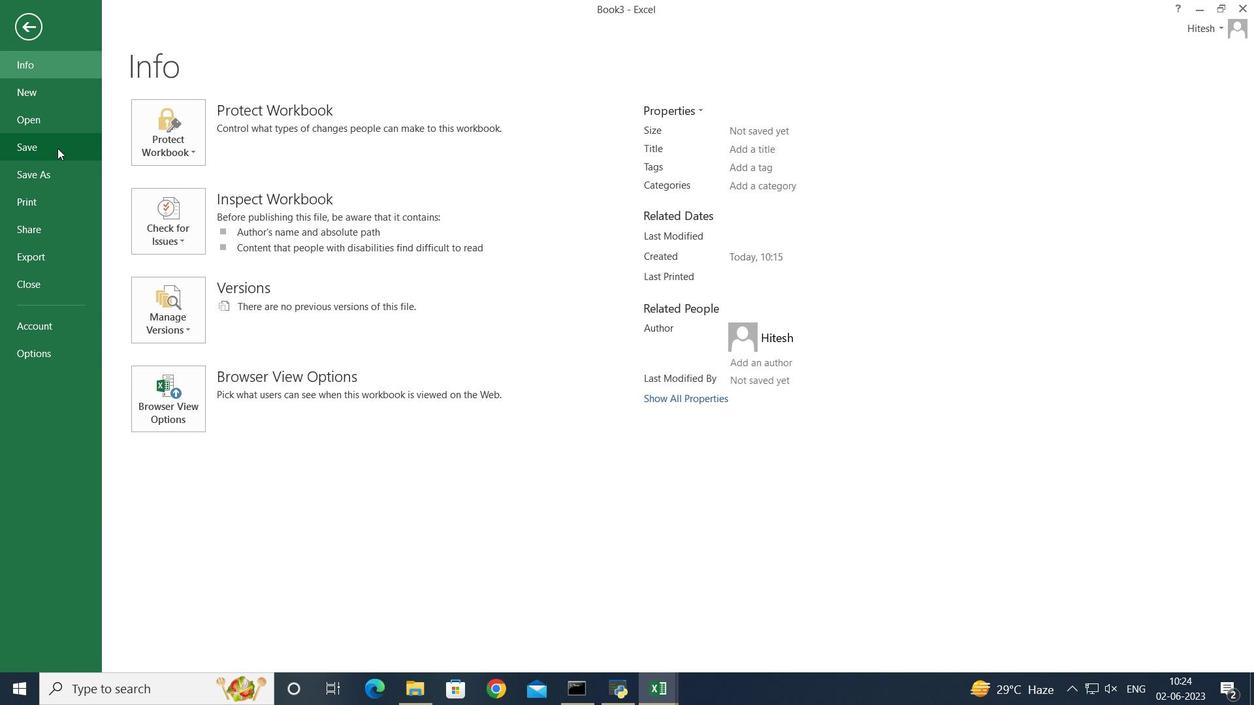 
Action: Mouse moved to (442, 169)
Screenshot: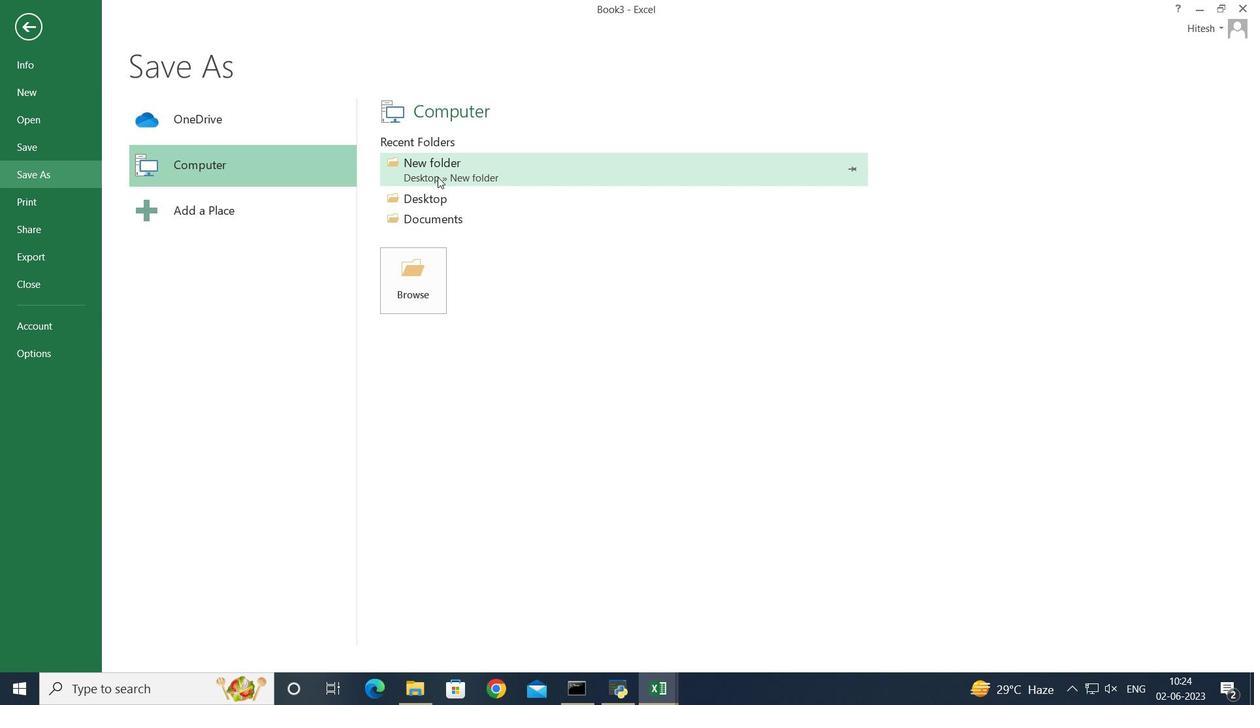 
Action: Mouse pressed left at (442, 169)
Screenshot: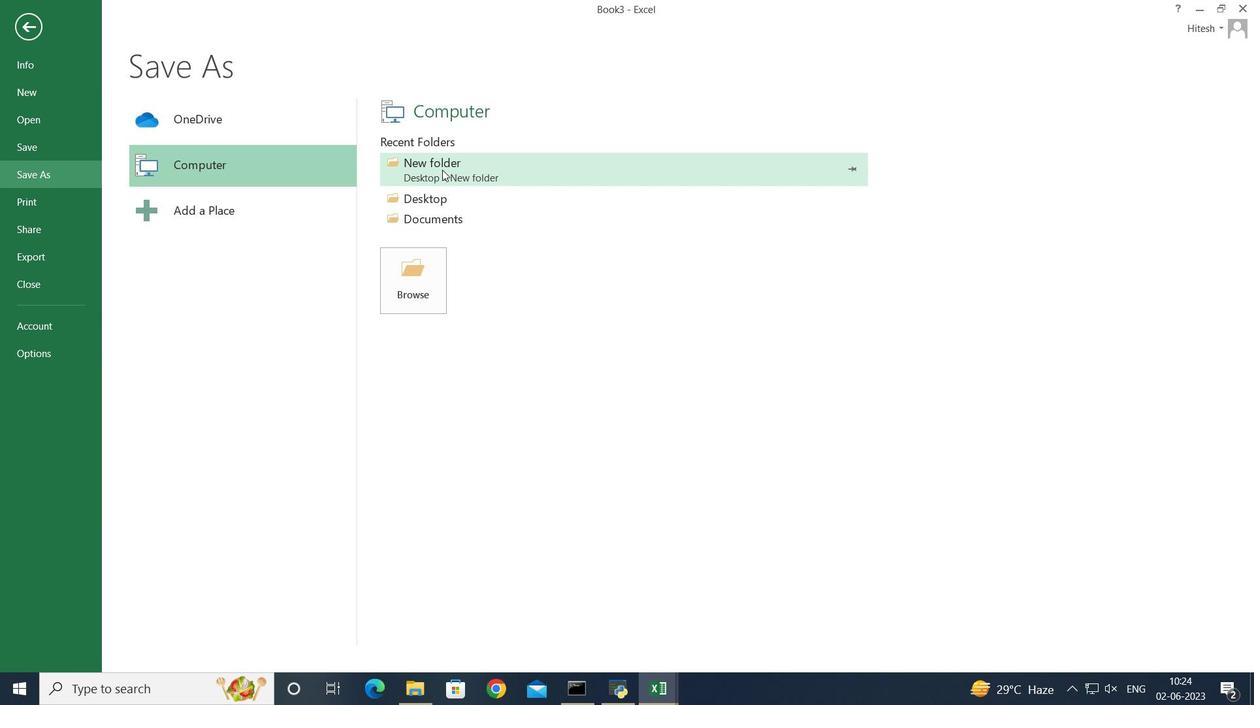 
Action: Key pressed auditing<Key.shift>Weekly<Key.shift>Sales<Key.shift_r>_<Key.shift>Analysis<Key.enter>
Screenshot: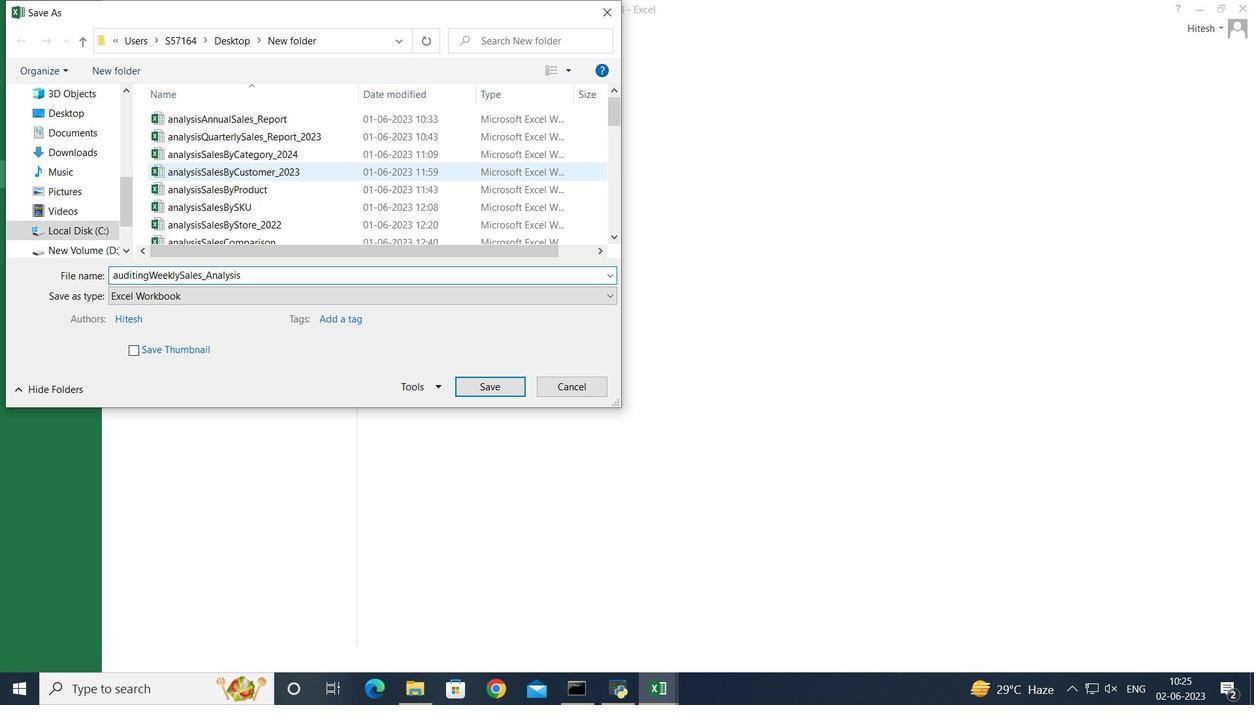 
Action: Mouse moved to (435, 541)
Screenshot: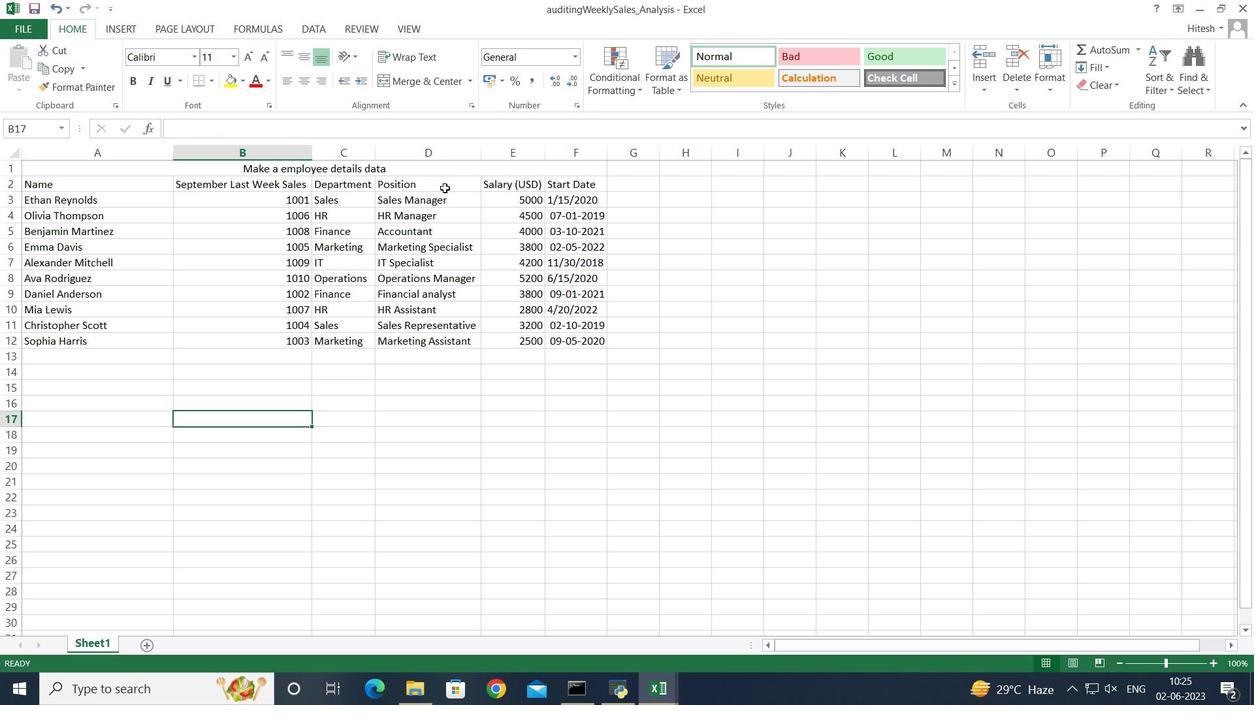 
Action: Mouse pressed left at (435, 541)
Screenshot: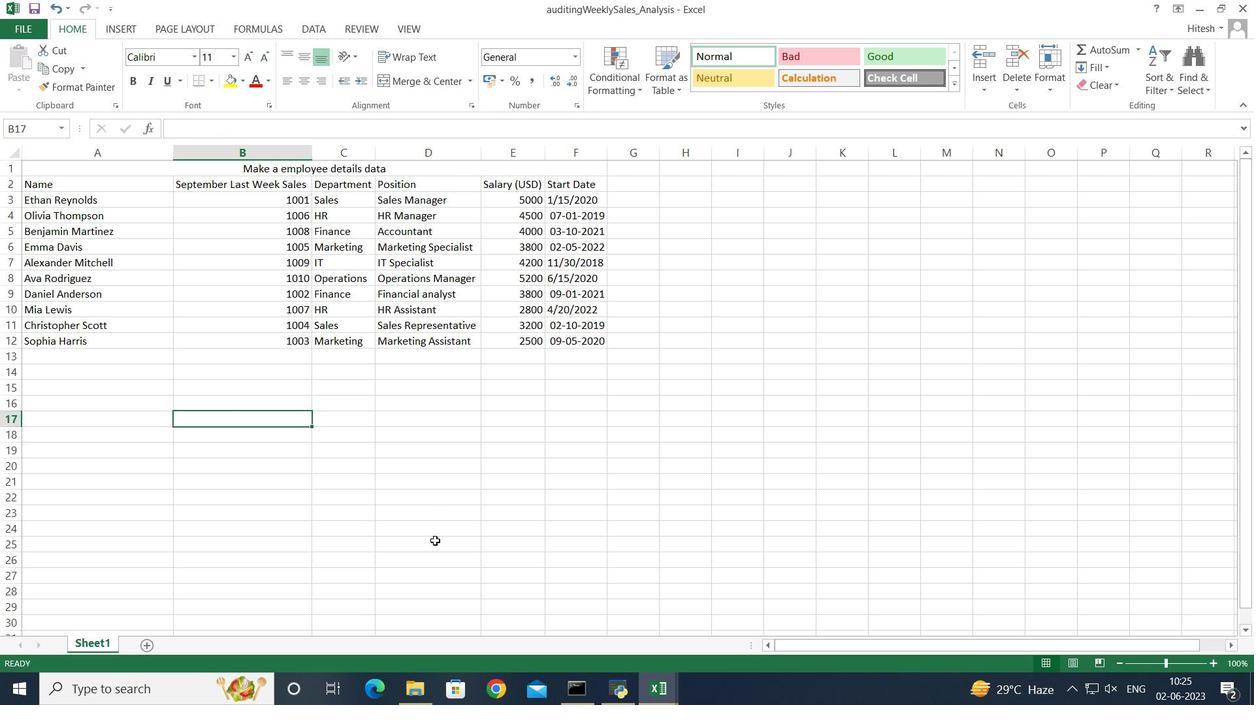 
Action: Mouse moved to (525, 447)
Screenshot: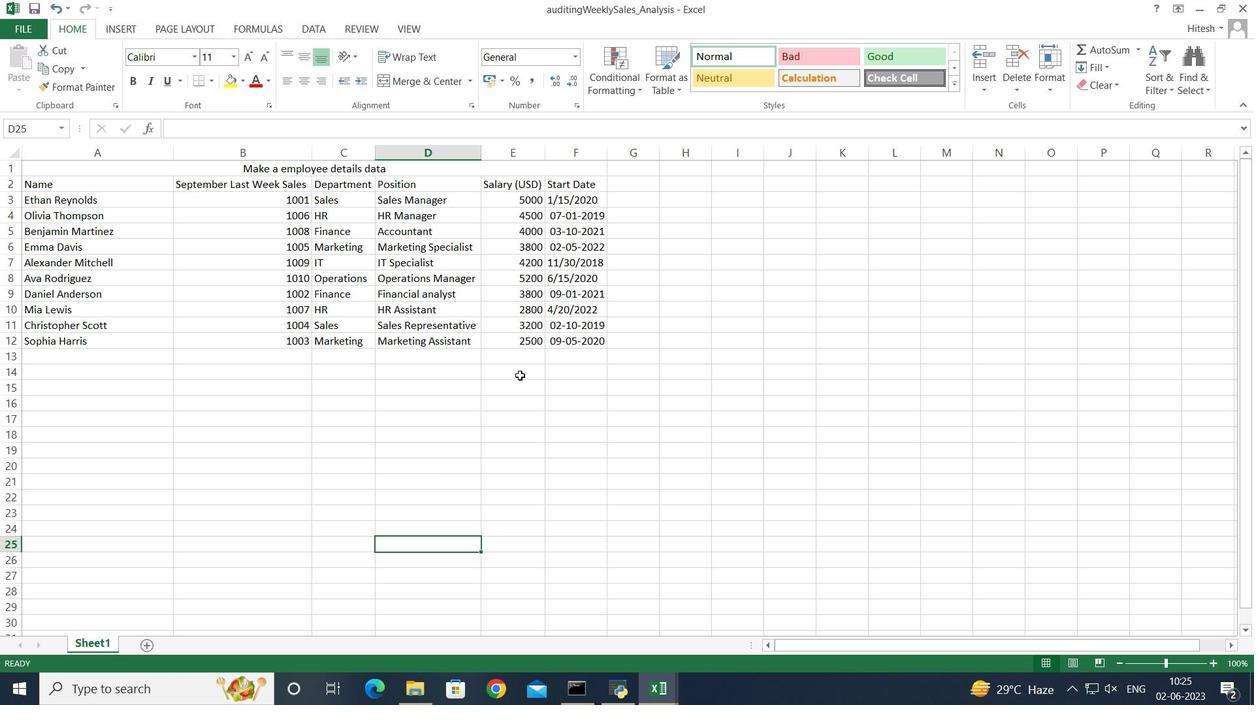 
Action: Mouse pressed left at (525, 447)
Screenshot: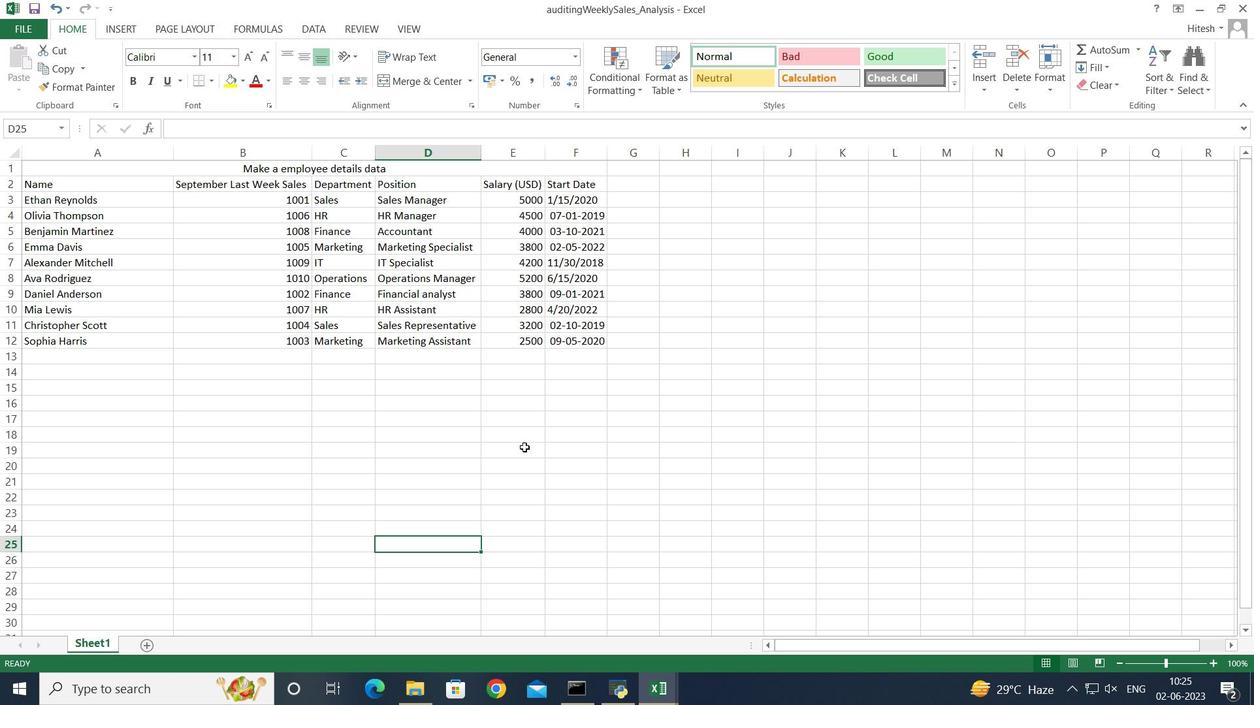 
Action: Mouse moved to (337, 434)
Screenshot: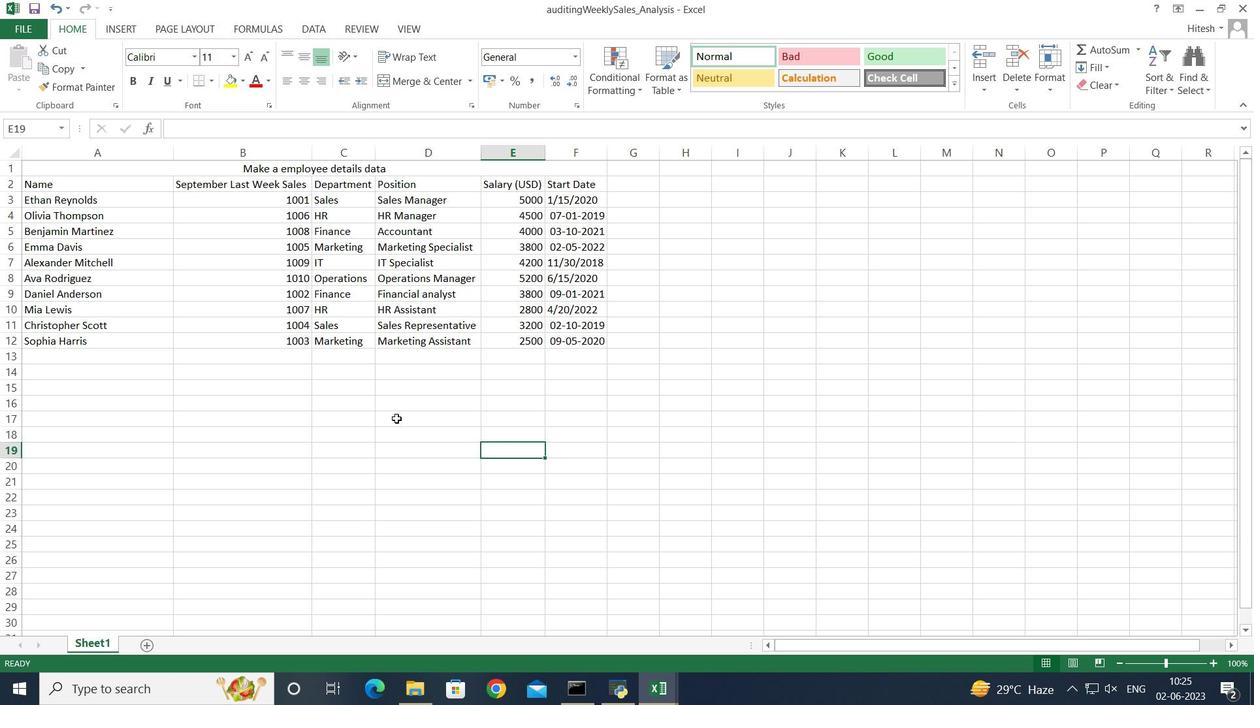 
Action: Mouse pressed left at (337, 434)
Screenshot: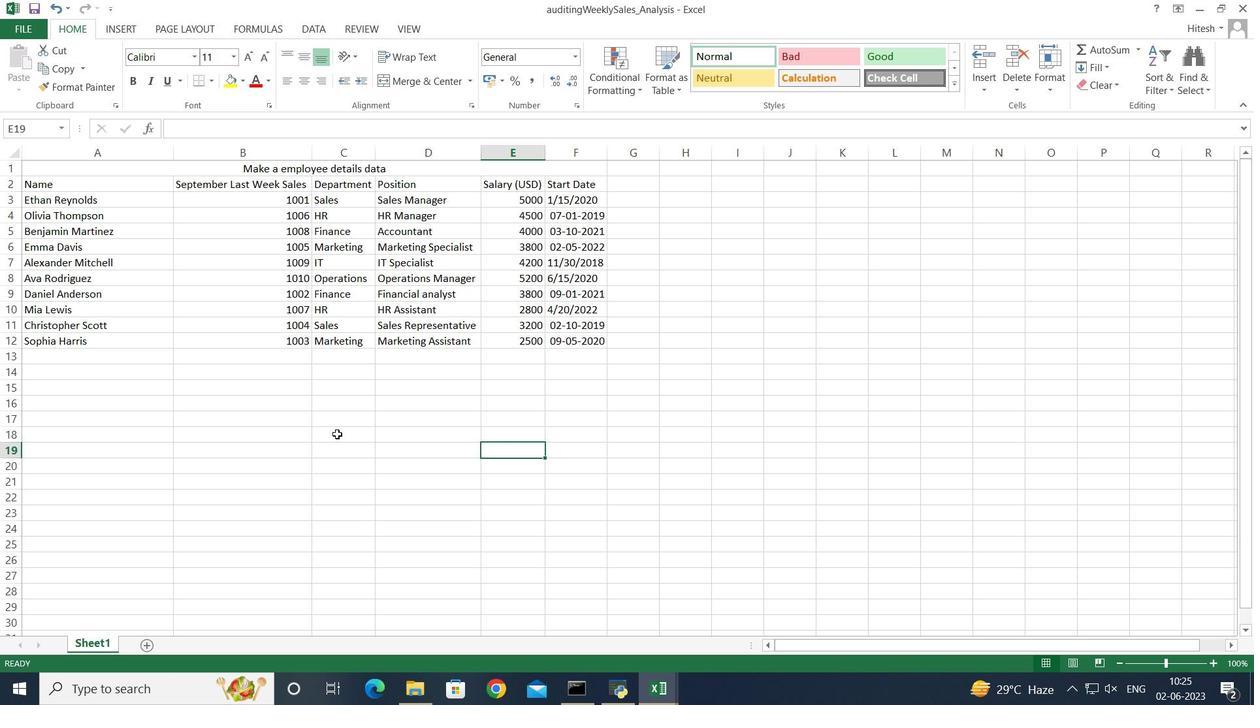 
